 Task: Look for Airbnb options in Al Abyar, Libya from 10th December, 2023 to 16th December, 2023 for 4 adults.4 bedrooms having 4 beds and 4 bathrooms. Property type can be flat. Amenities needed are: wifi, TV, free parkinig on premises, gym, breakfast. Booking option can be shelf check-in. Look for 3 properties as per requirement.
Action: Mouse moved to (431, 176)
Screenshot: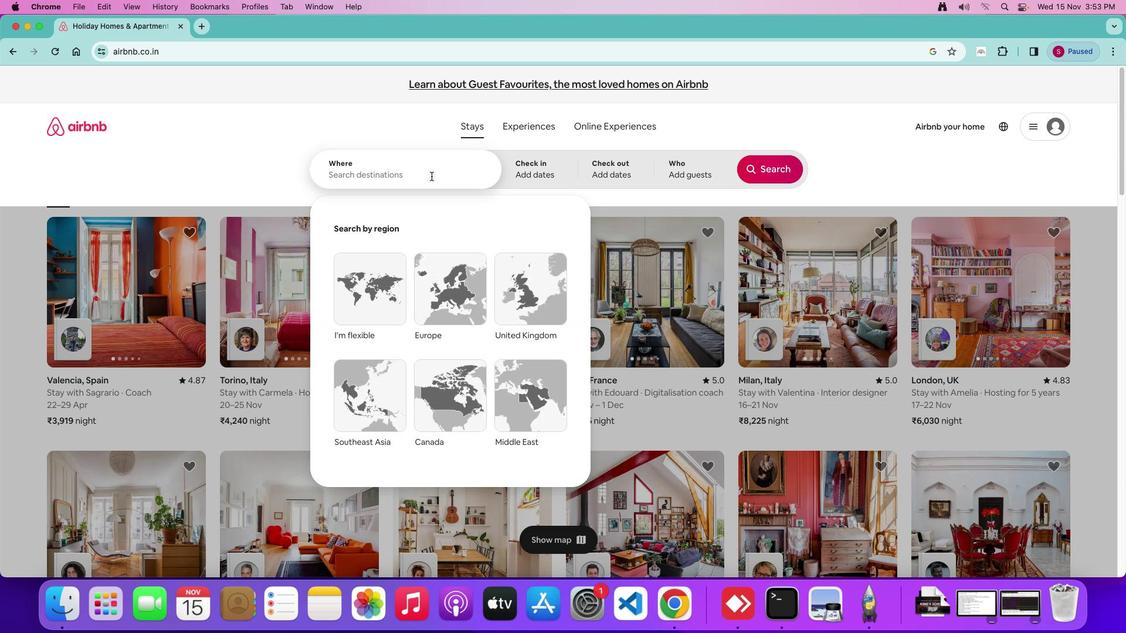 
Action: Key pressed Key.shift_r'A''i'Key.backspaceKey.shift'I'Key.spaceKey.shift_r'A''b''h'Key.backspace'y''a''r'','Key.spaceKey.shift'L''i''b''y''a'
Screenshot: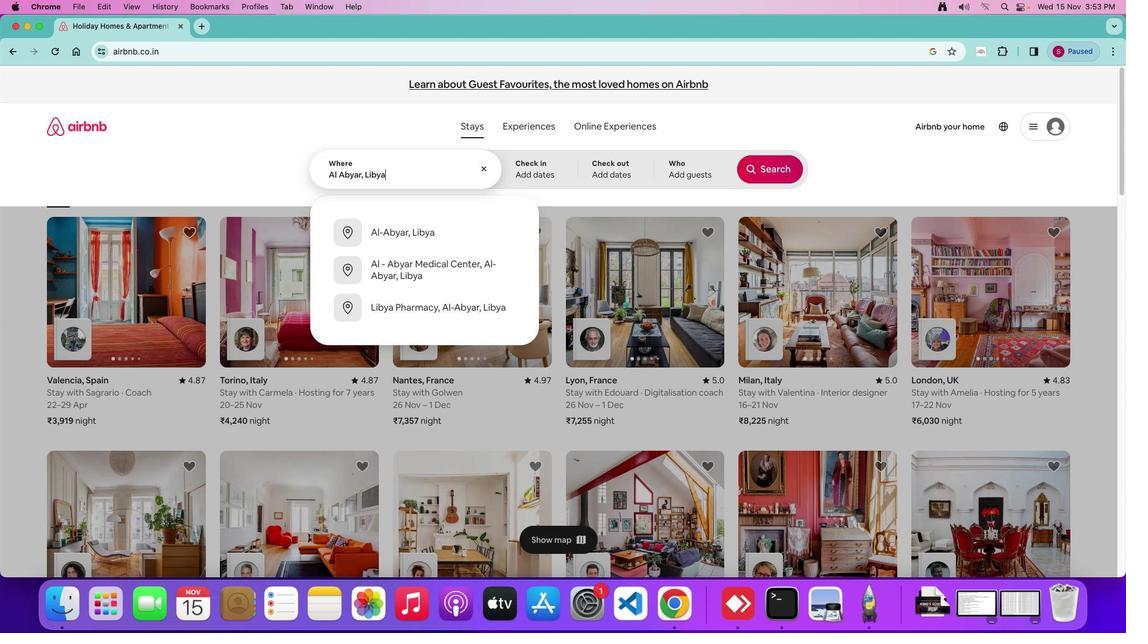 
Action: Mouse moved to (527, 160)
Screenshot: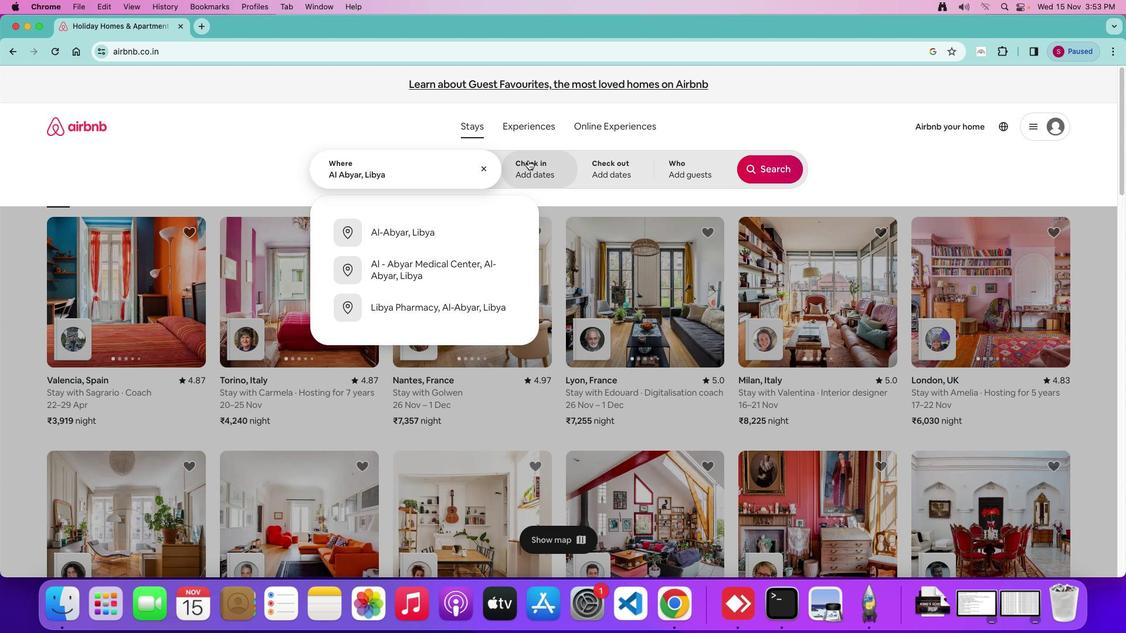 
Action: Mouse pressed left at (527, 160)
Screenshot: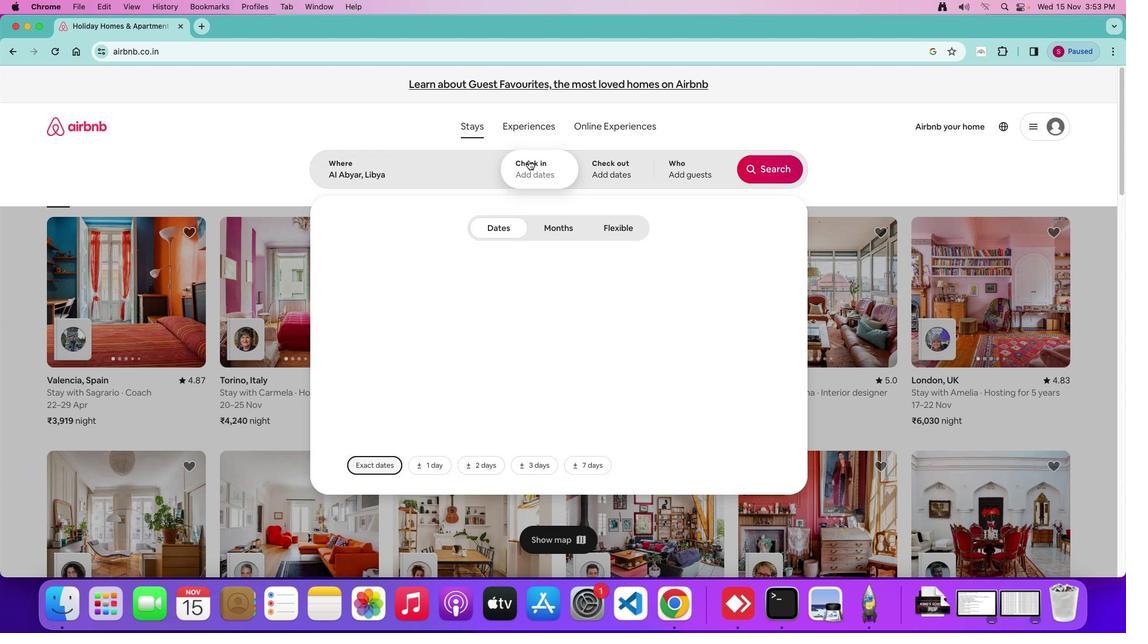 
Action: Mouse moved to (591, 376)
Screenshot: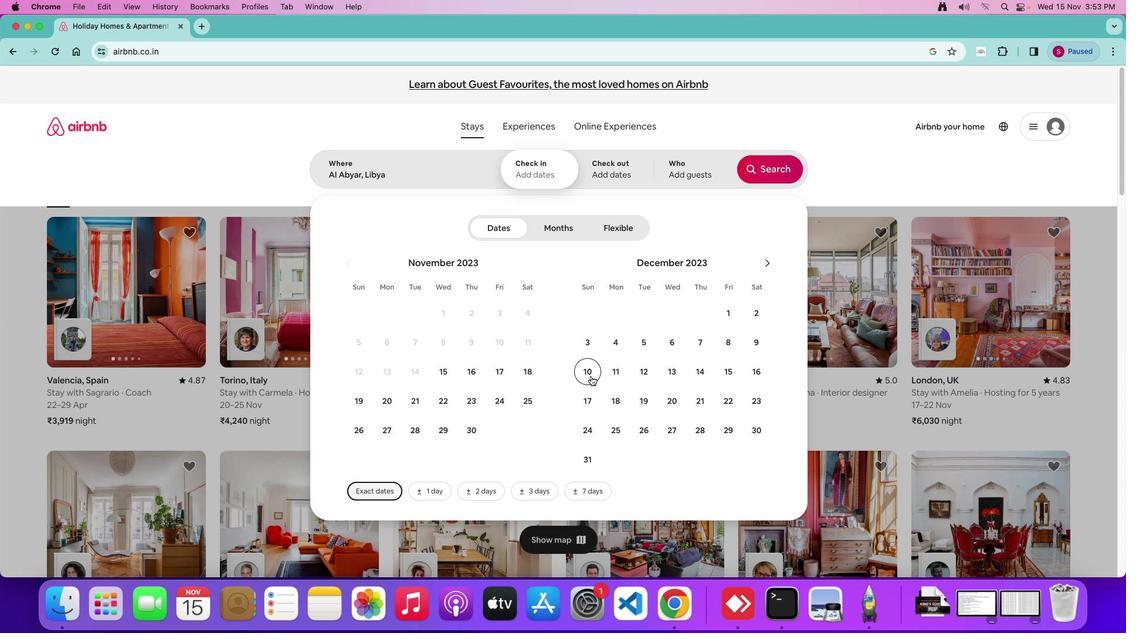 
Action: Mouse pressed left at (591, 376)
Screenshot: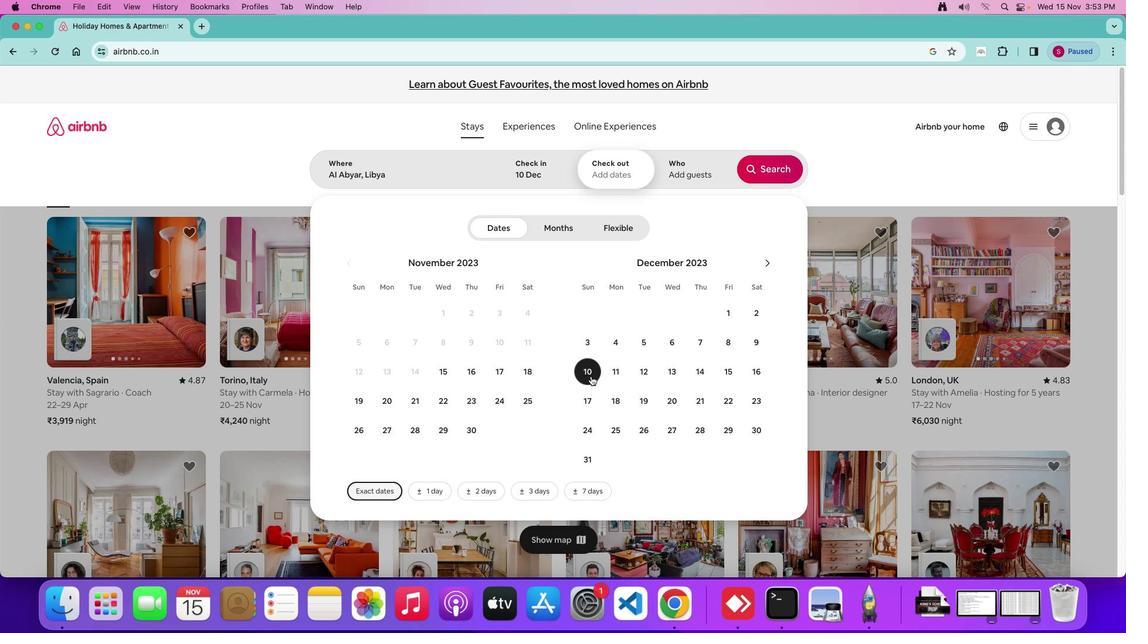 
Action: Mouse moved to (764, 372)
Screenshot: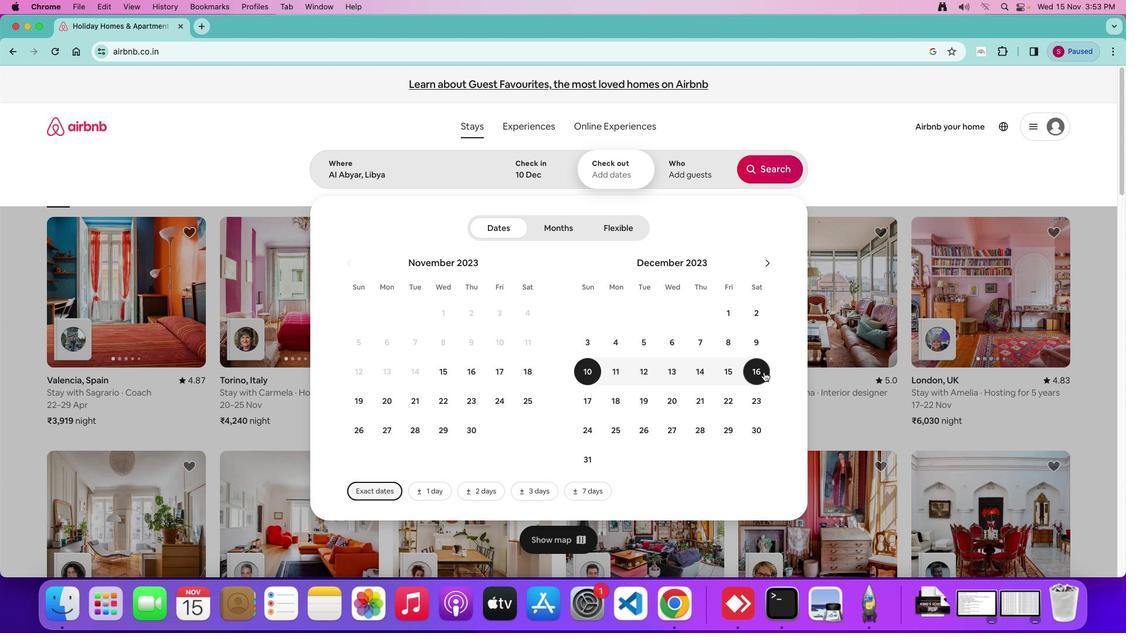 
Action: Mouse pressed left at (764, 372)
Screenshot: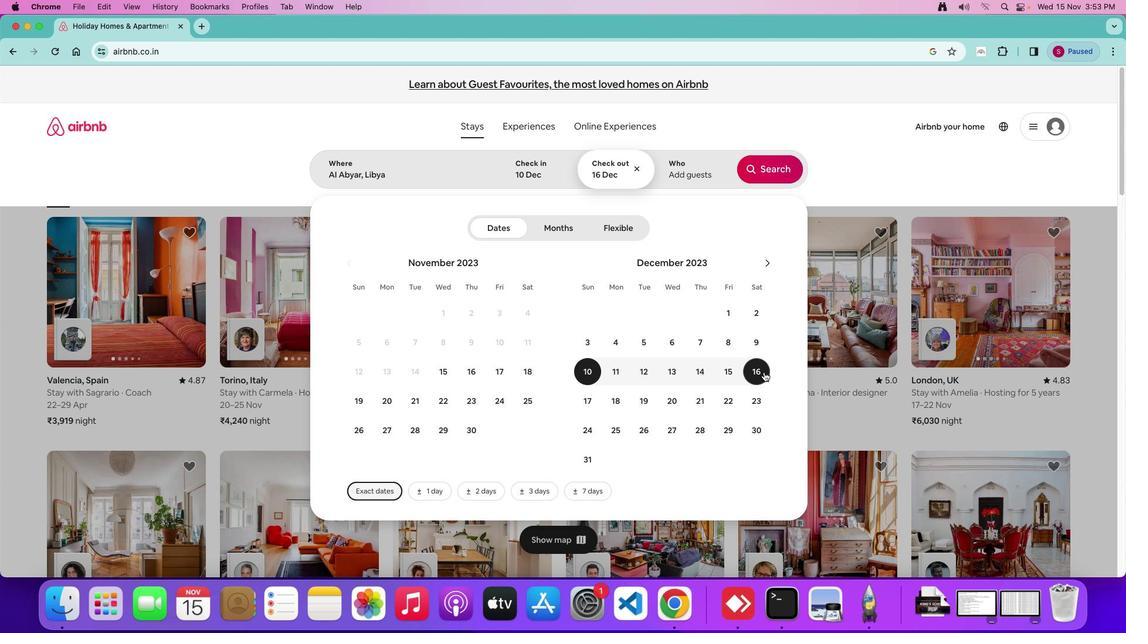 
Action: Mouse moved to (708, 386)
Screenshot: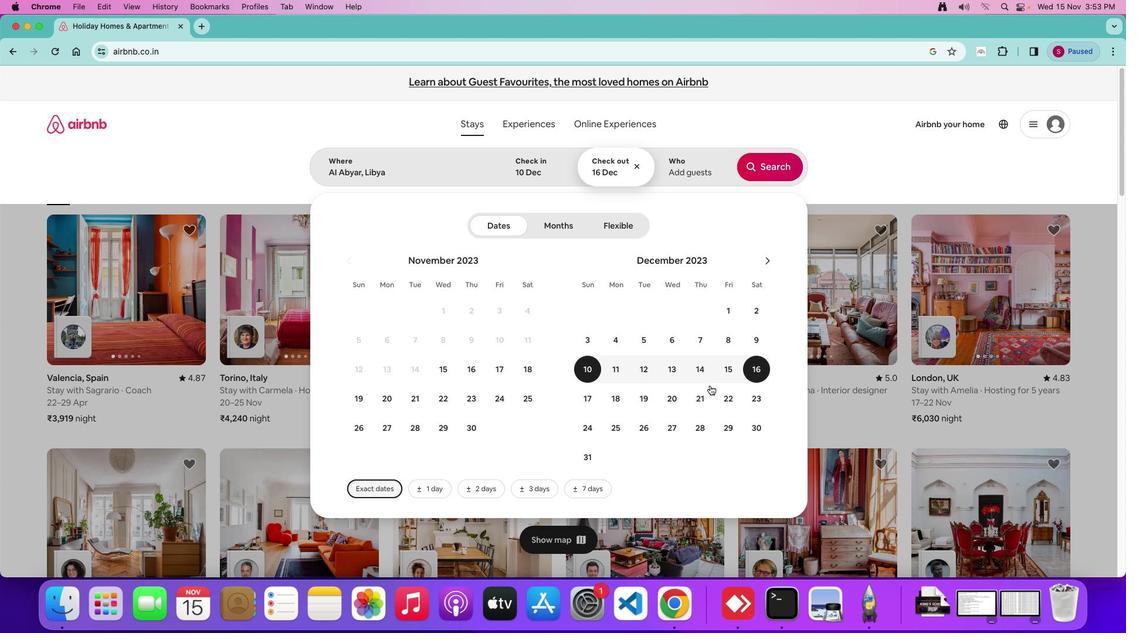 
Action: Mouse scrolled (708, 386) with delta (0, 0)
Screenshot: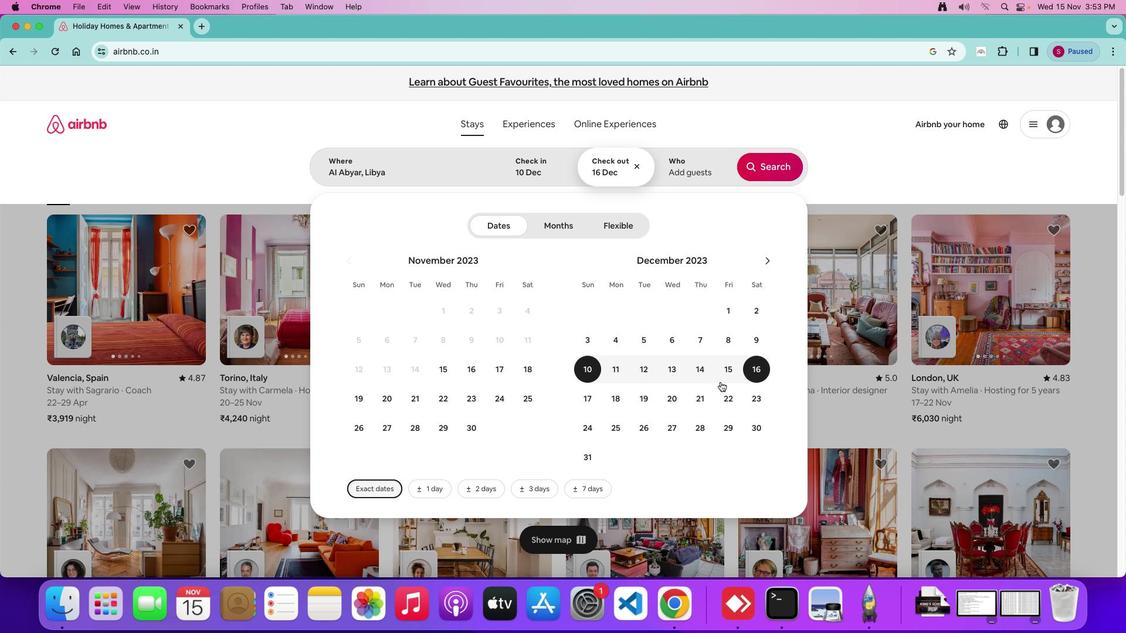 
Action: Mouse moved to (709, 385)
Screenshot: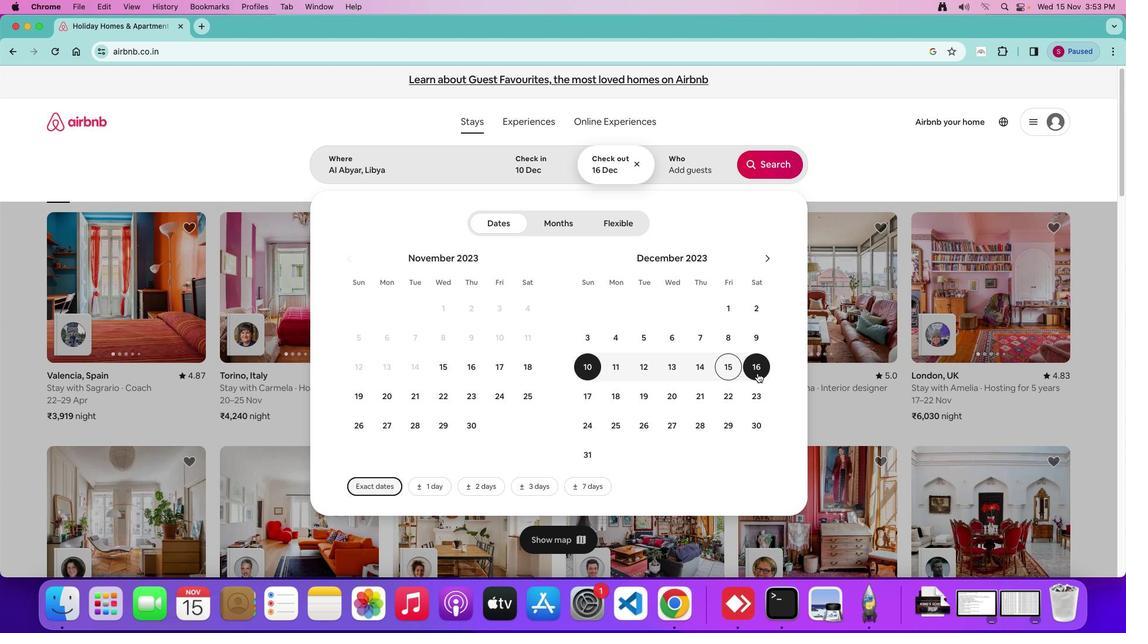 
Action: Mouse scrolled (709, 385) with delta (0, 0)
Screenshot: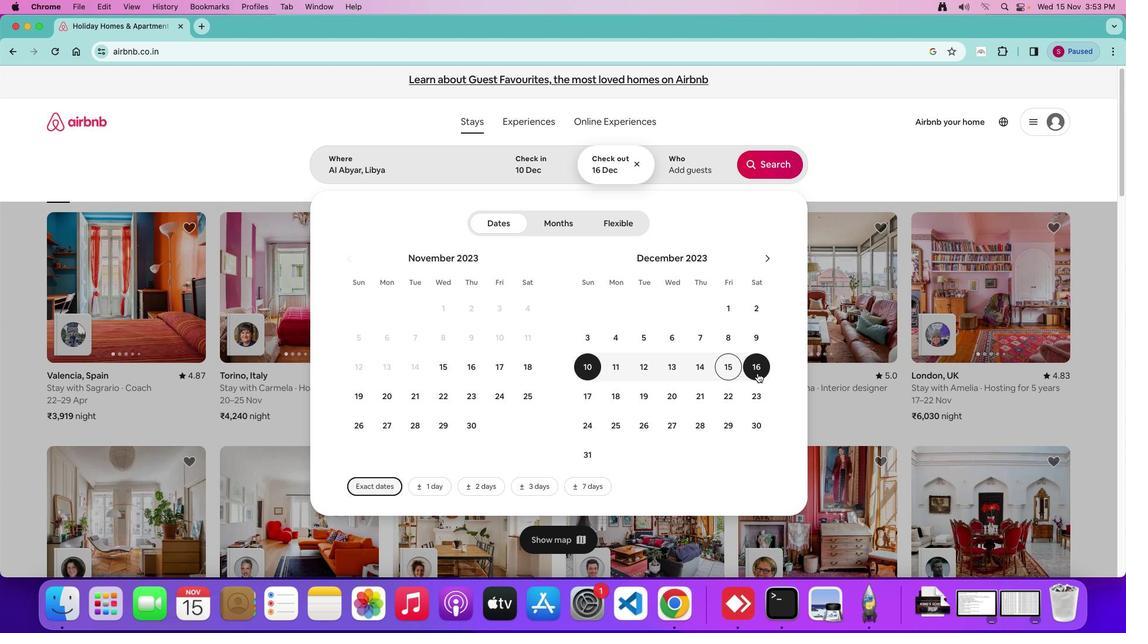 
Action: Mouse moved to (689, 159)
Screenshot: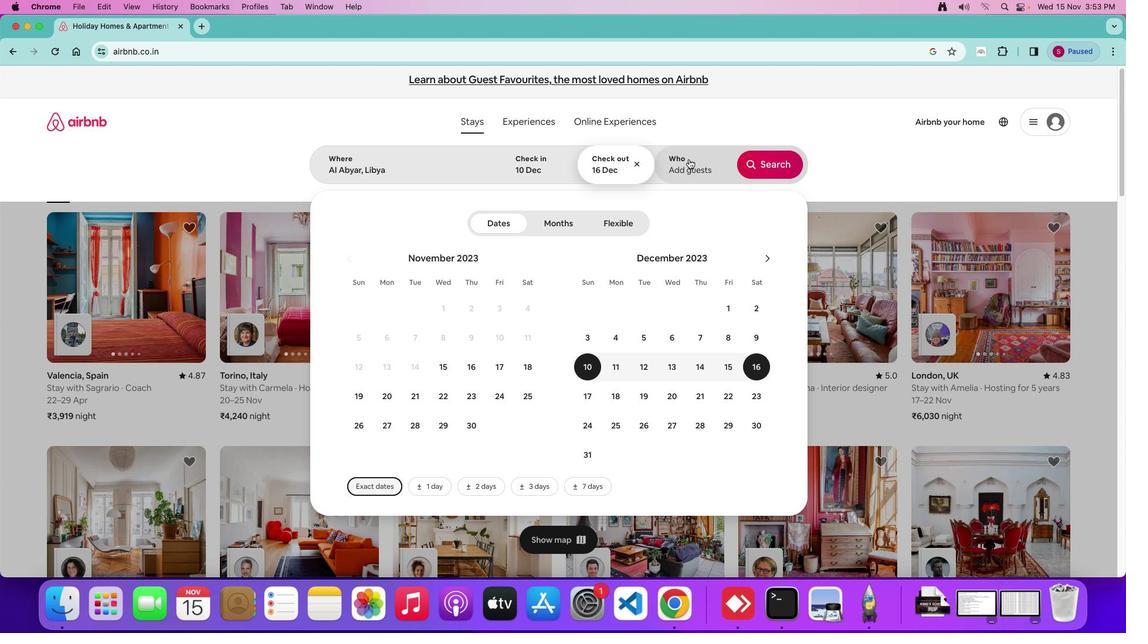
Action: Mouse pressed left at (689, 159)
Screenshot: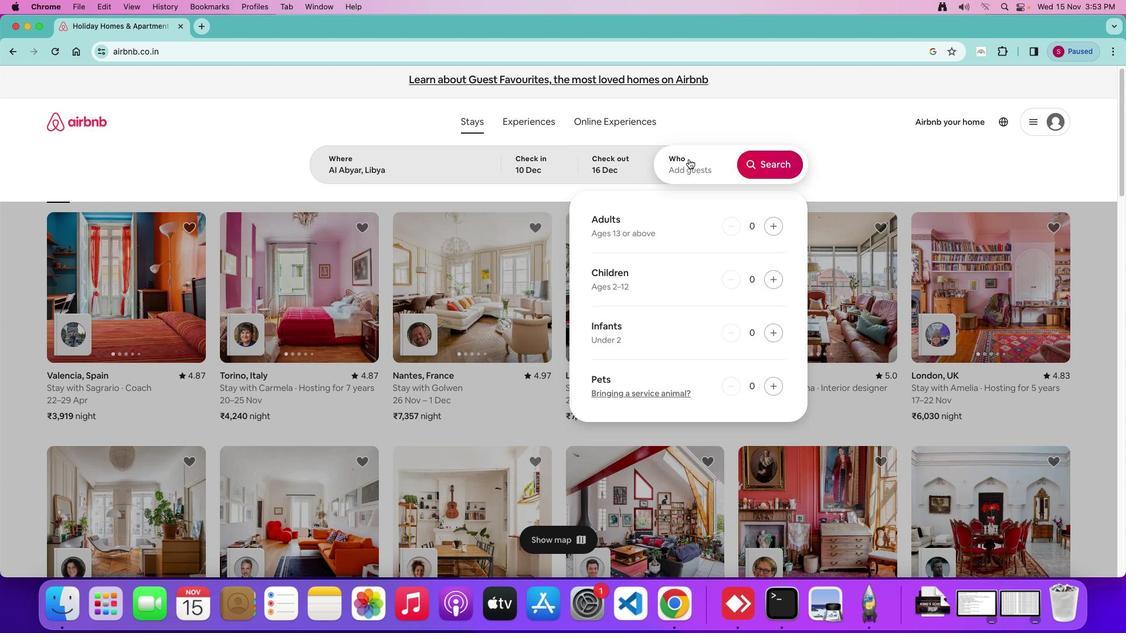 
Action: Mouse moved to (767, 230)
Screenshot: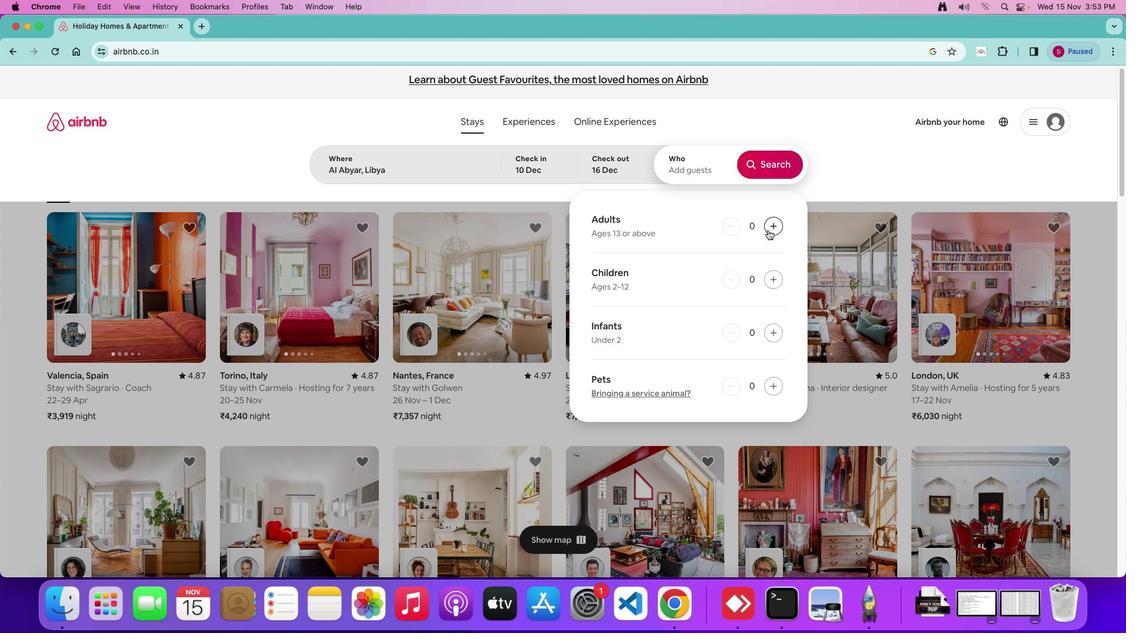 
Action: Mouse pressed left at (767, 230)
Screenshot: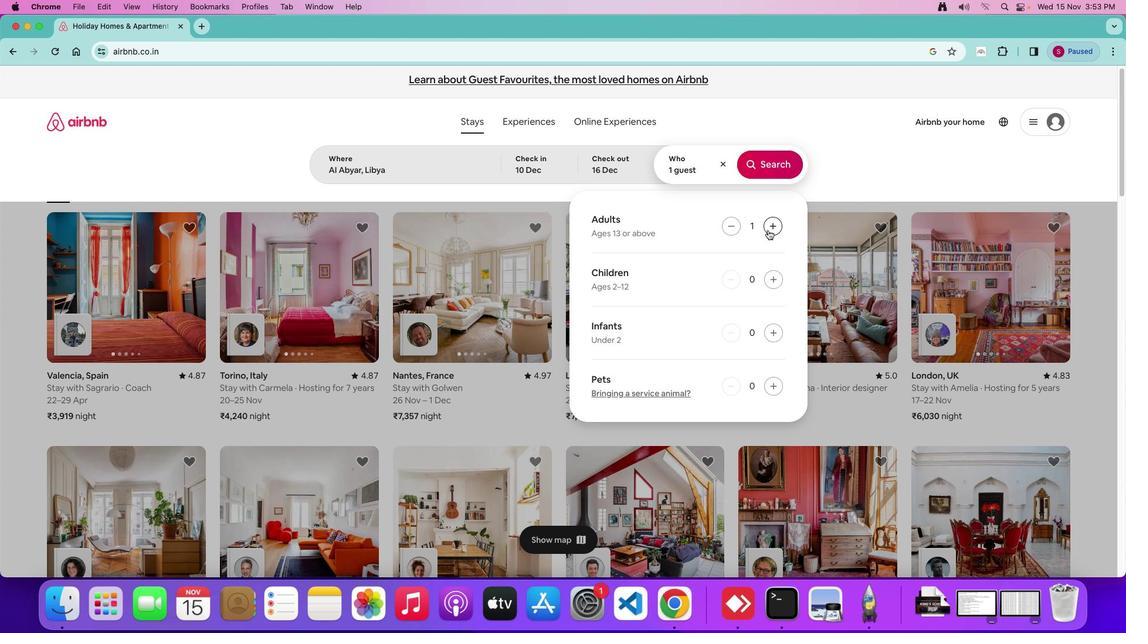 
Action: Mouse pressed left at (767, 230)
Screenshot: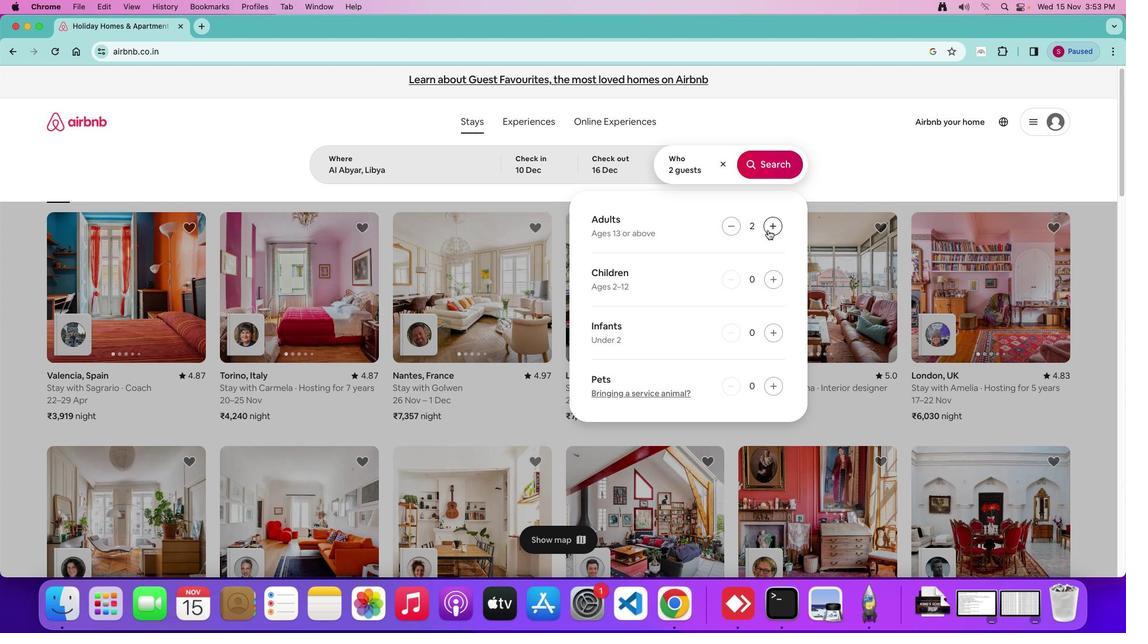 
Action: Mouse pressed left at (767, 230)
Screenshot: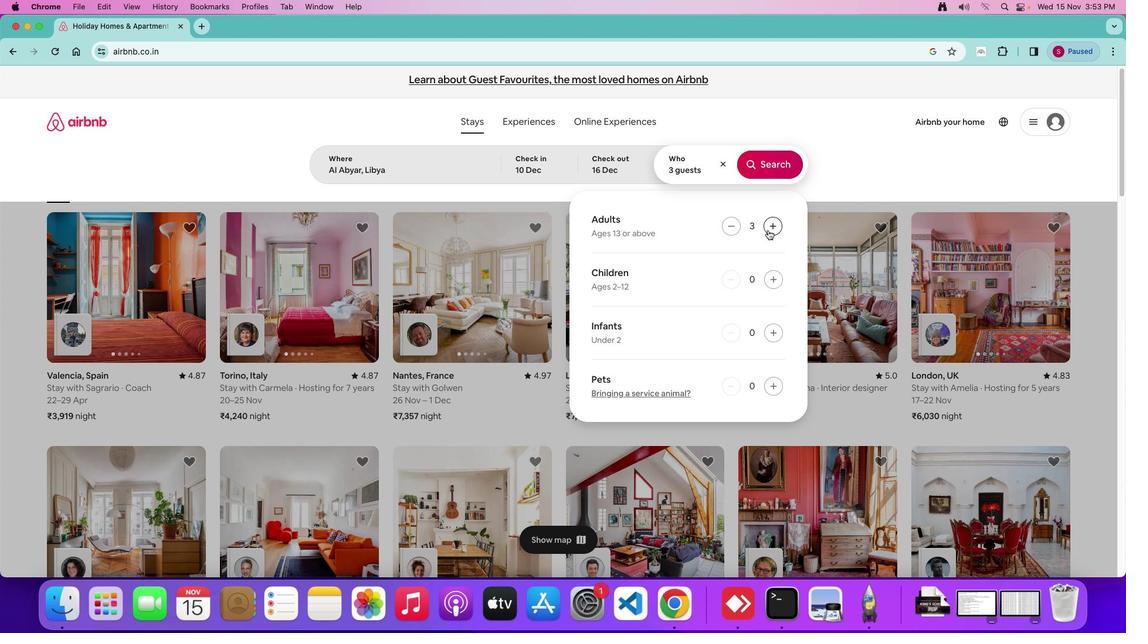 
Action: Mouse pressed left at (767, 230)
Screenshot: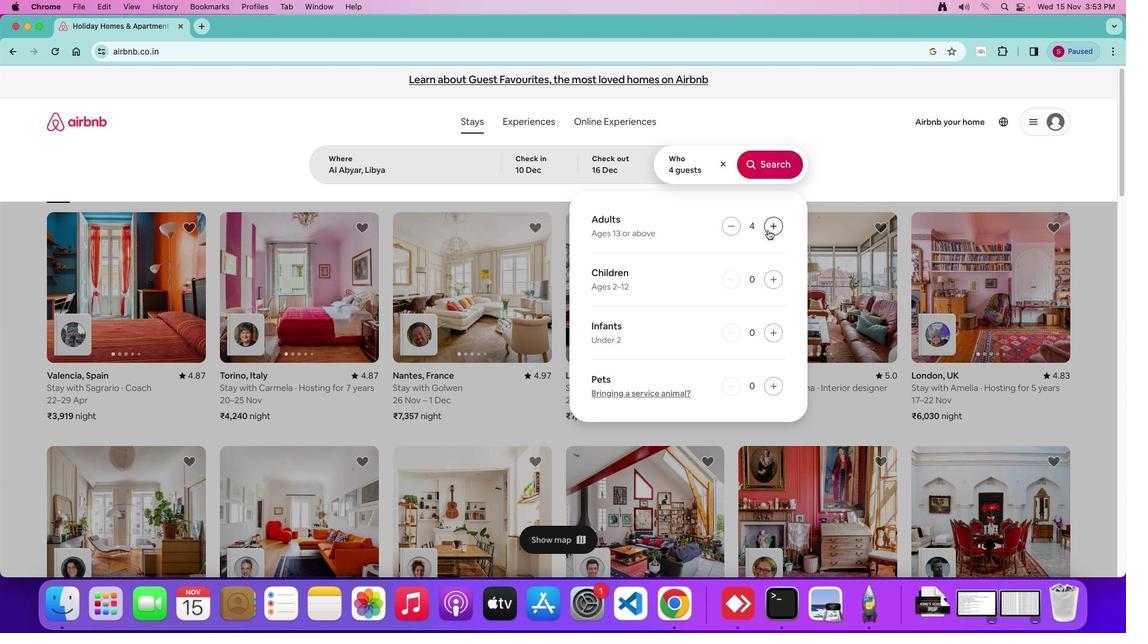 
Action: Mouse moved to (767, 170)
Screenshot: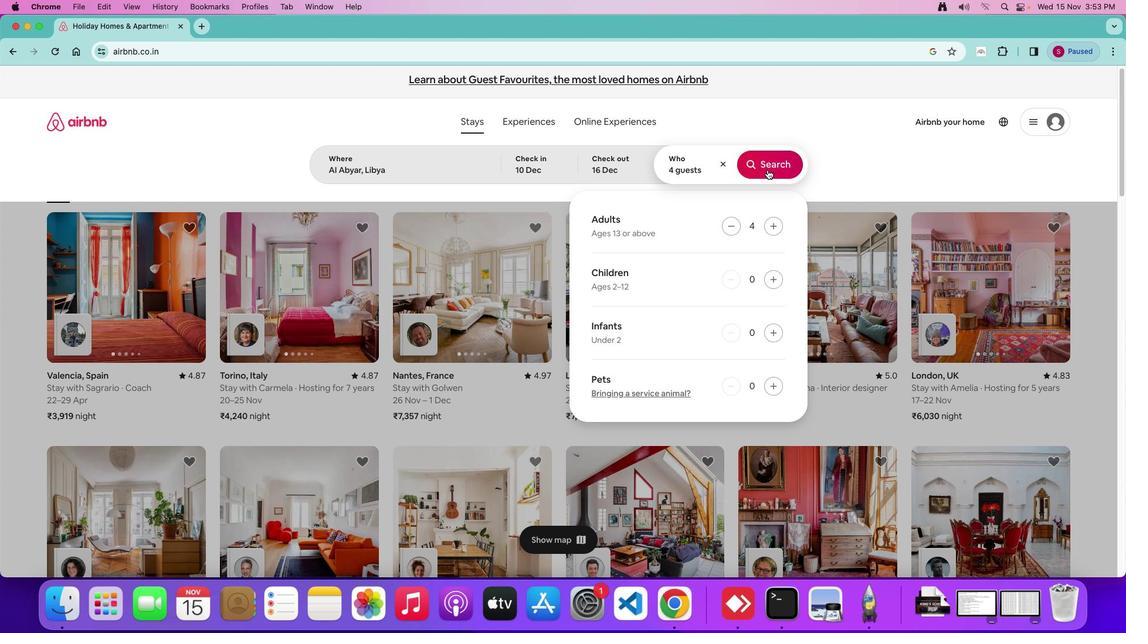
Action: Mouse pressed left at (767, 170)
Screenshot: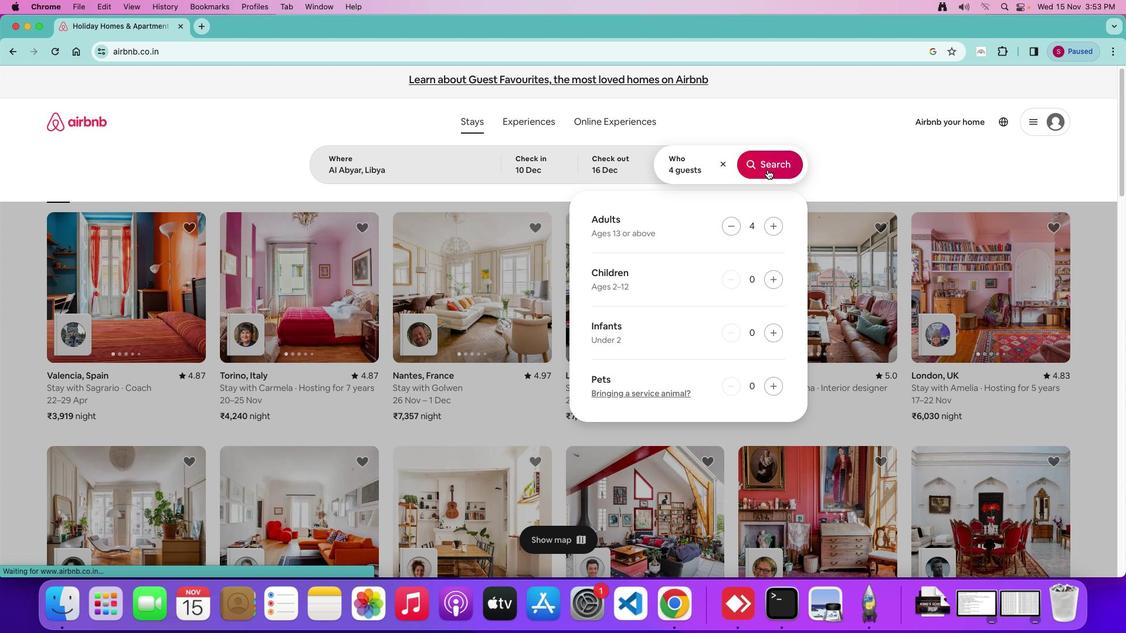 
Action: Mouse moved to (931, 133)
Screenshot: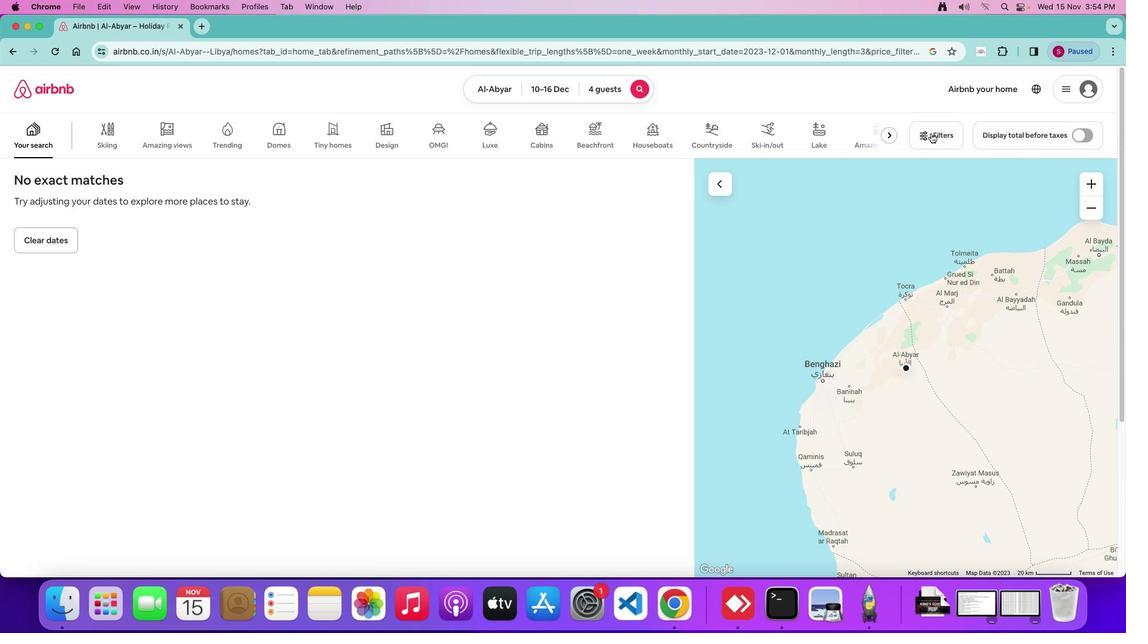
Action: Mouse pressed left at (931, 133)
Screenshot: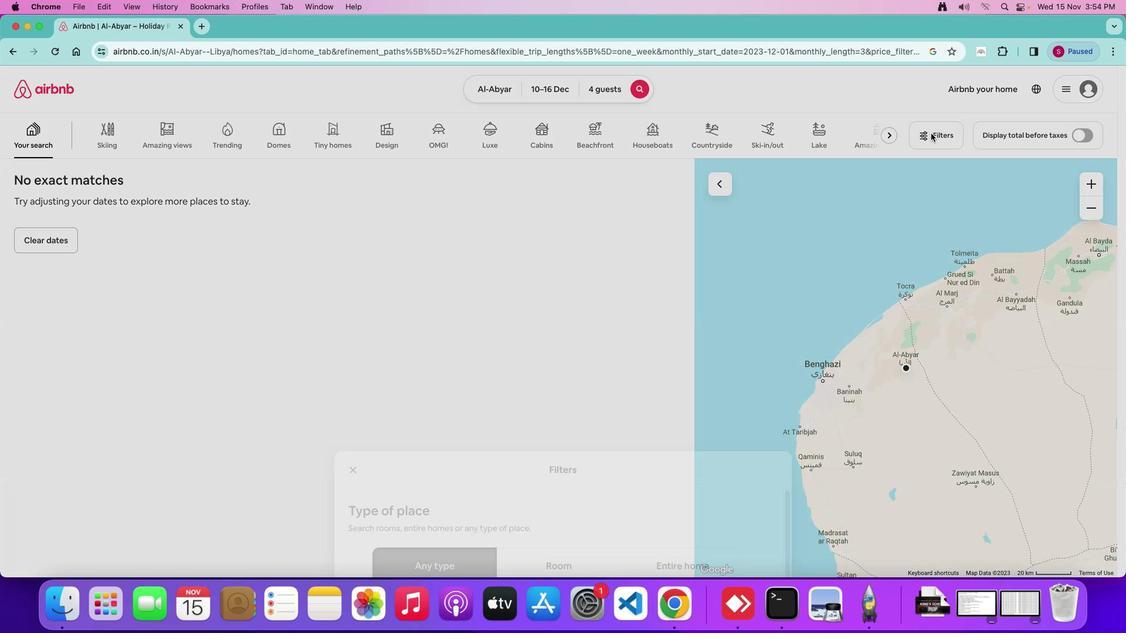 
Action: Mouse moved to (509, 393)
Screenshot: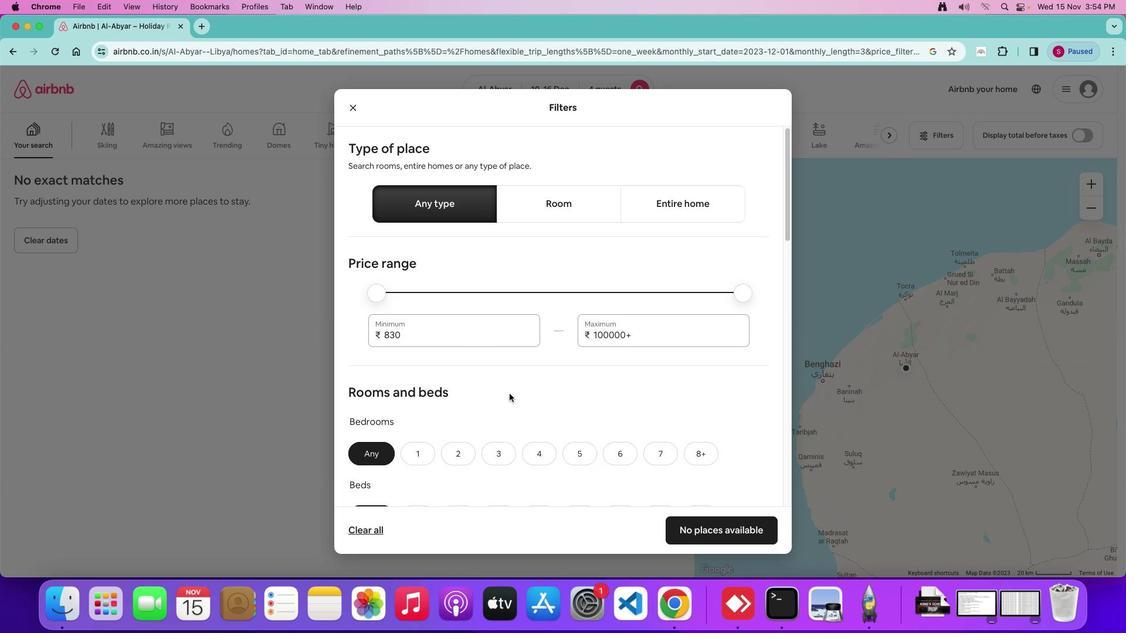 
Action: Mouse scrolled (509, 393) with delta (0, 0)
Screenshot: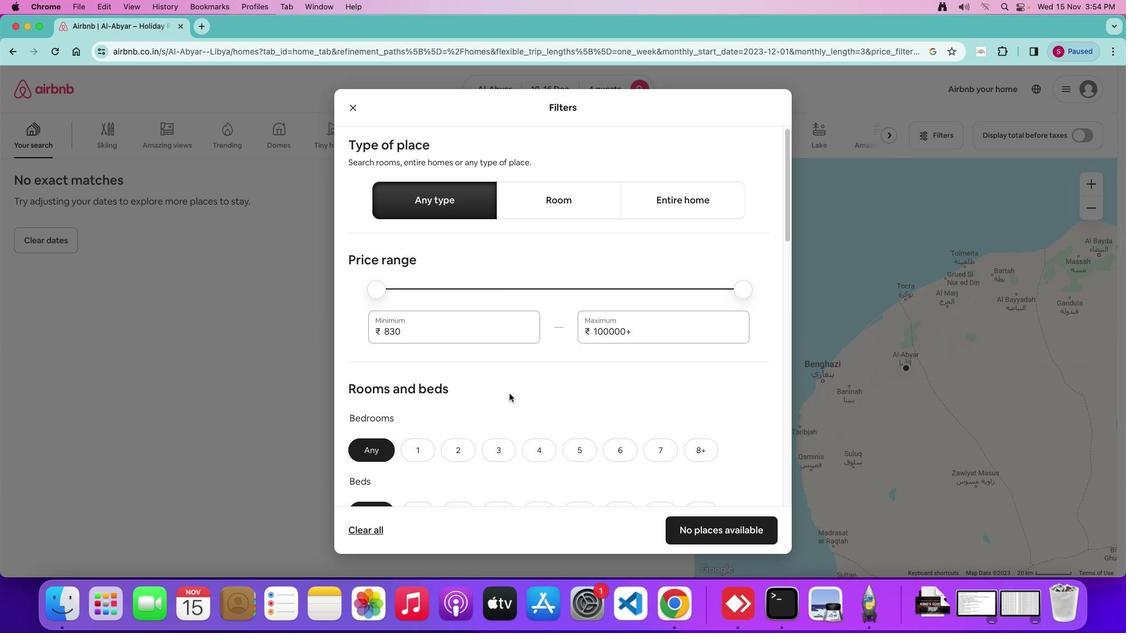 
Action: Mouse scrolled (509, 393) with delta (0, 0)
Screenshot: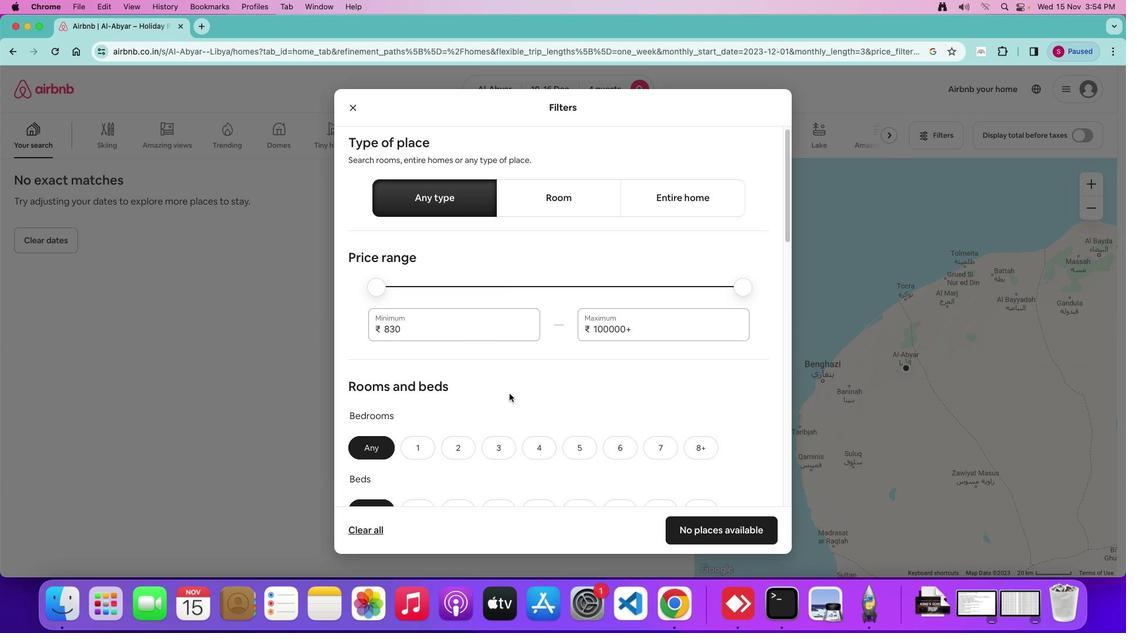 
Action: Mouse scrolled (509, 393) with delta (0, 0)
Screenshot: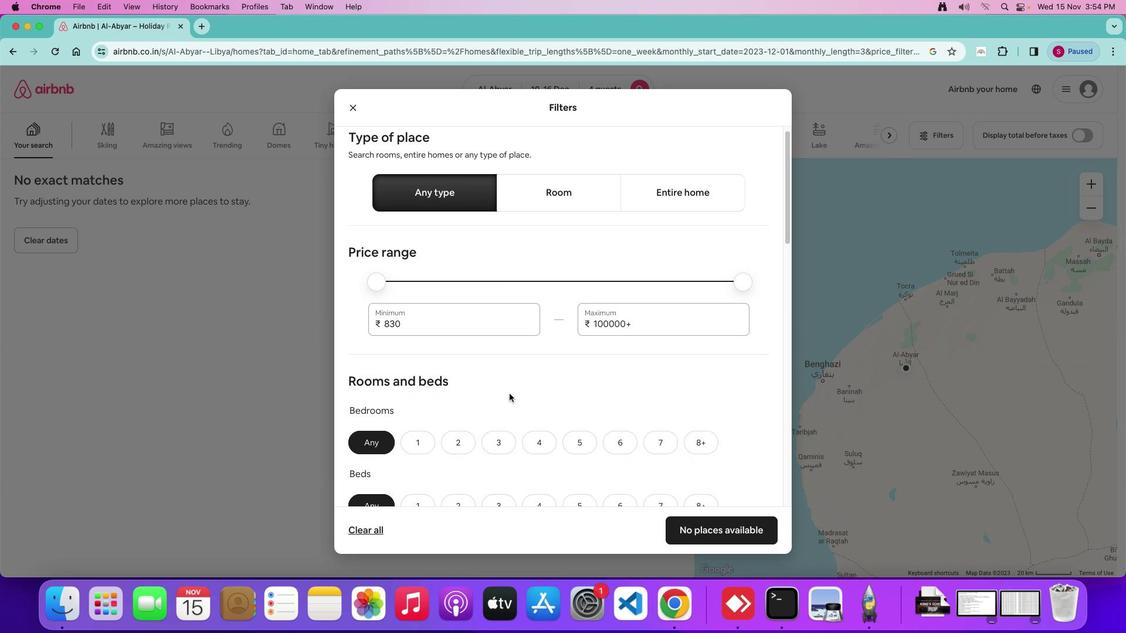 
Action: Mouse scrolled (509, 393) with delta (0, 0)
Screenshot: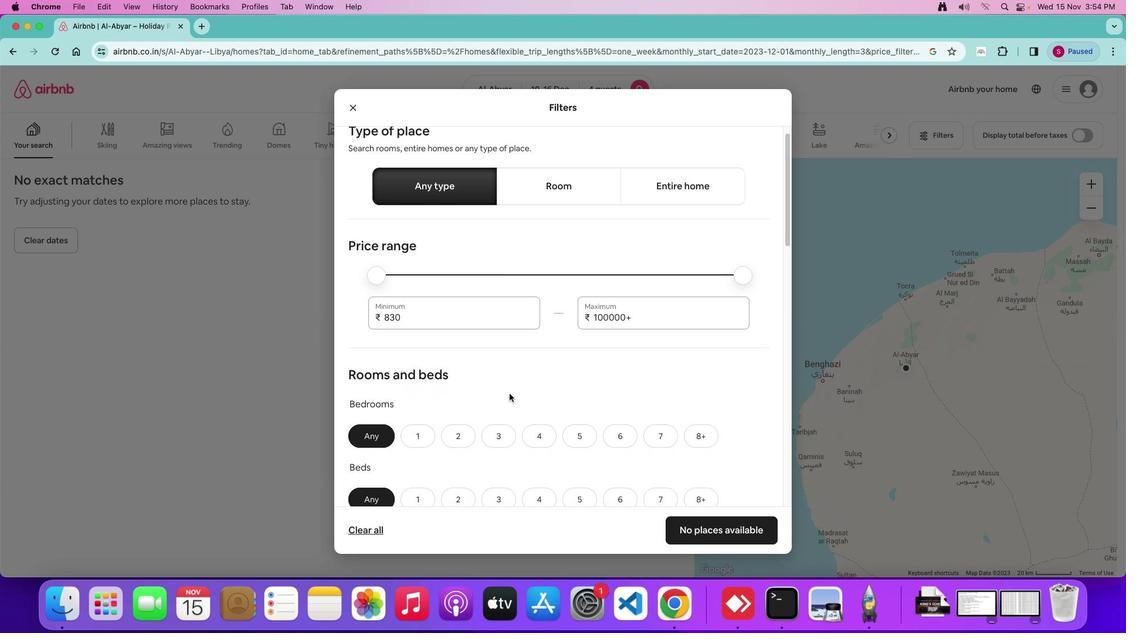 
Action: Mouse scrolled (509, 393) with delta (0, 0)
Screenshot: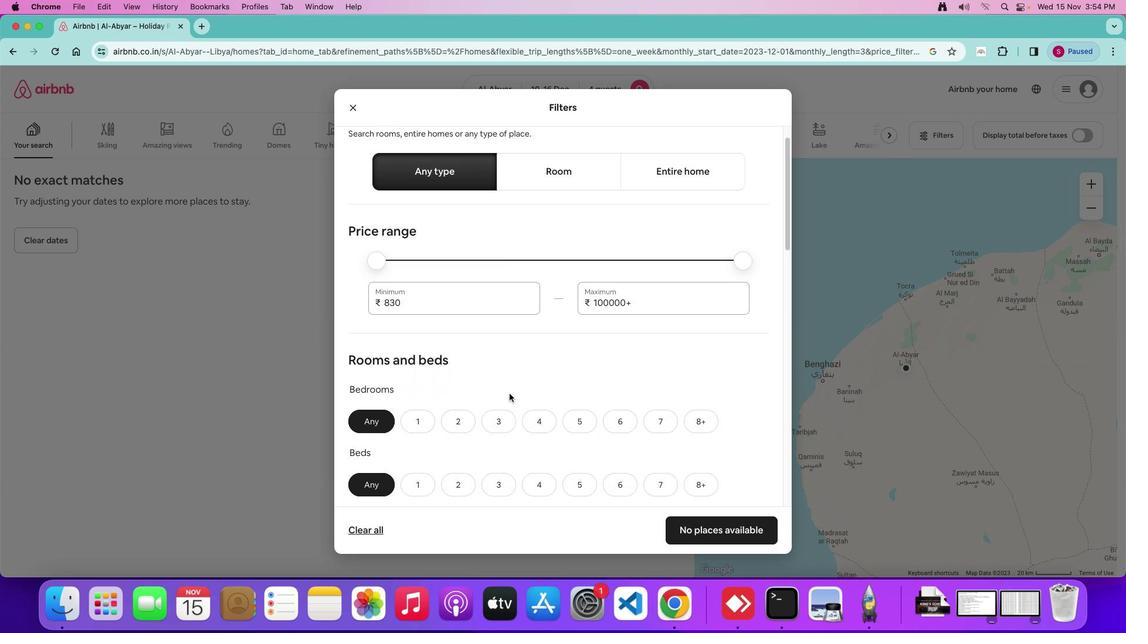 
Action: Mouse scrolled (509, 393) with delta (0, 0)
Screenshot: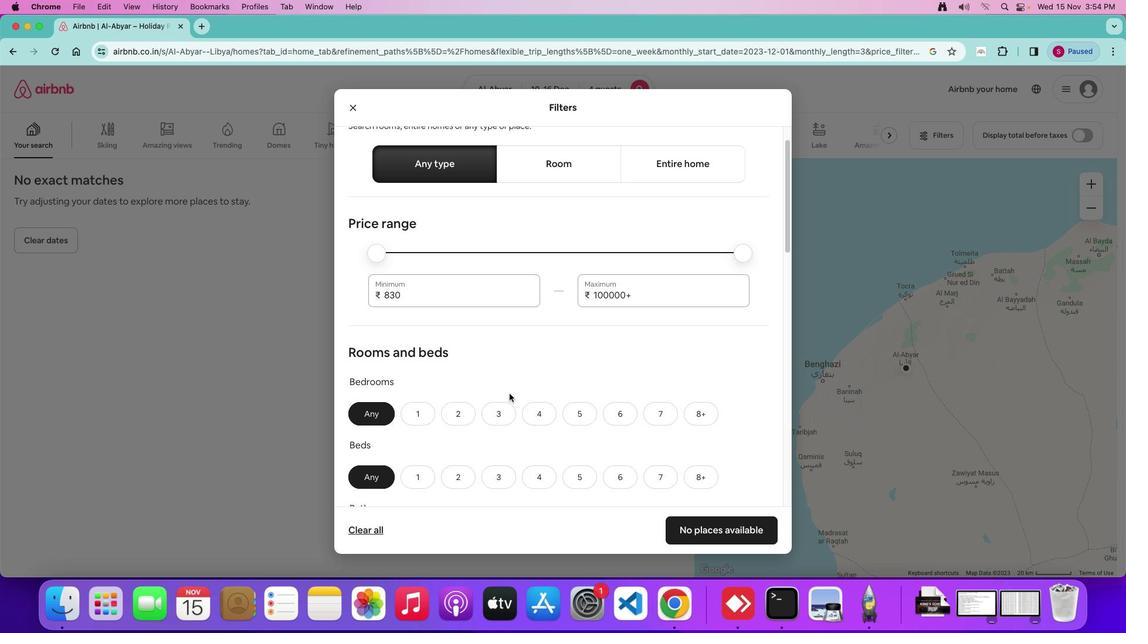 
Action: Mouse scrolled (509, 393) with delta (0, 0)
Screenshot: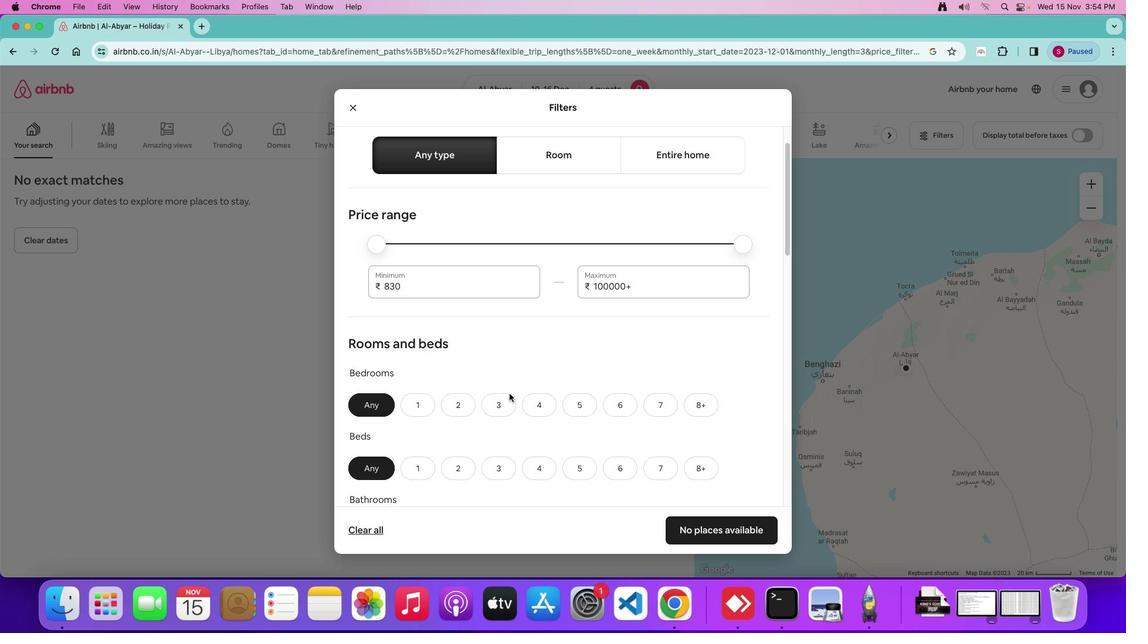 
Action: Mouse moved to (509, 393)
Screenshot: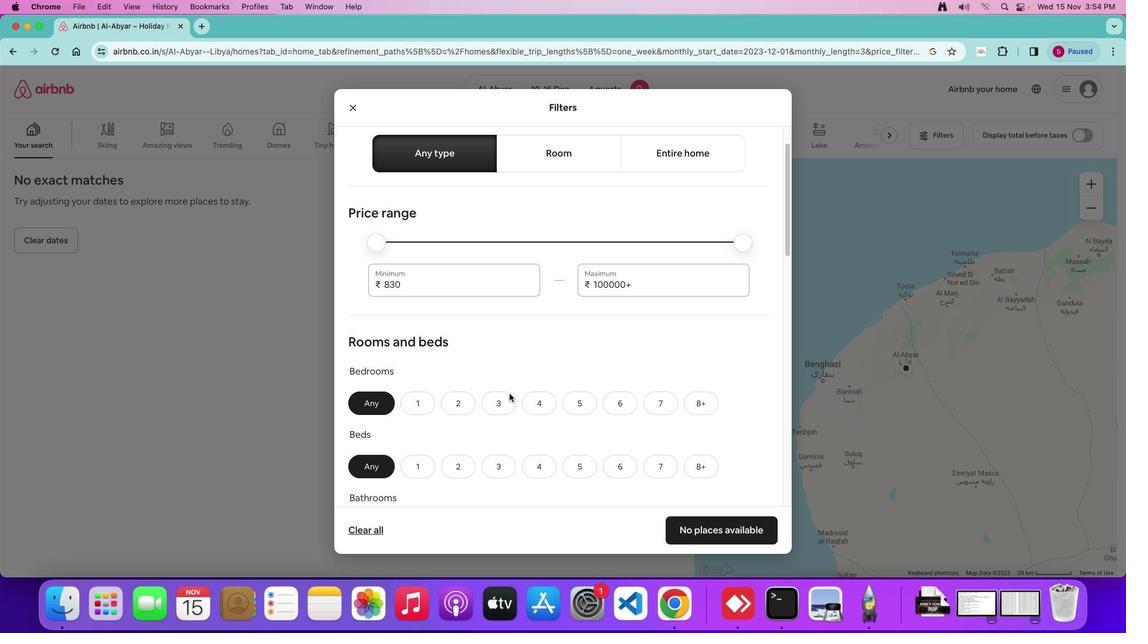 
Action: Mouse scrolled (509, 393) with delta (0, 0)
Screenshot: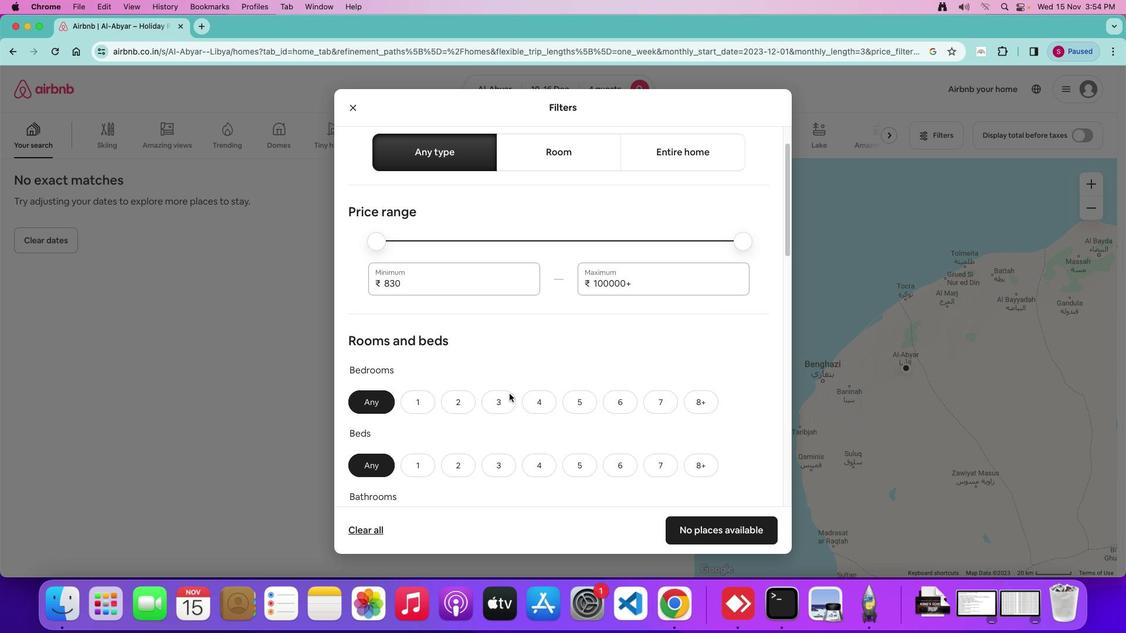 
Action: Mouse scrolled (509, 393) with delta (0, 0)
Screenshot: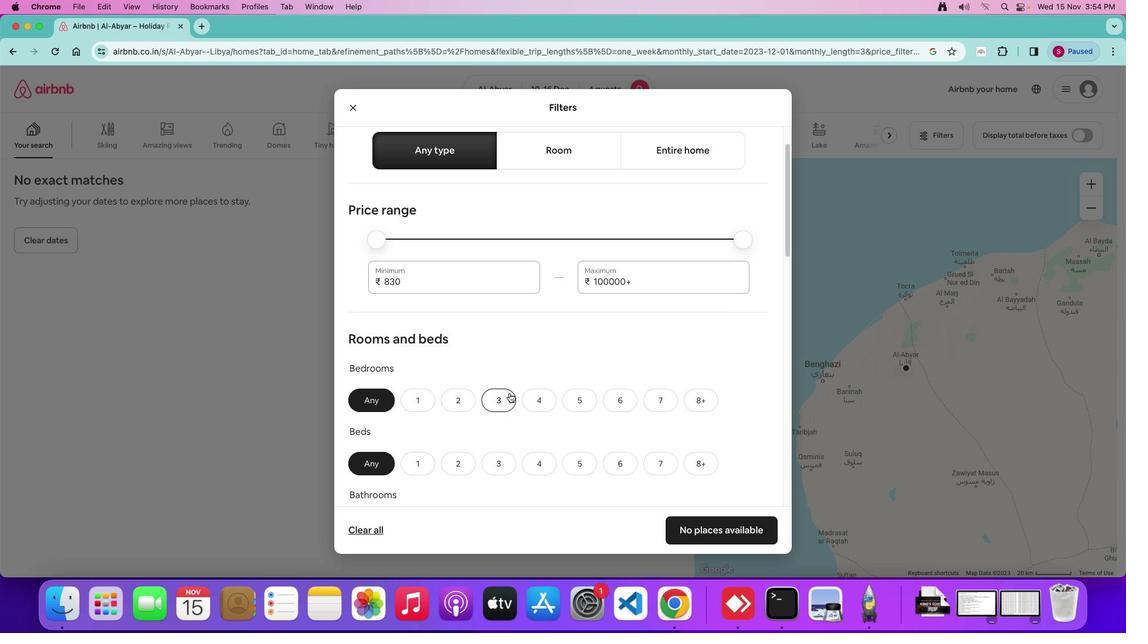 
Action: Mouse moved to (543, 406)
Screenshot: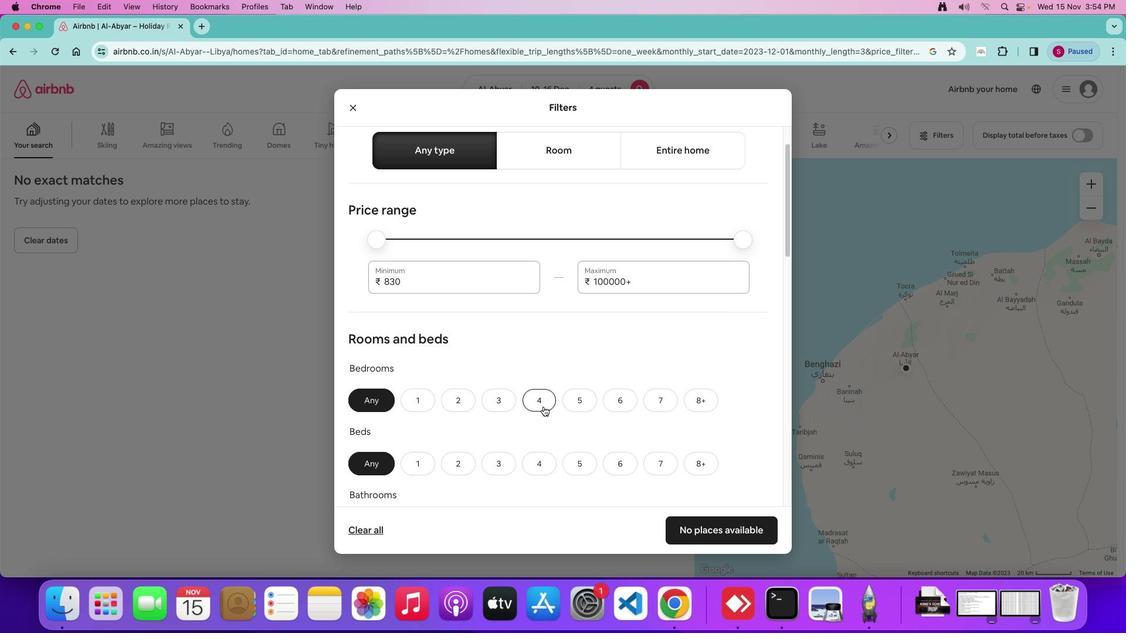 
Action: Mouse pressed left at (543, 406)
Screenshot: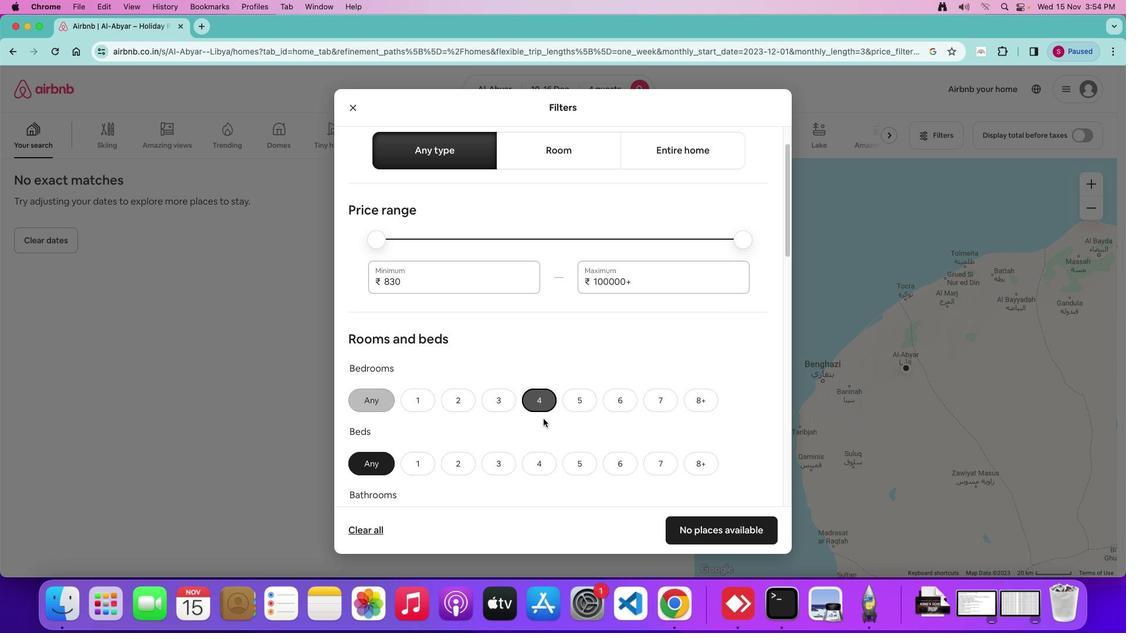 
Action: Mouse moved to (537, 465)
Screenshot: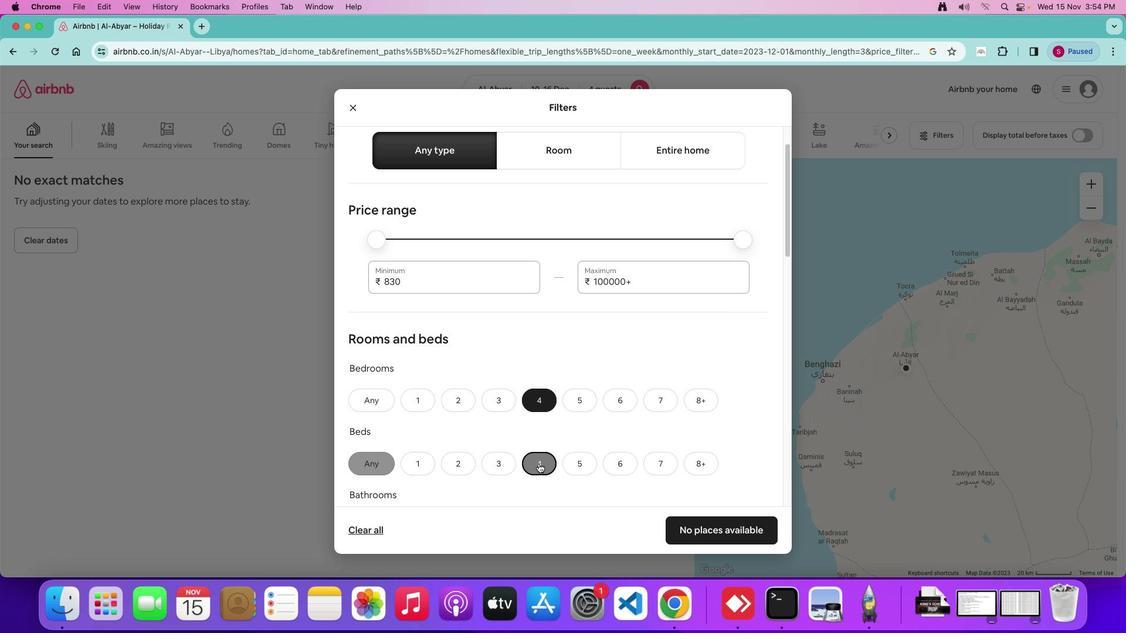 
Action: Mouse pressed left at (537, 465)
Screenshot: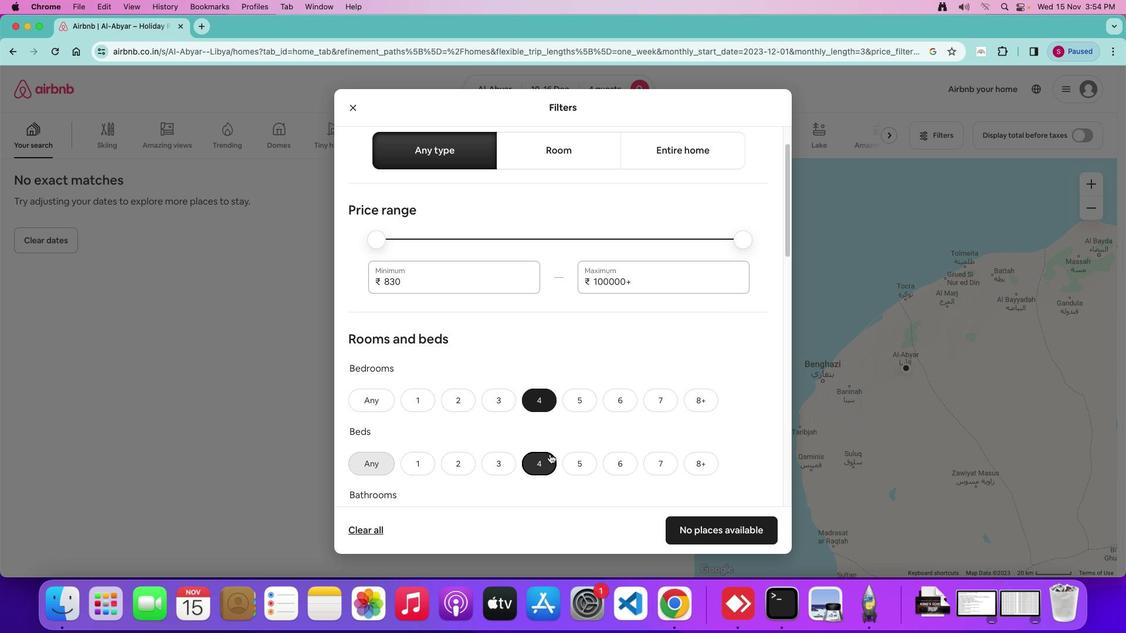 
Action: Mouse moved to (561, 441)
Screenshot: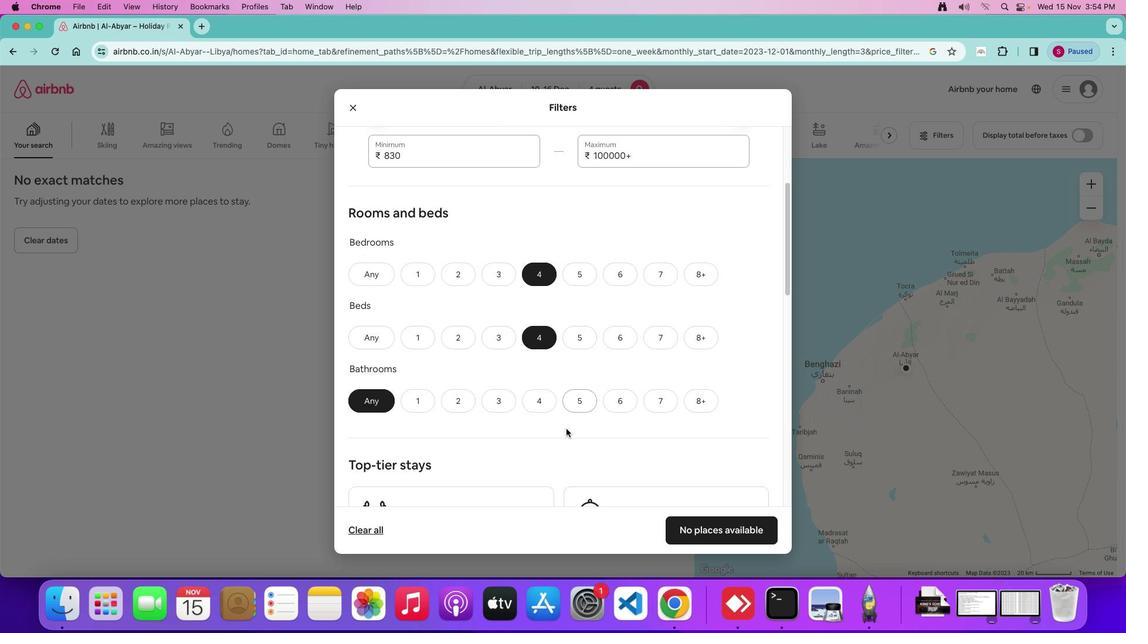 
Action: Mouse scrolled (561, 441) with delta (0, 0)
Screenshot: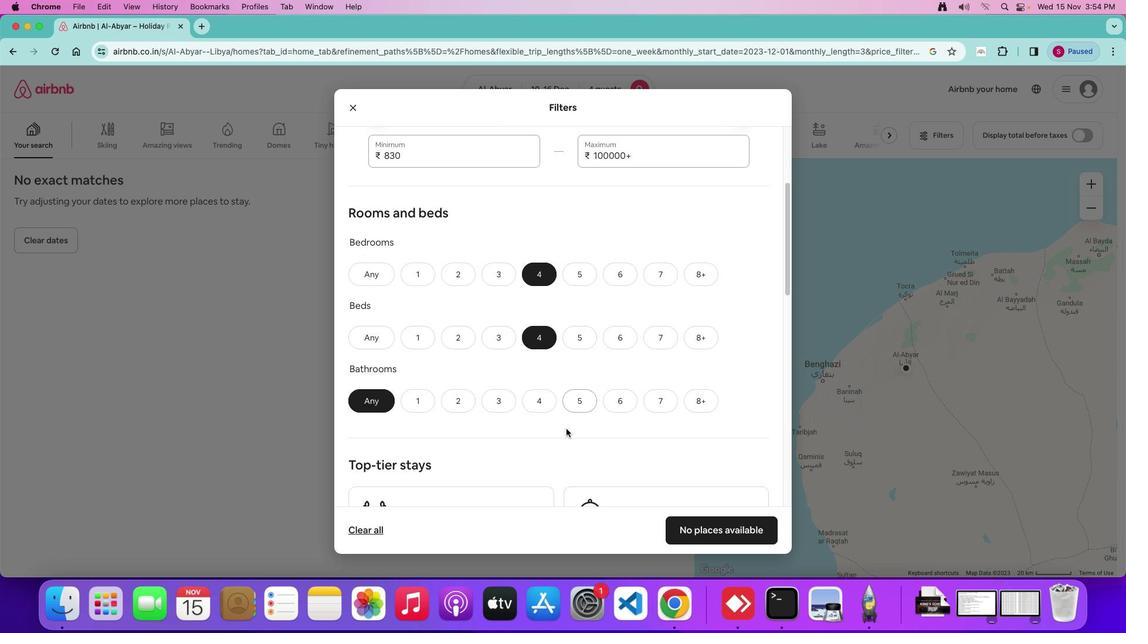 
Action: Mouse moved to (561, 439)
Screenshot: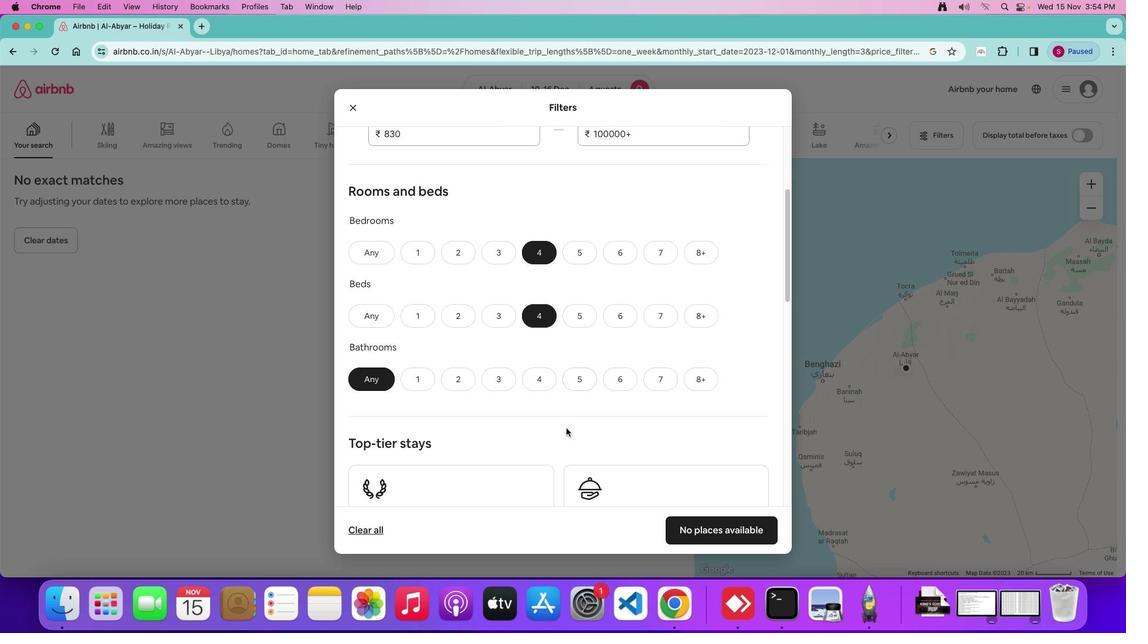 
Action: Mouse scrolled (561, 439) with delta (0, 0)
Screenshot: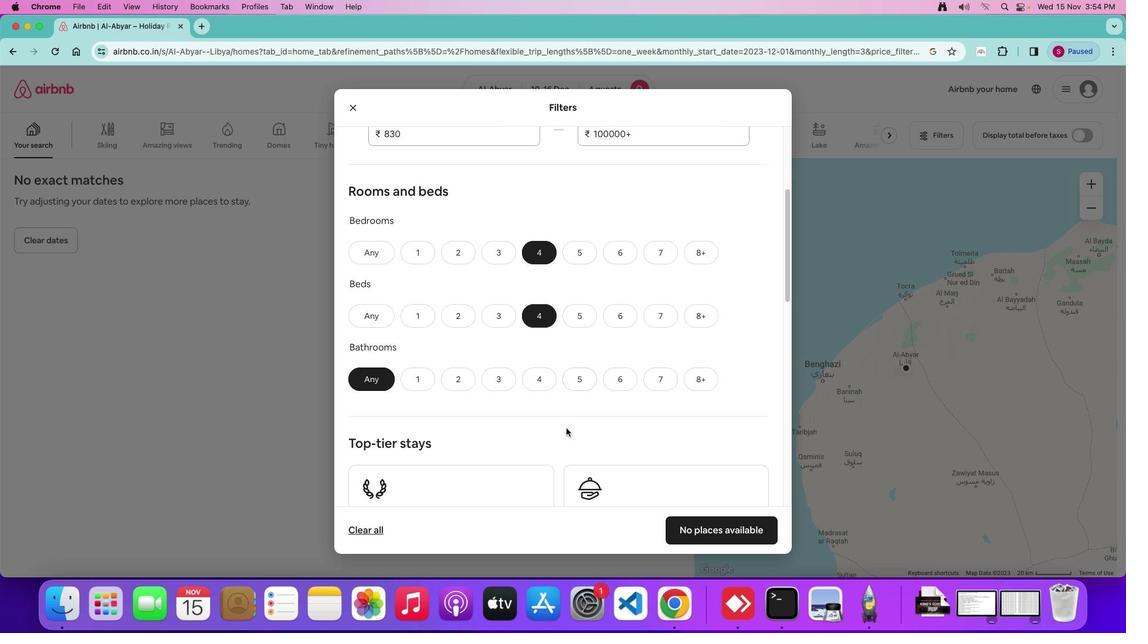 
Action: Mouse moved to (562, 439)
Screenshot: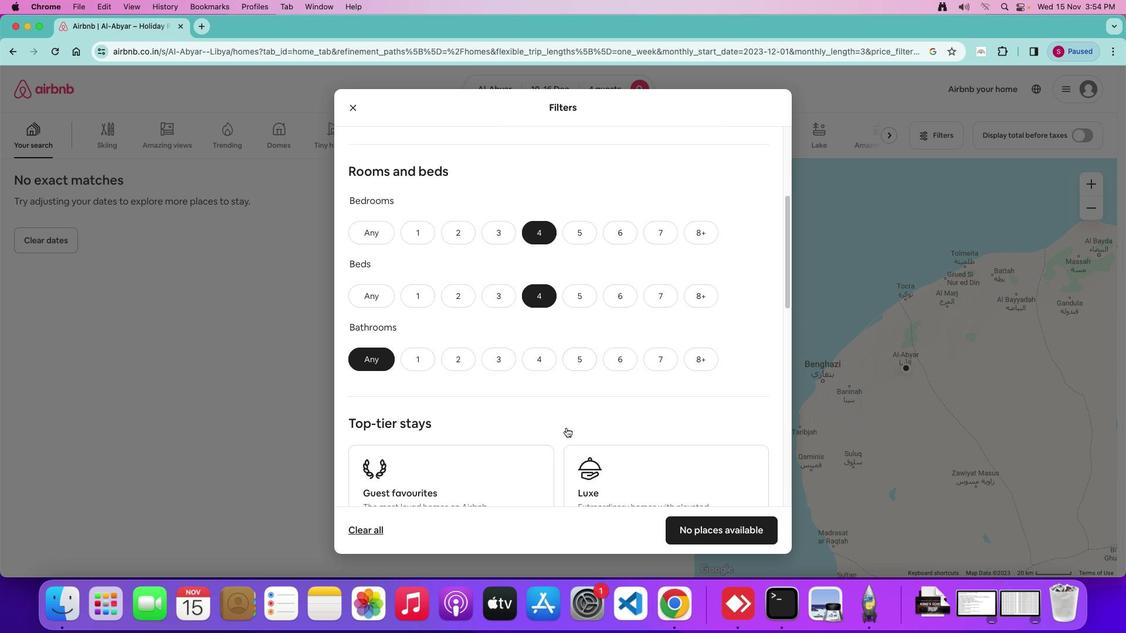 
Action: Mouse scrolled (562, 439) with delta (0, -1)
Screenshot: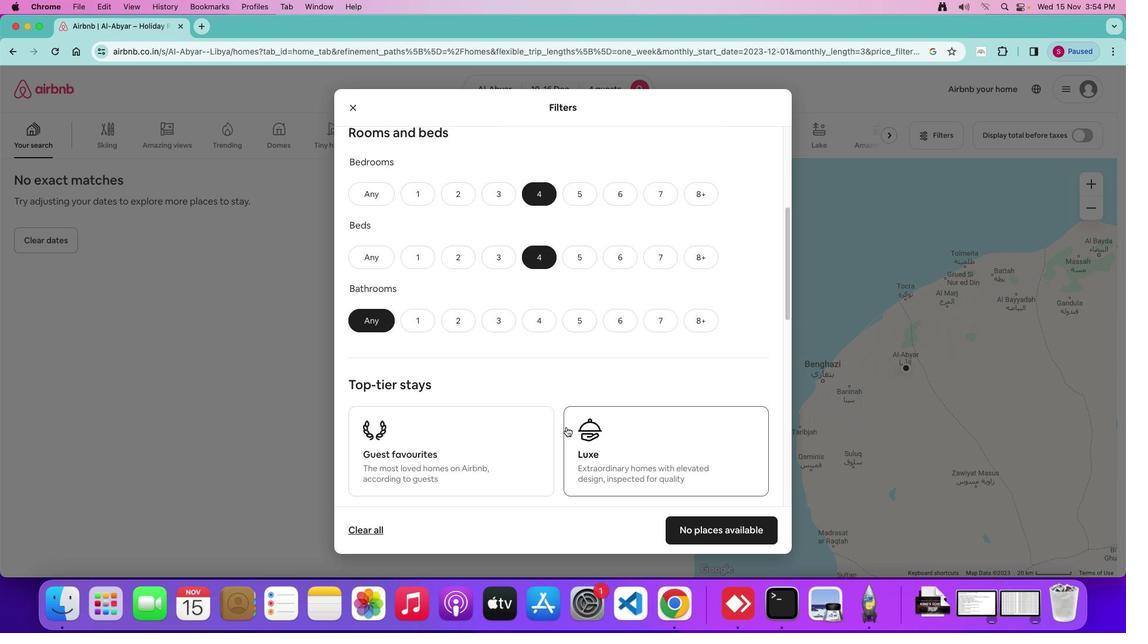 
Action: Mouse moved to (566, 429)
Screenshot: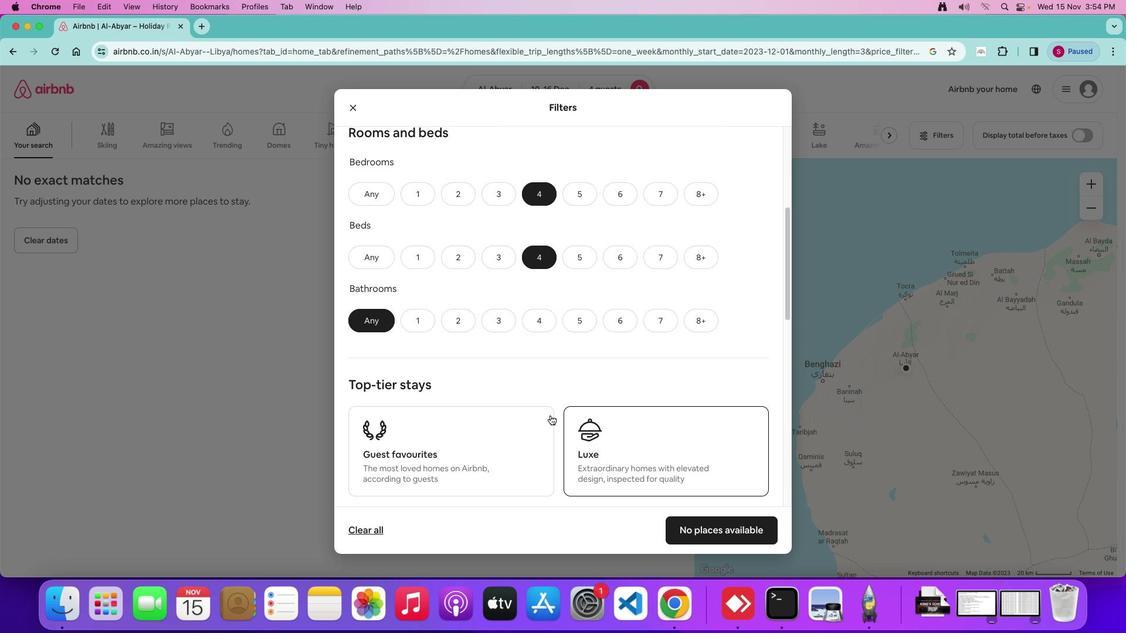 
Action: Mouse scrolled (566, 429) with delta (0, -1)
Screenshot: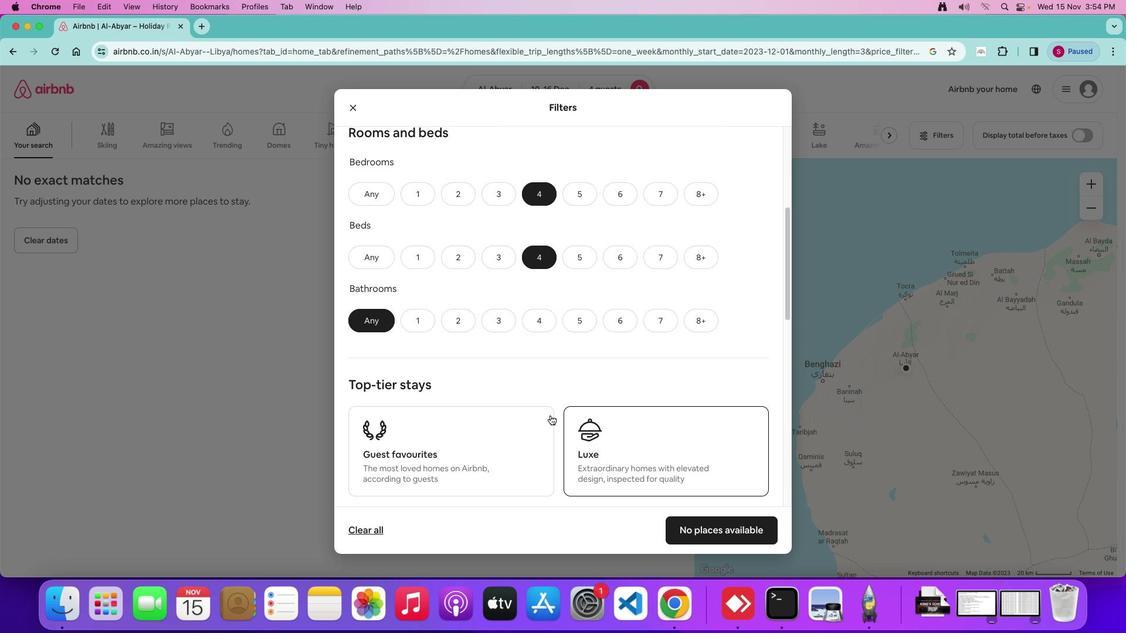 
Action: Mouse moved to (543, 314)
Screenshot: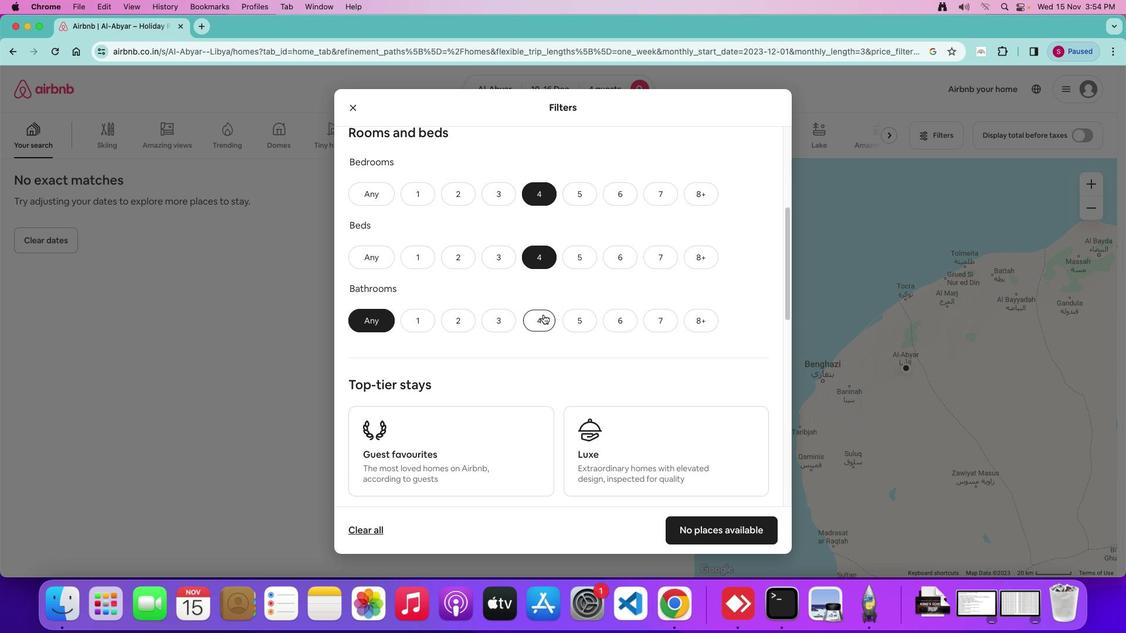 
Action: Mouse pressed left at (543, 314)
Screenshot: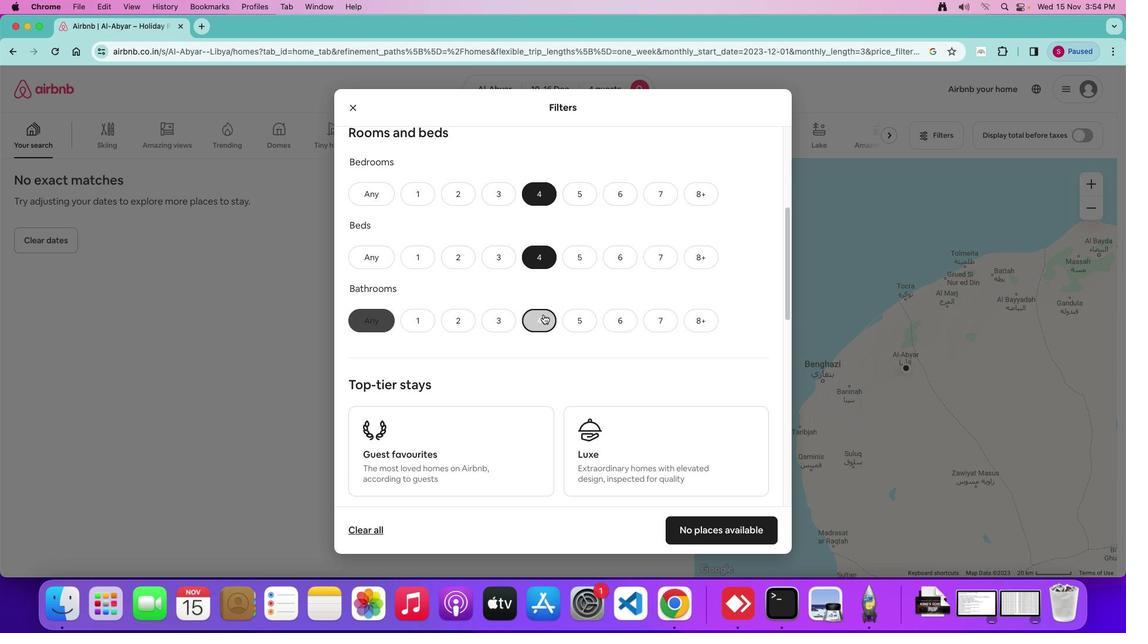 
Action: Mouse moved to (544, 319)
Screenshot: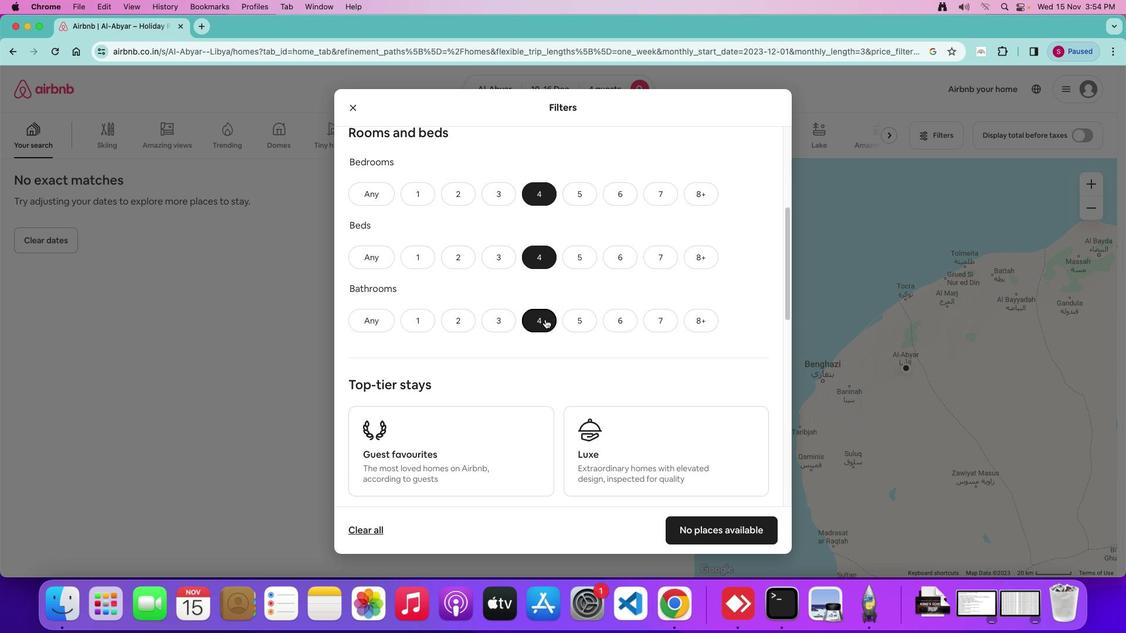 
Action: Mouse scrolled (544, 319) with delta (0, 0)
Screenshot: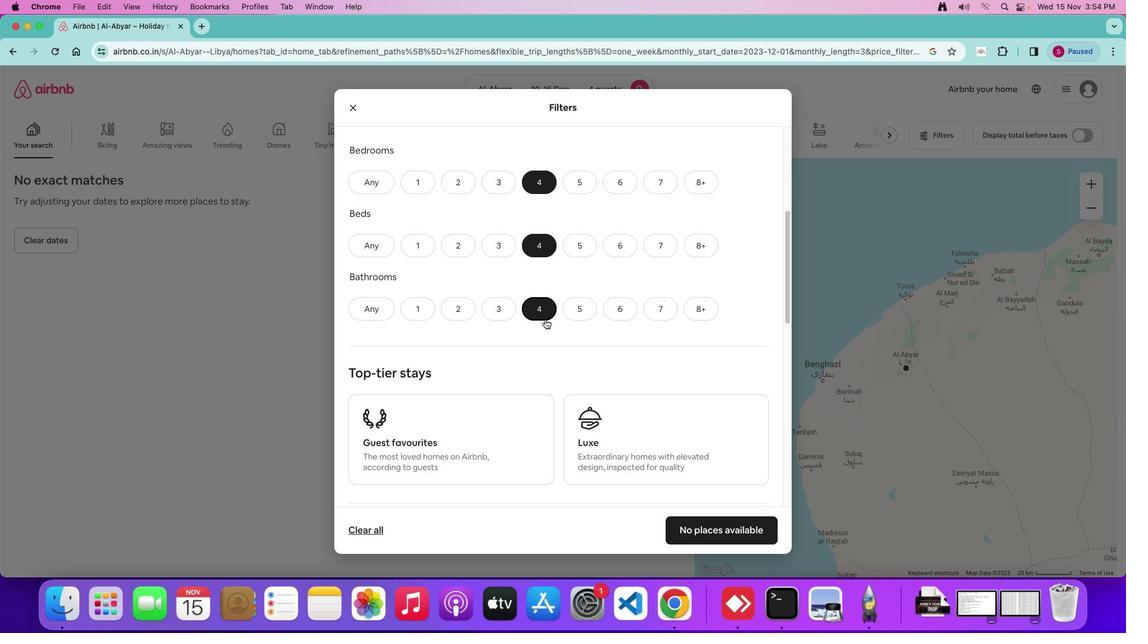 
Action: Mouse scrolled (544, 319) with delta (0, 0)
Screenshot: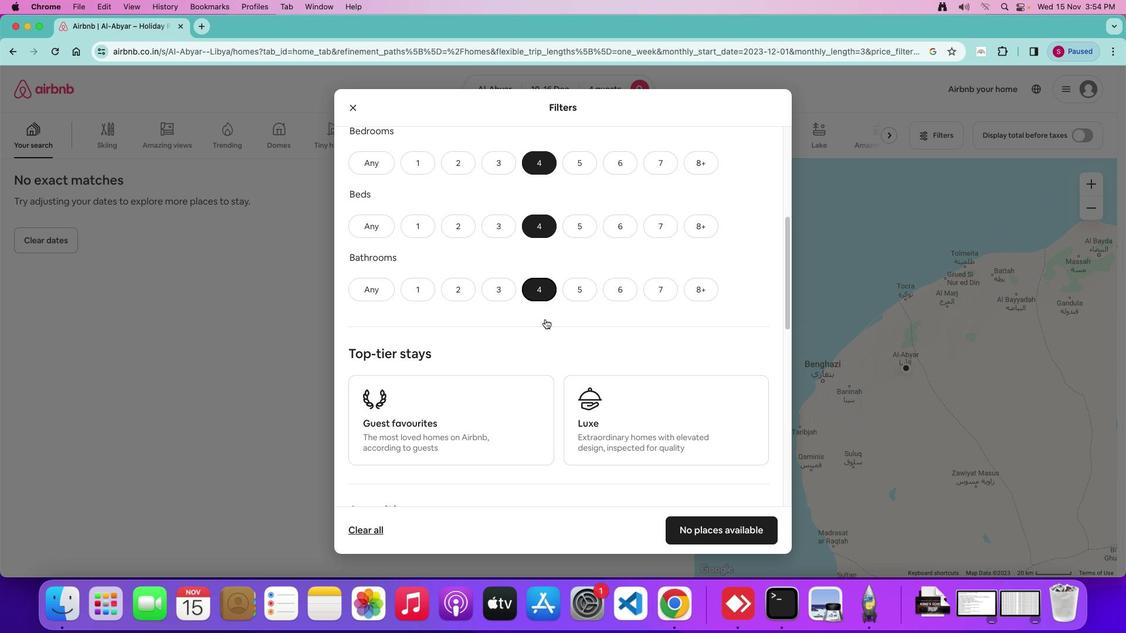 
Action: Mouse scrolled (544, 319) with delta (0, 0)
Screenshot: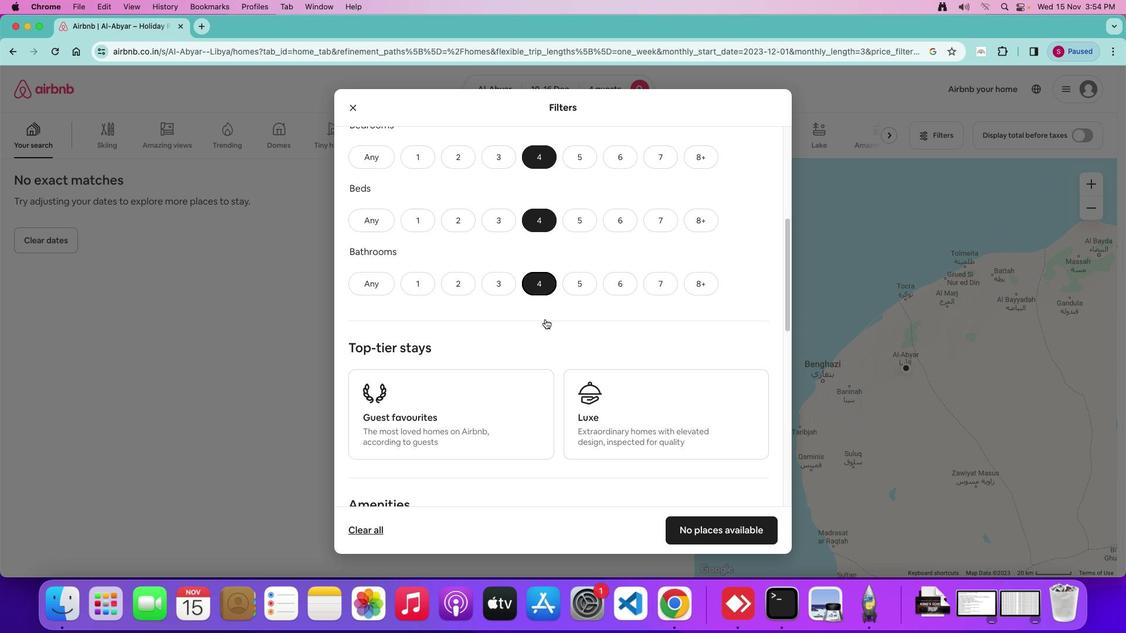 
Action: Mouse scrolled (544, 319) with delta (0, 0)
Screenshot: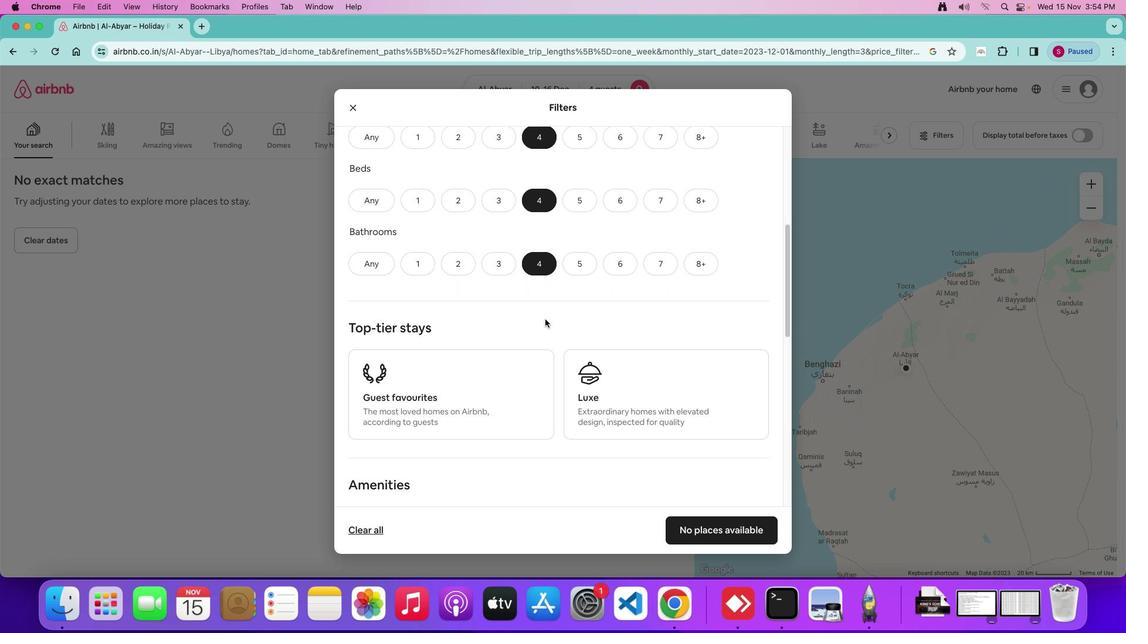 
Action: Mouse scrolled (544, 319) with delta (0, 0)
Screenshot: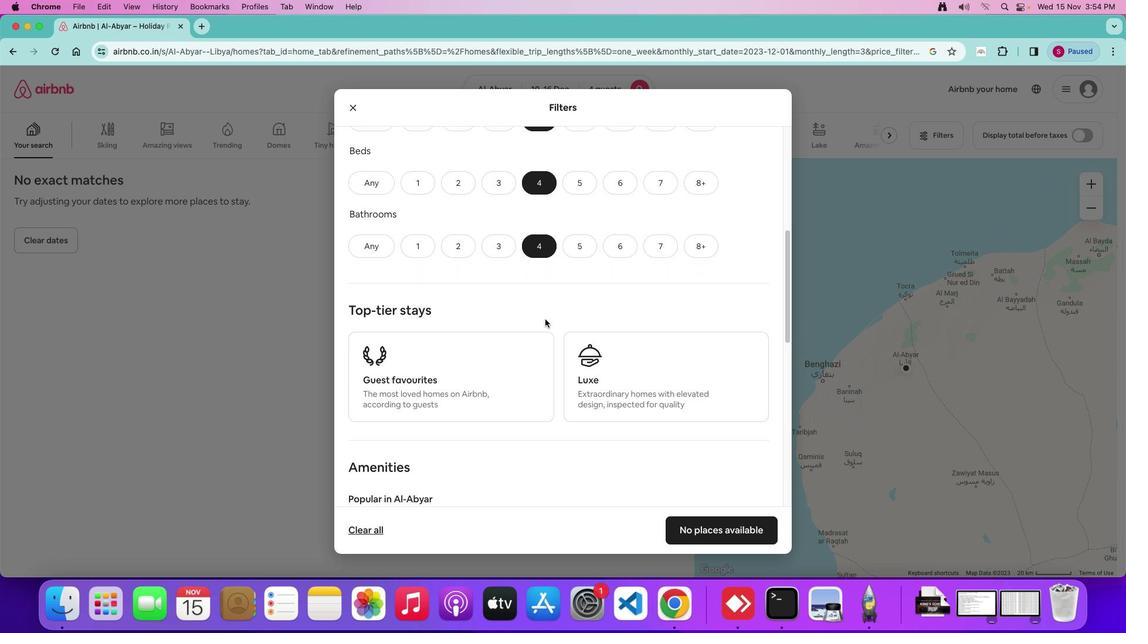 
Action: Mouse scrolled (544, 319) with delta (0, 0)
Screenshot: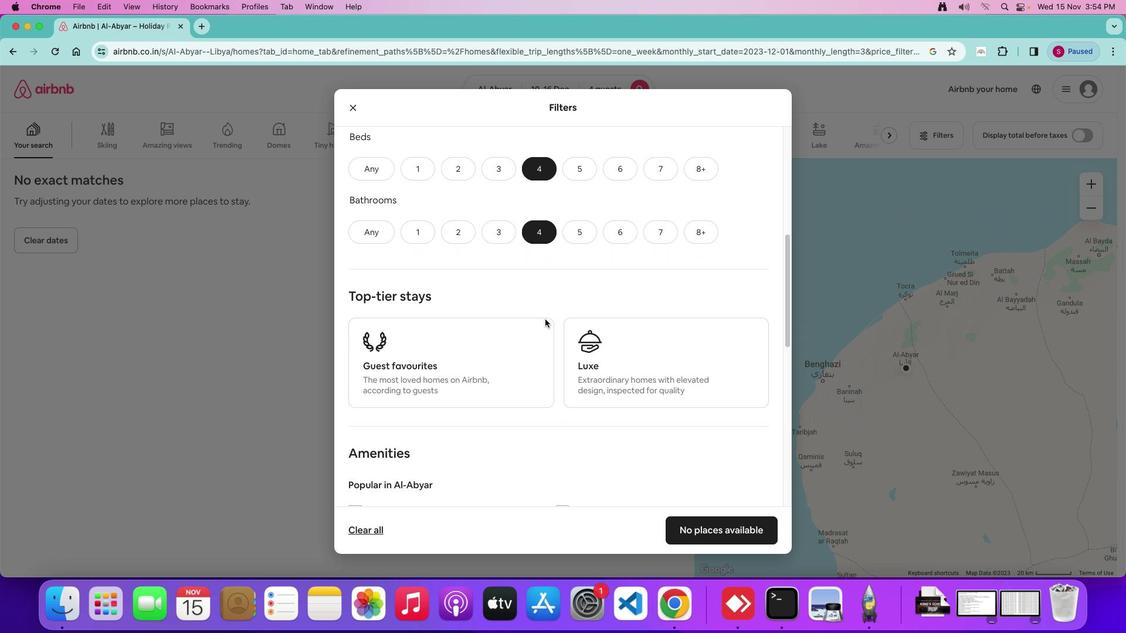 
Action: Mouse scrolled (544, 319) with delta (0, 0)
Screenshot: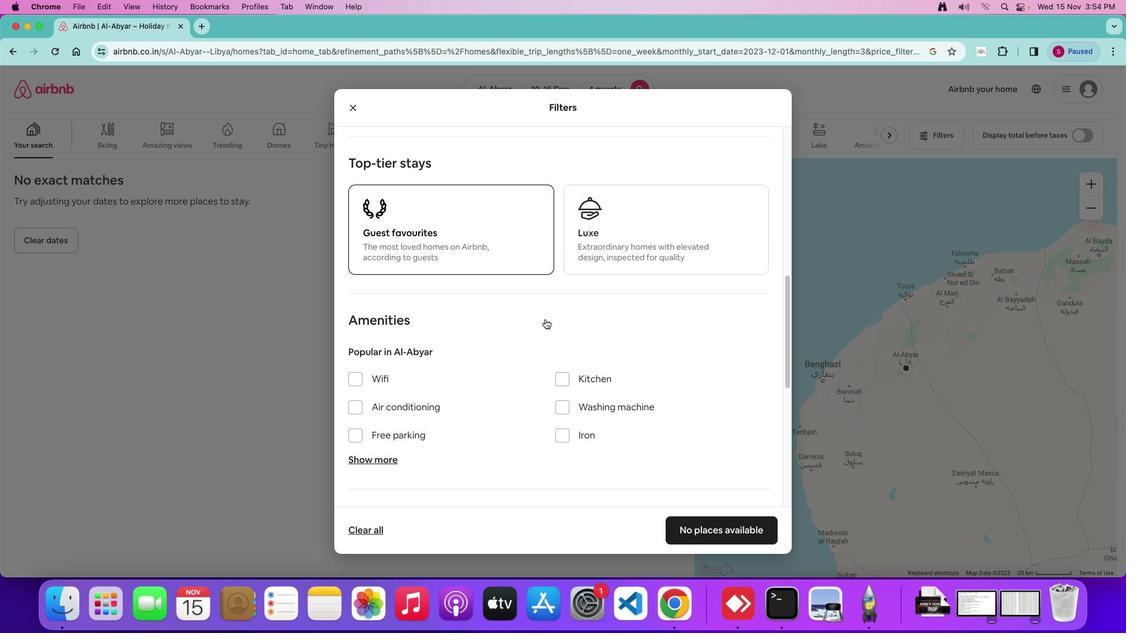 
Action: Mouse scrolled (544, 319) with delta (0, 0)
Screenshot: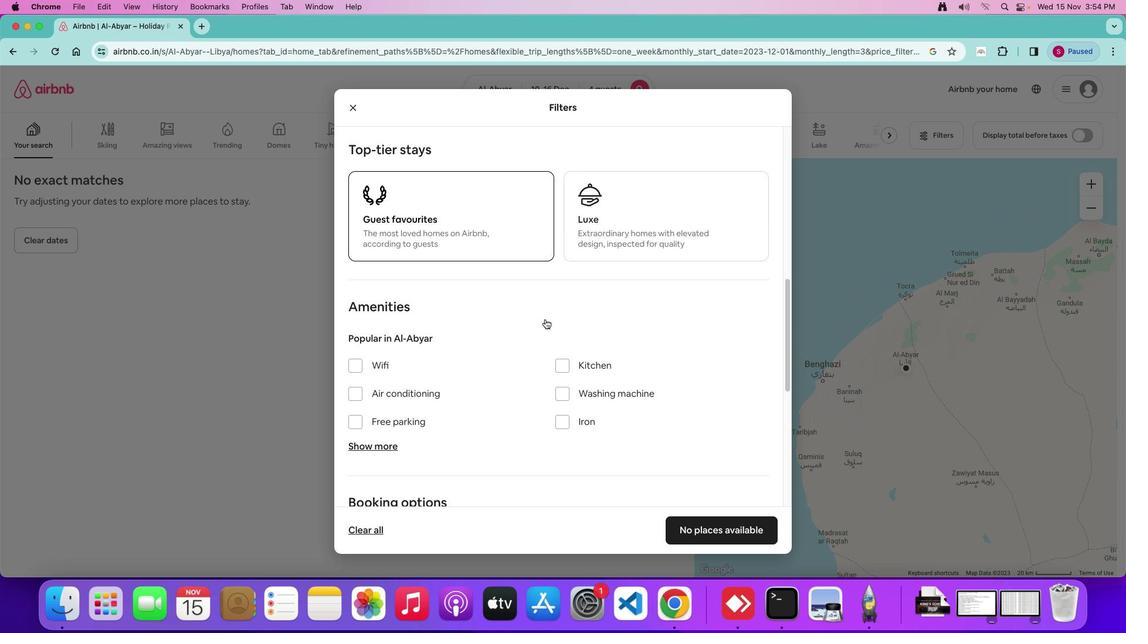 
Action: Mouse scrolled (544, 319) with delta (0, -2)
Screenshot: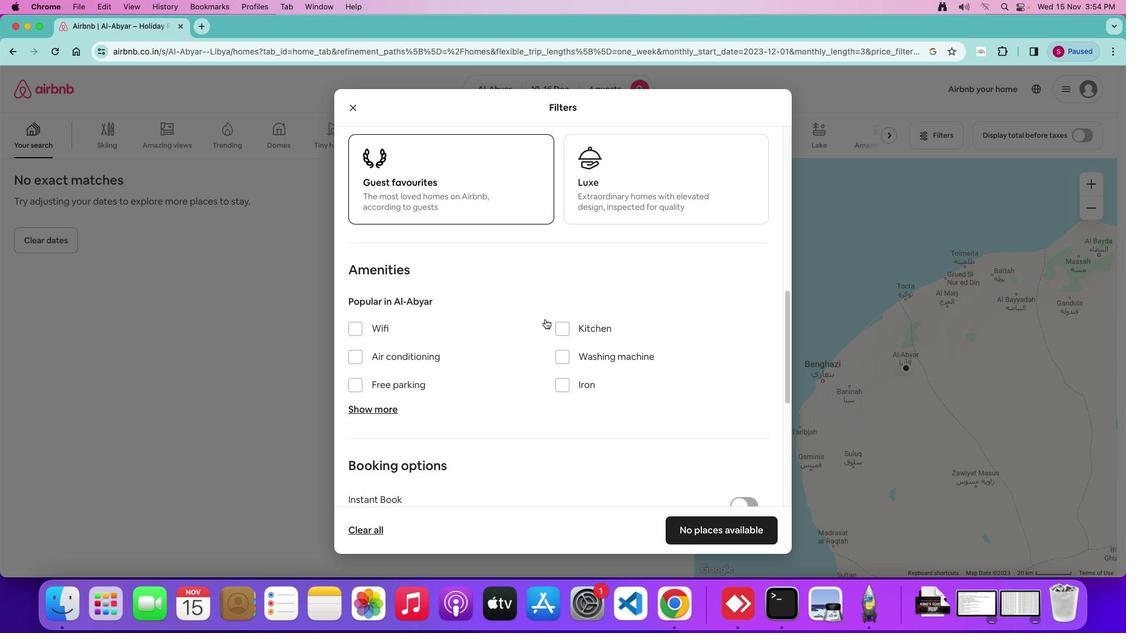 
Action: Mouse scrolled (544, 319) with delta (0, -1)
Screenshot: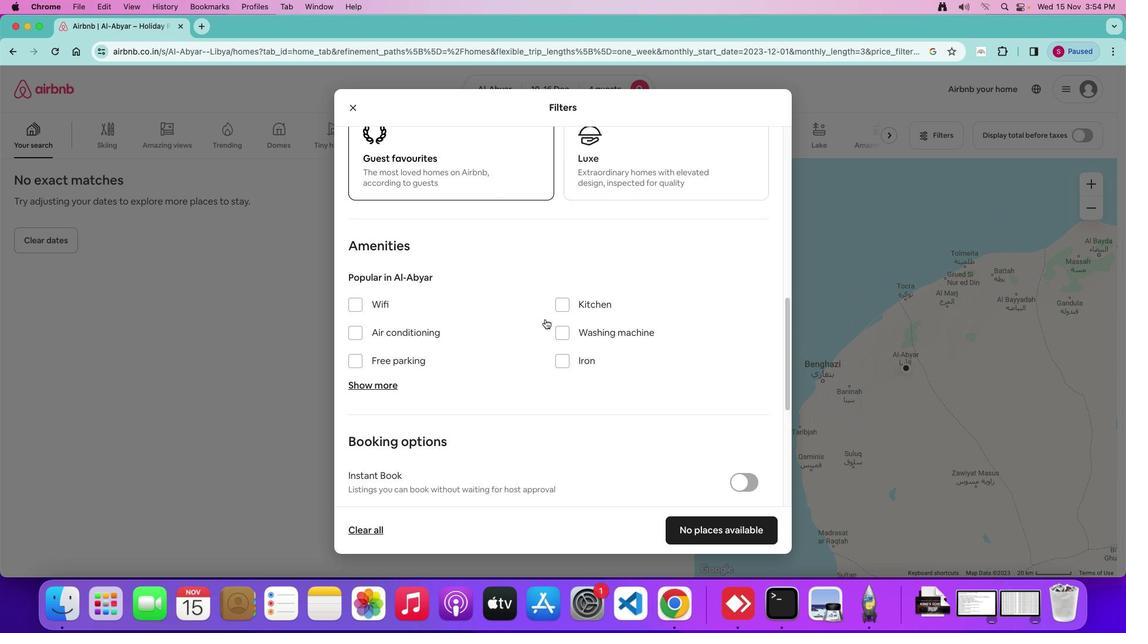 
Action: Mouse moved to (519, 331)
Screenshot: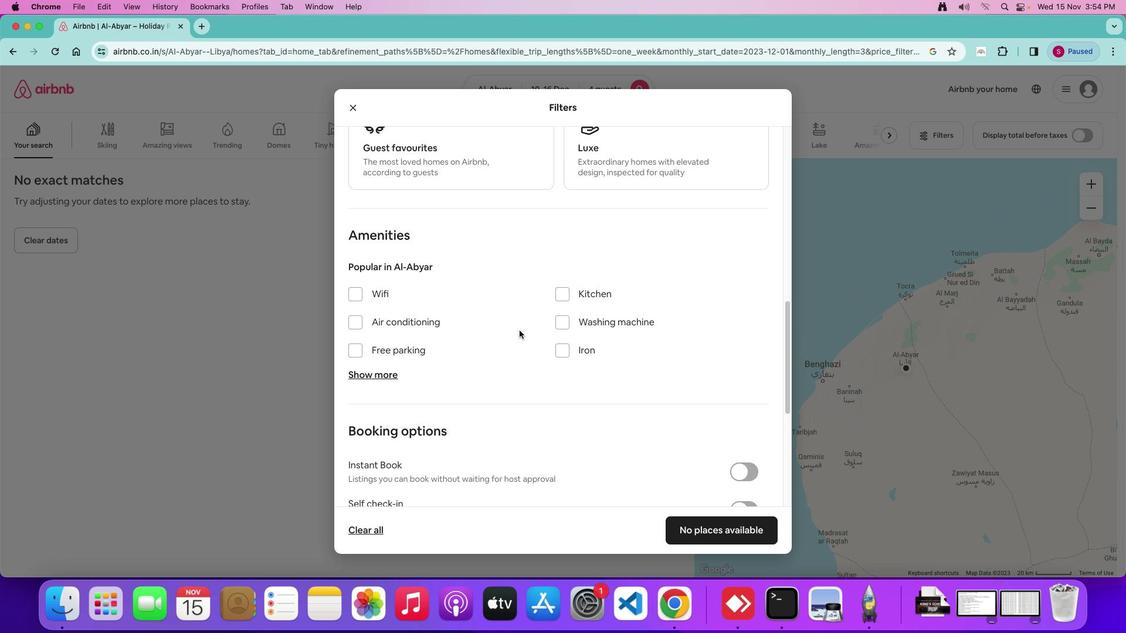 
Action: Mouse scrolled (519, 331) with delta (0, 0)
Screenshot: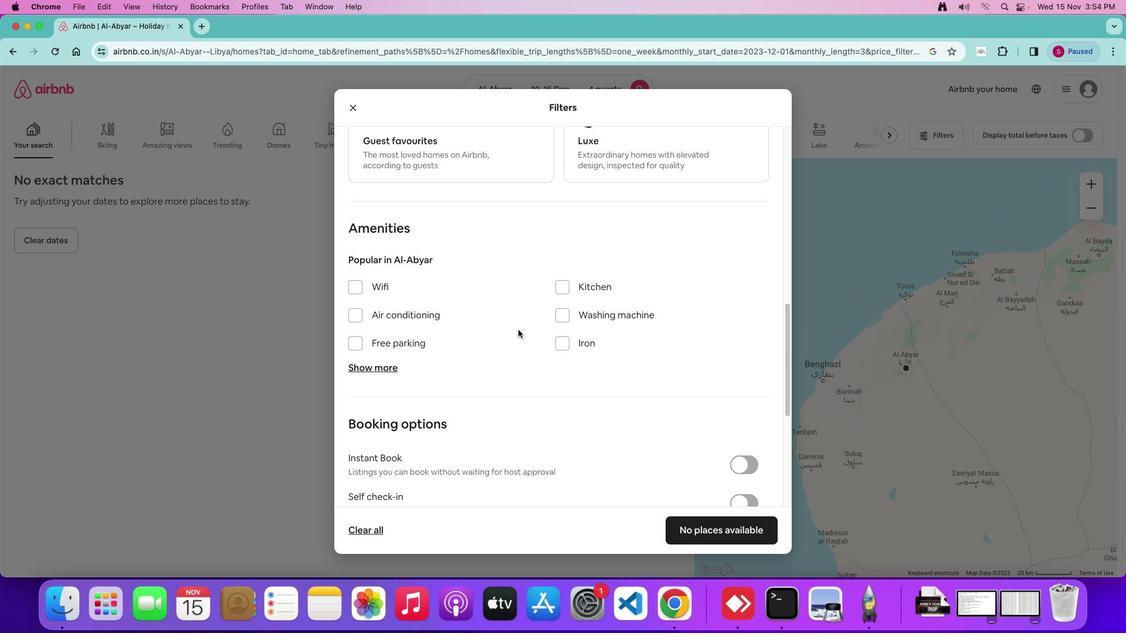 
Action: Mouse scrolled (519, 331) with delta (0, 0)
Screenshot: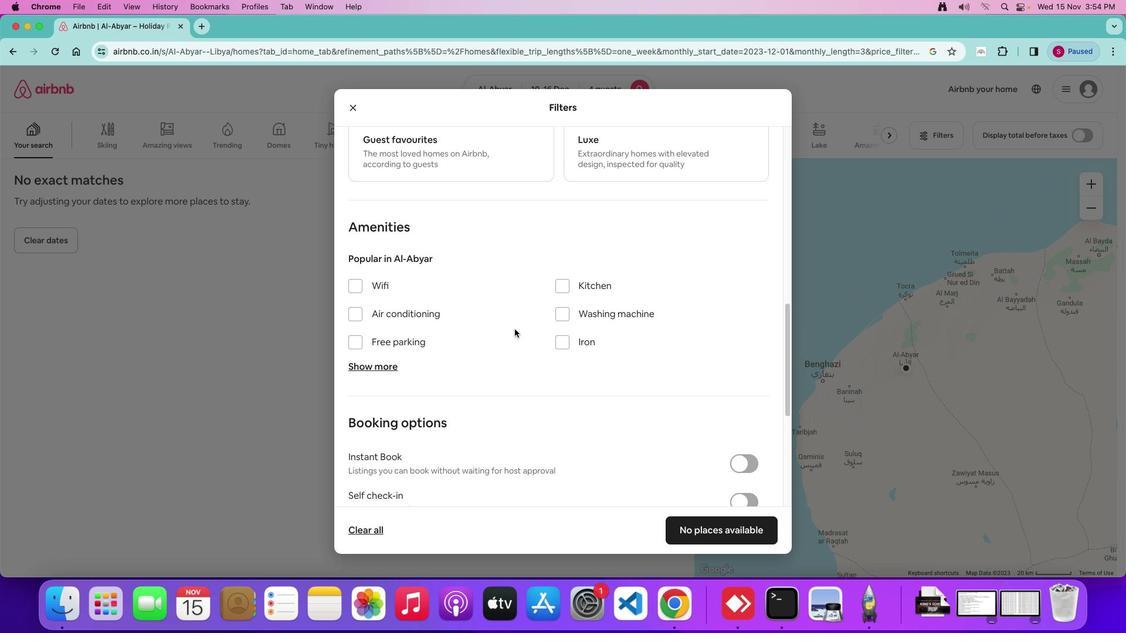 
Action: Mouse moved to (366, 287)
Screenshot: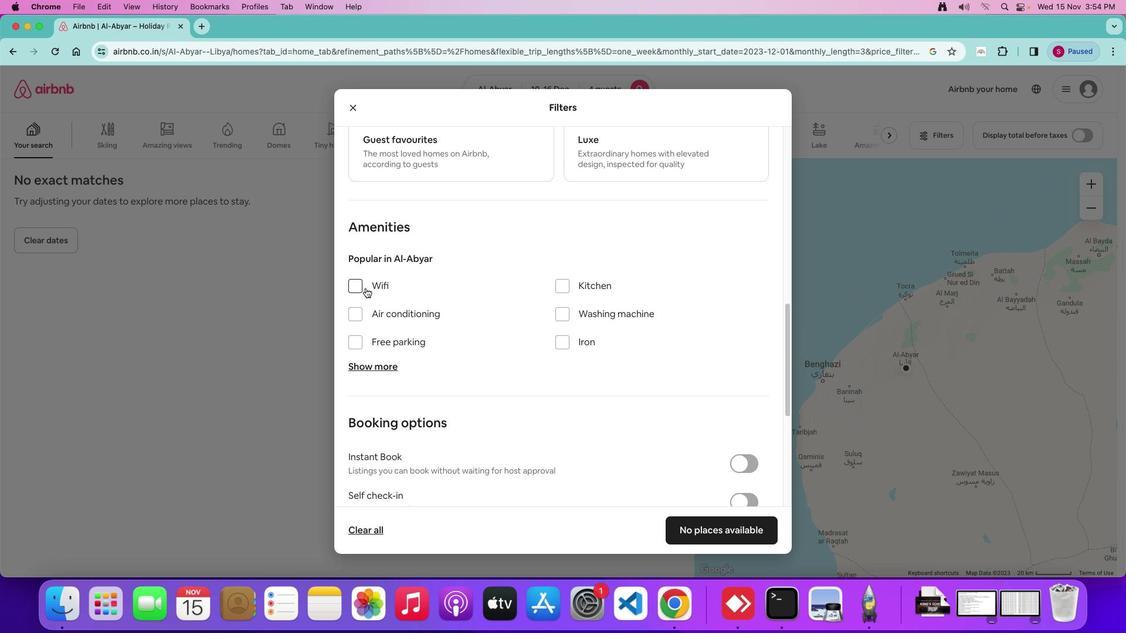 
Action: Mouse pressed left at (366, 287)
Screenshot: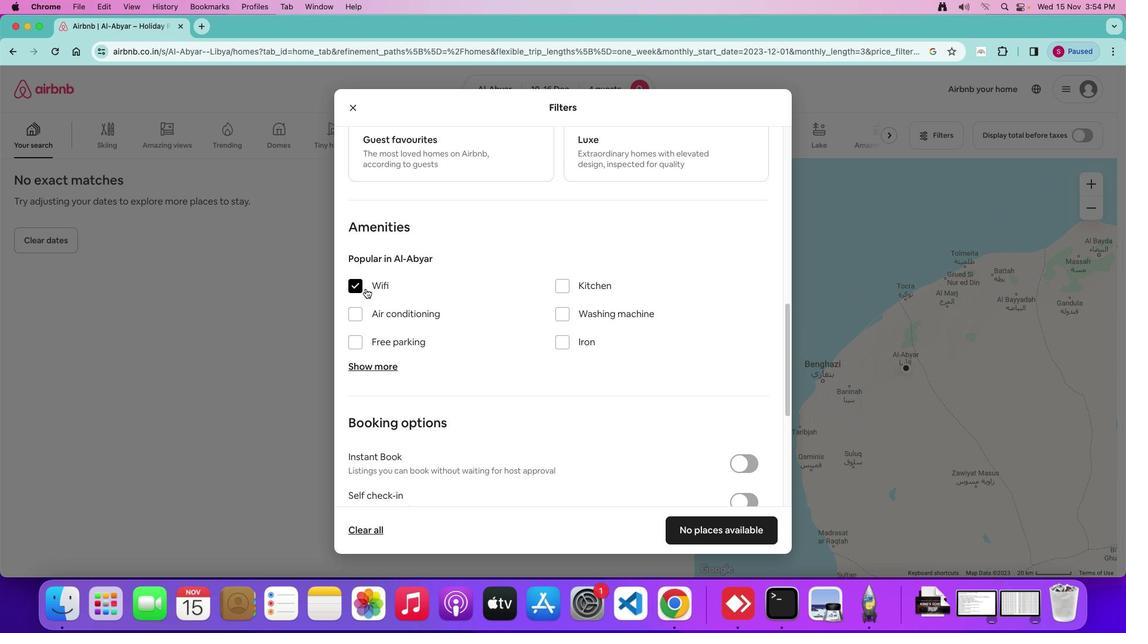 
Action: Mouse moved to (377, 367)
Screenshot: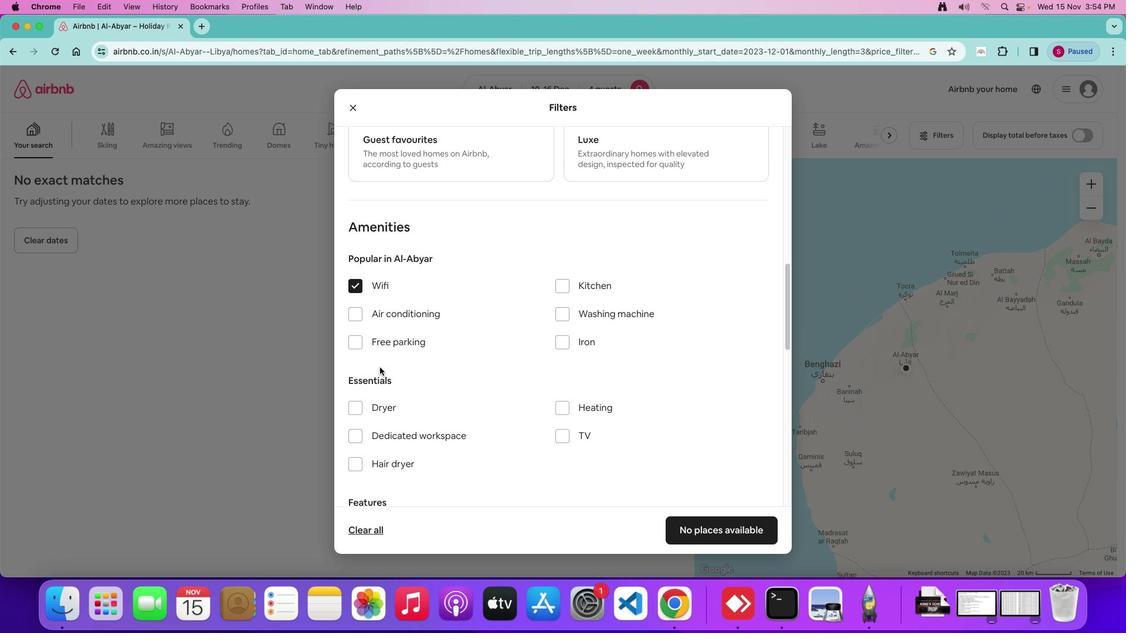 
Action: Mouse pressed left at (377, 367)
Screenshot: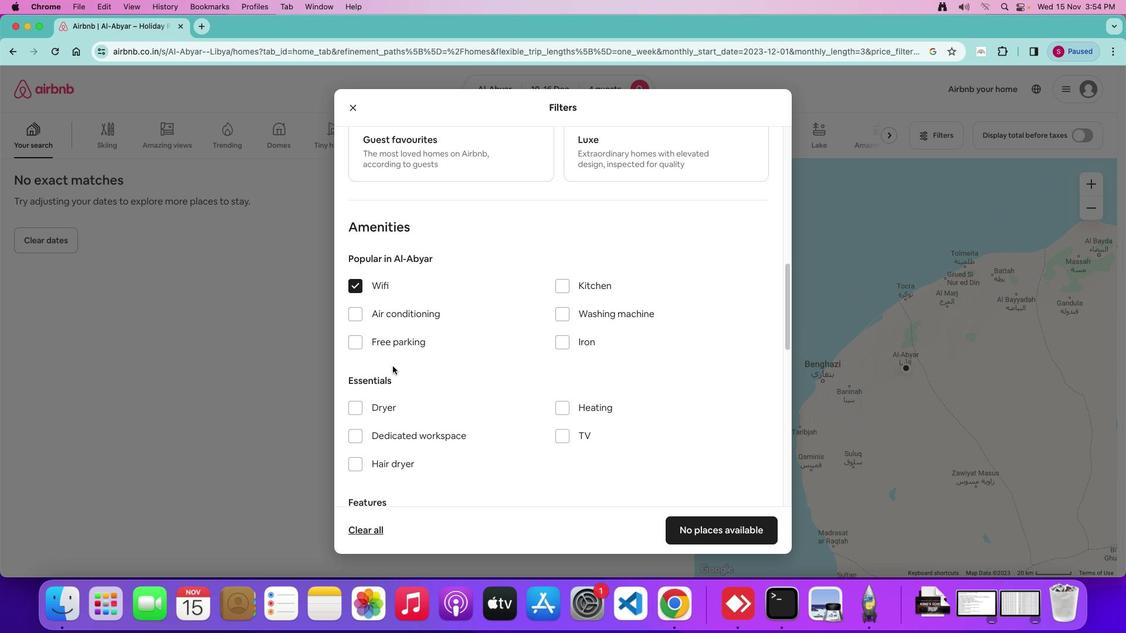 
Action: Mouse moved to (527, 363)
Screenshot: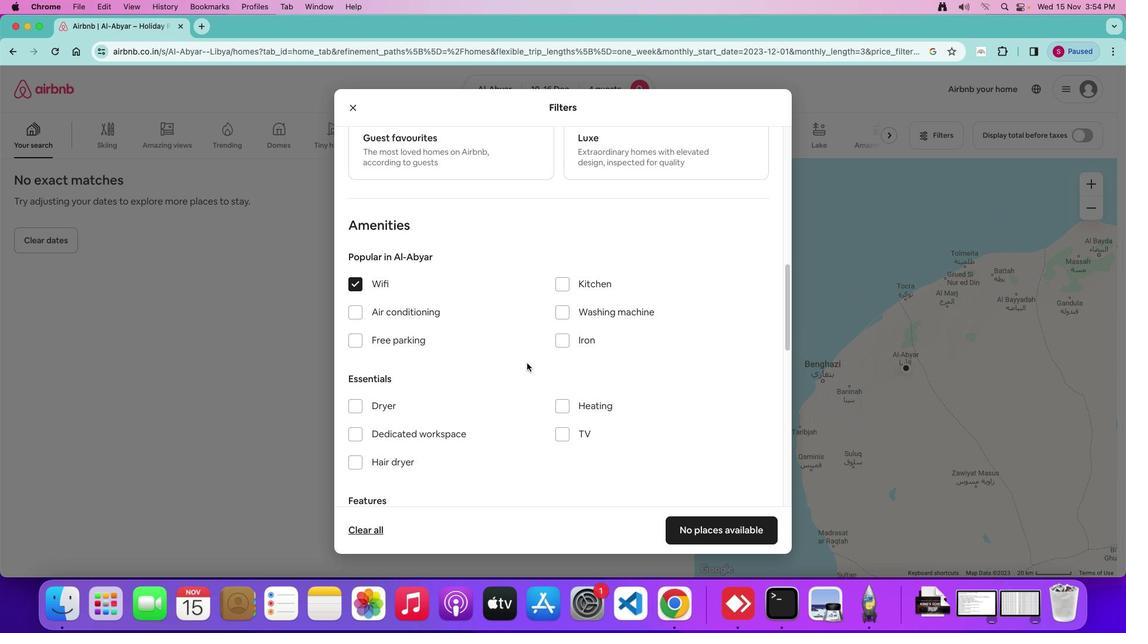 
Action: Mouse scrolled (527, 363) with delta (0, 0)
Screenshot: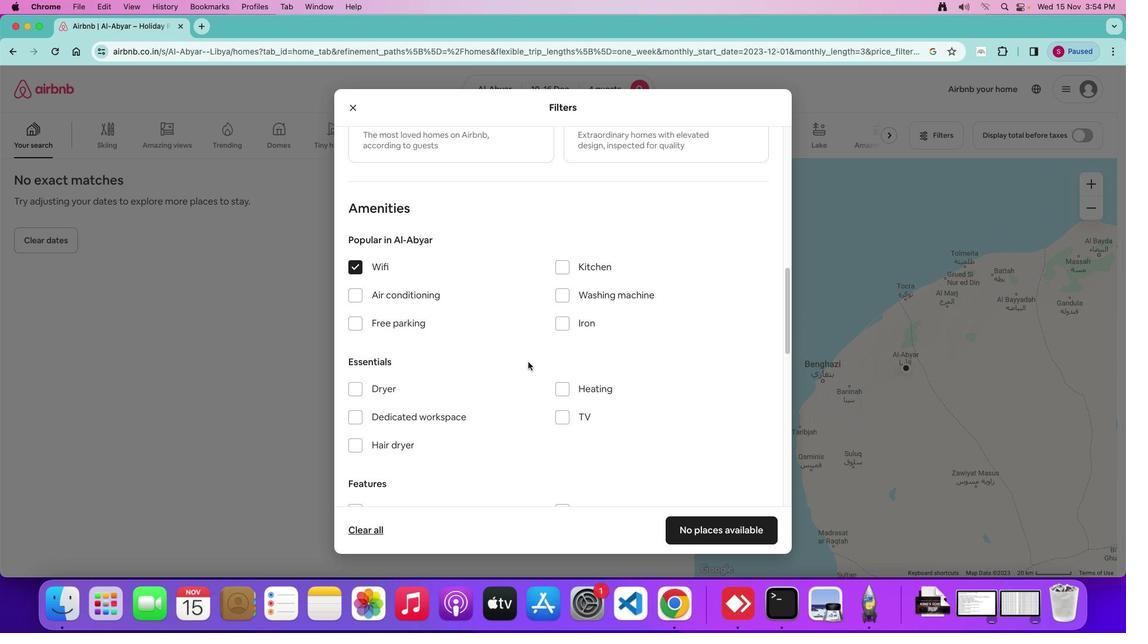 
Action: Mouse scrolled (527, 363) with delta (0, 0)
Screenshot: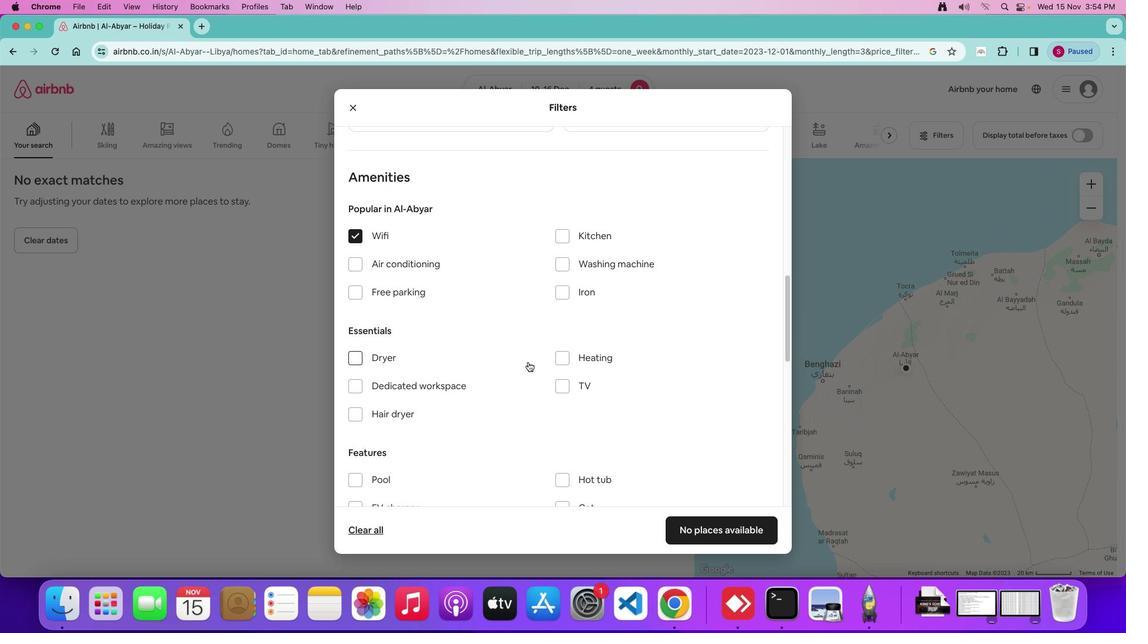 
Action: Mouse moved to (527, 363)
Screenshot: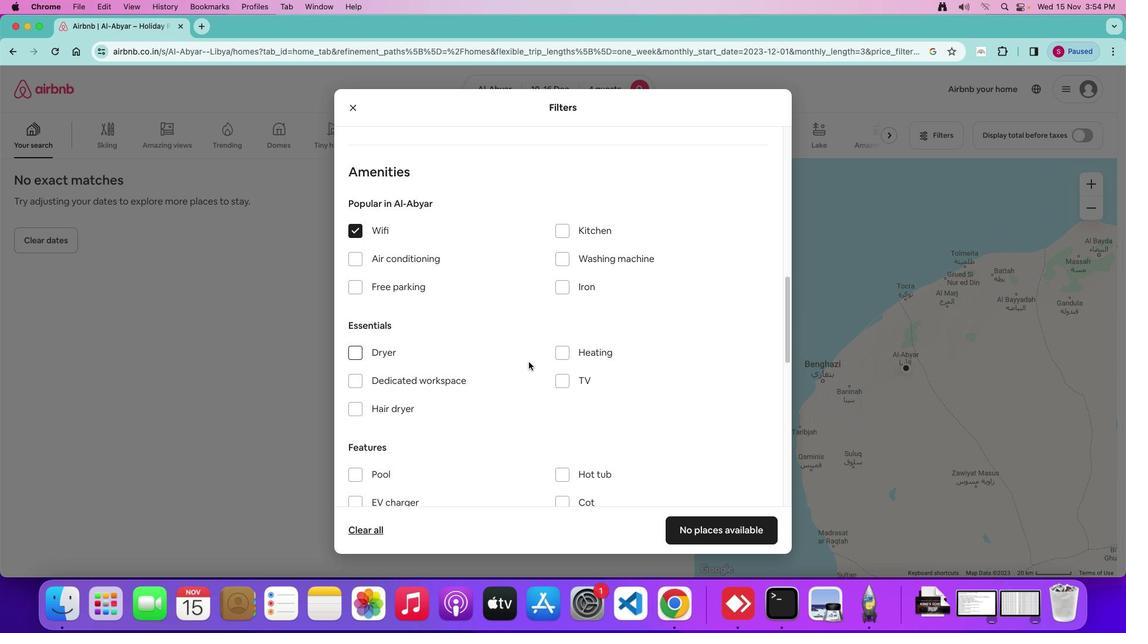 
Action: Mouse scrolled (527, 363) with delta (0, 0)
Screenshot: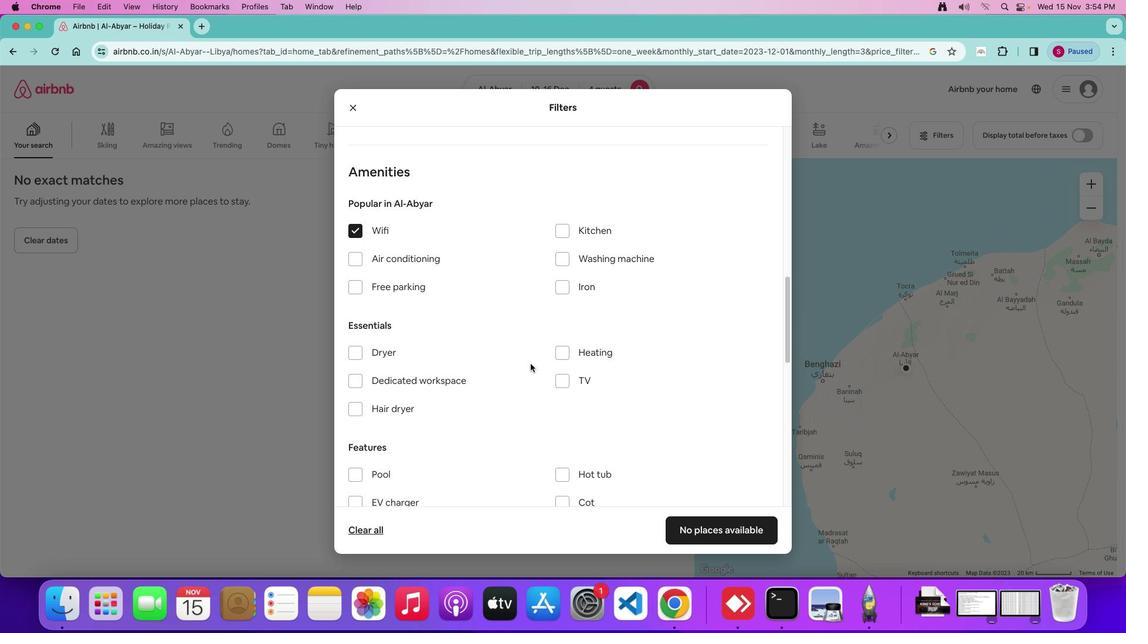 
Action: Mouse moved to (563, 378)
Screenshot: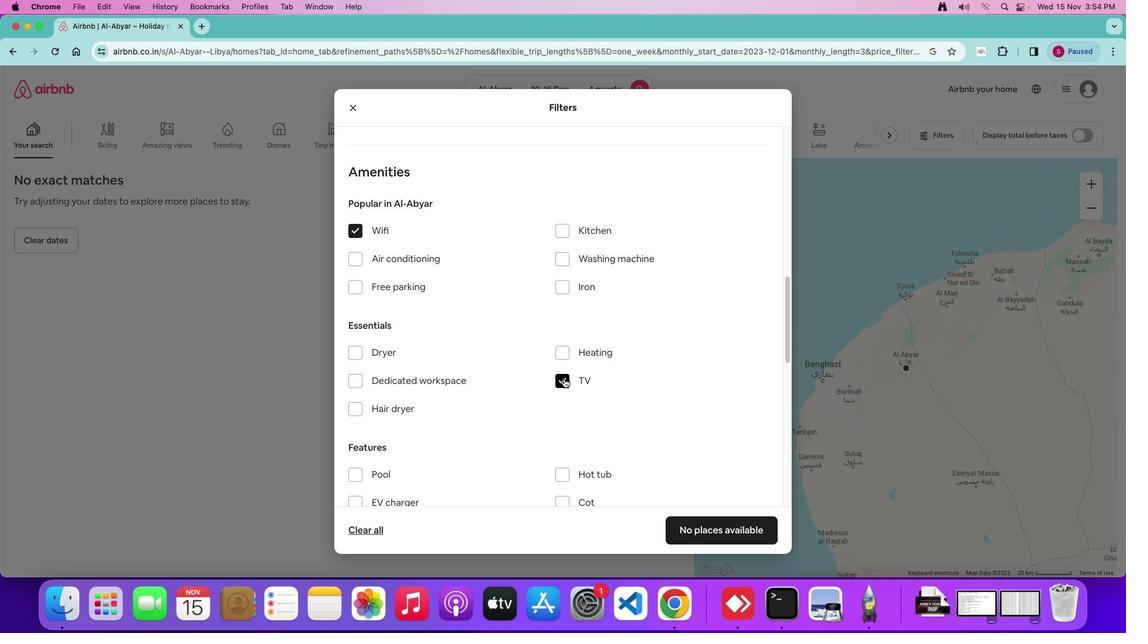 
Action: Mouse pressed left at (563, 378)
Screenshot: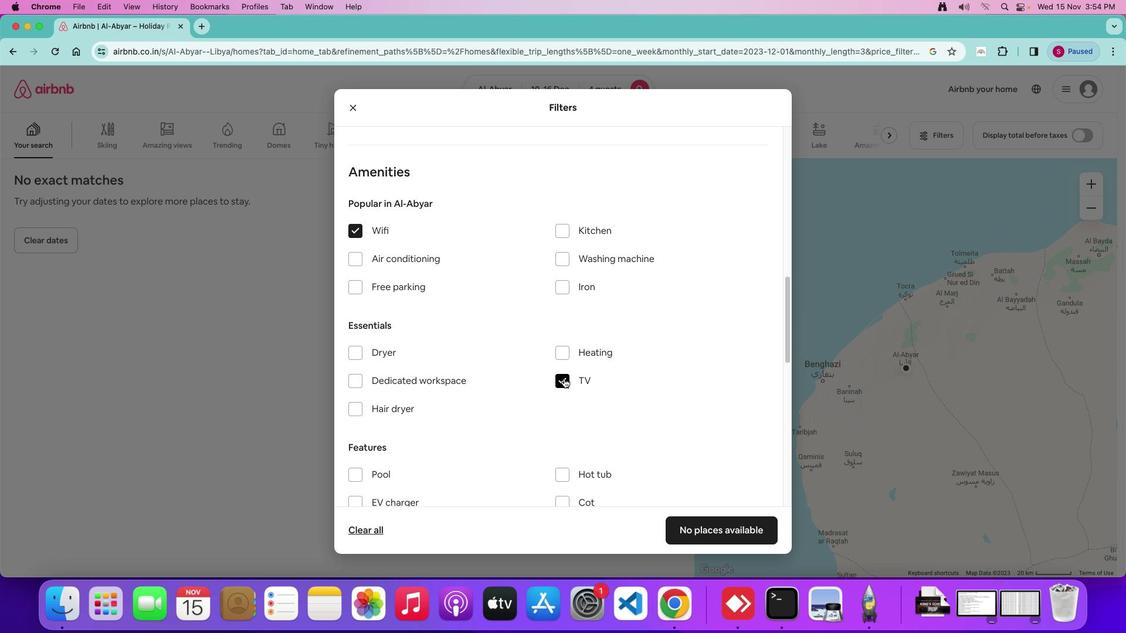 
Action: Mouse moved to (563, 378)
Screenshot: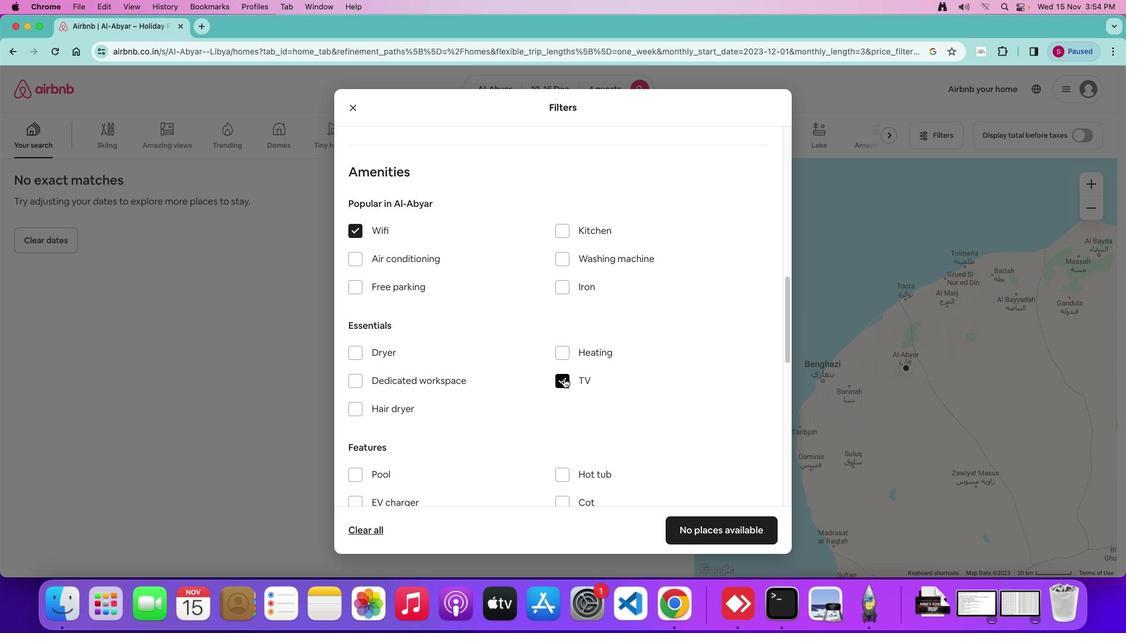 
Action: Mouse scrolled (563, 378) with delta (0, 0)
Screenshot: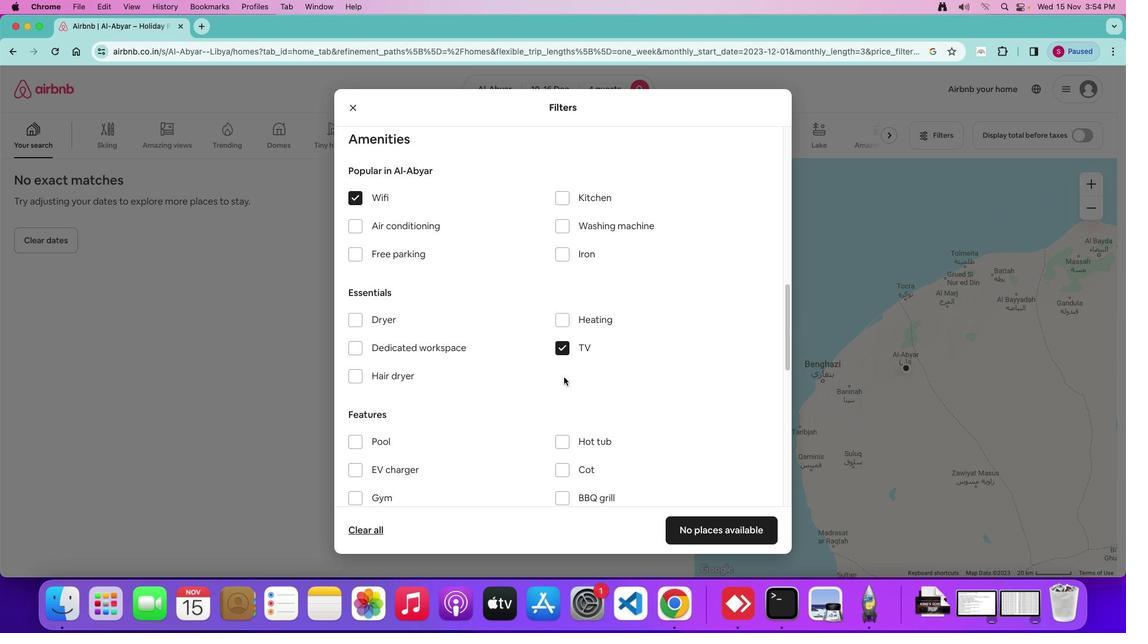 
Action: Mouse scrolled (563, 378) with delta (0, 0)
Screenshot: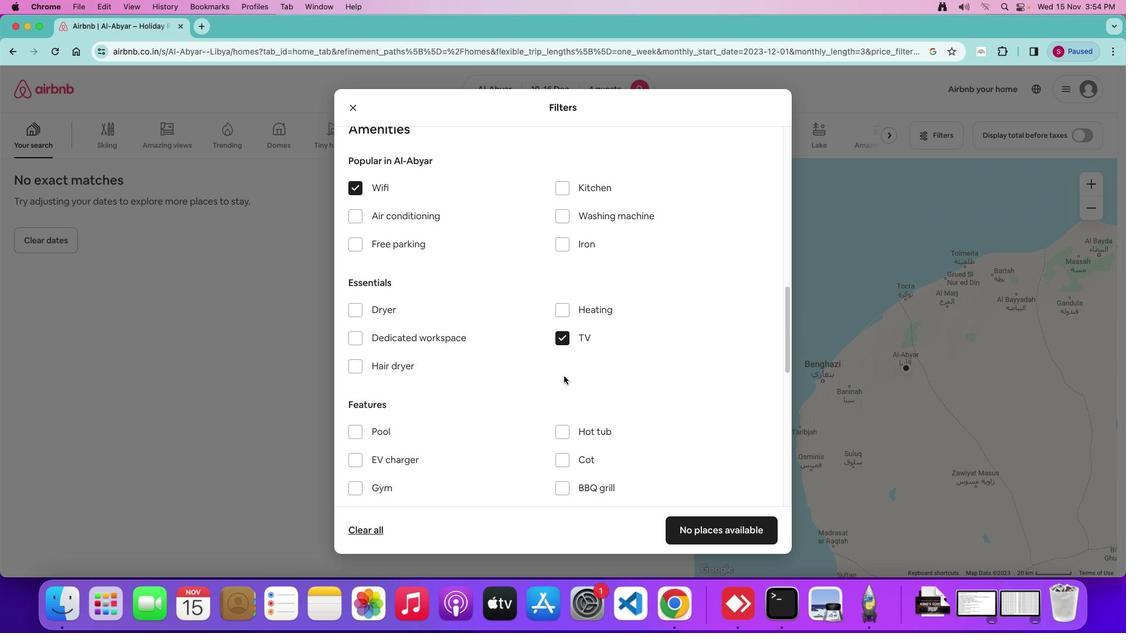 
Action: Mouse scrolled (563, 378) with delta (0, 0)
Screenshot: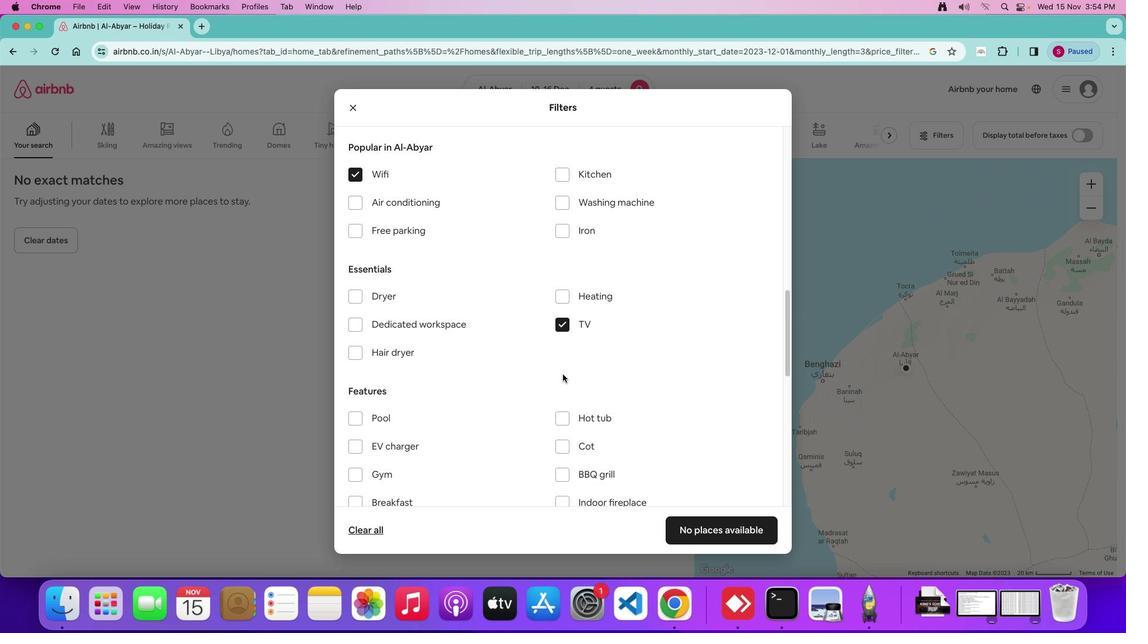 
Action: Mouse moved to (354, 226)
Screenshot: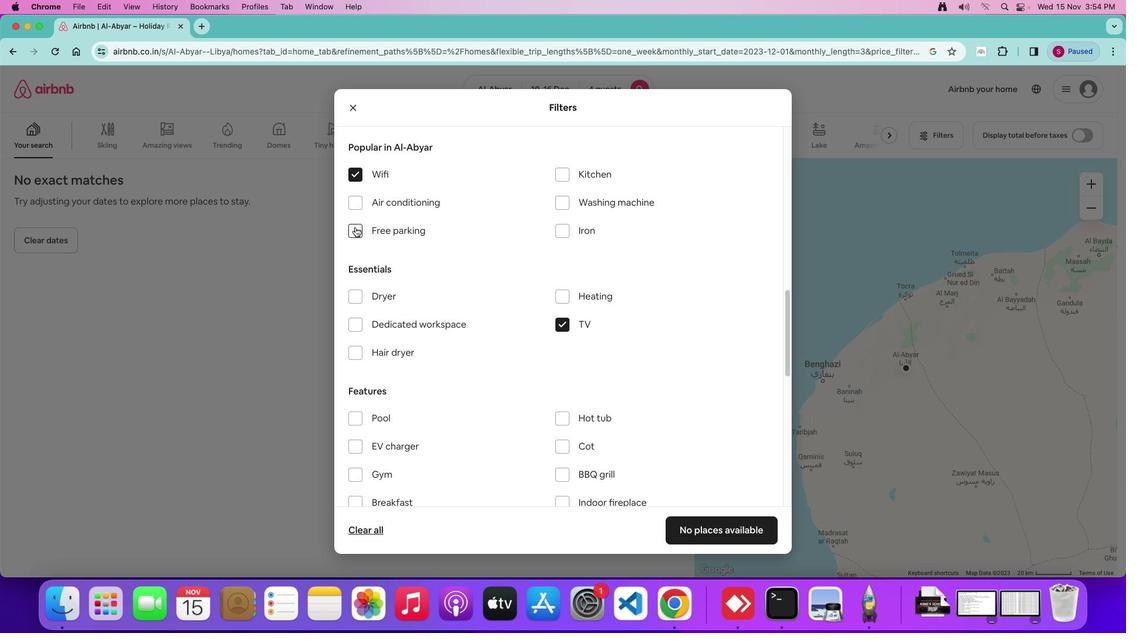 
Action: Mouse pressed left at (354, 226)
Screenshot: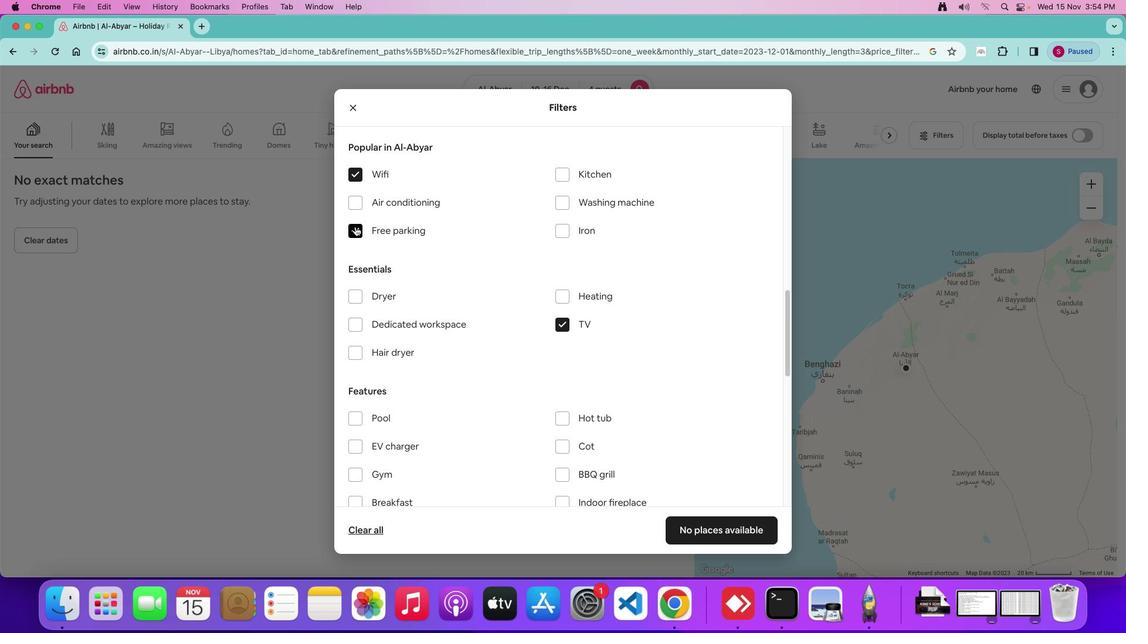 
Action: Mouse moved to (464, 291)
Screenshot: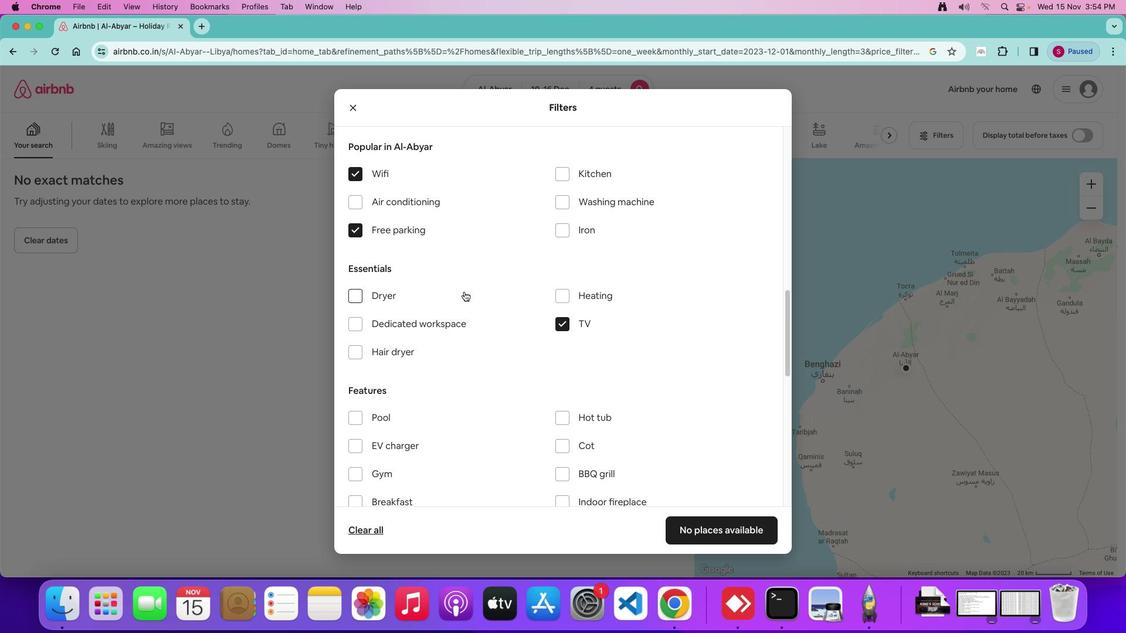 
Action: Mouse scrolled (464, 291) with delta (0, 0)
Screenshot: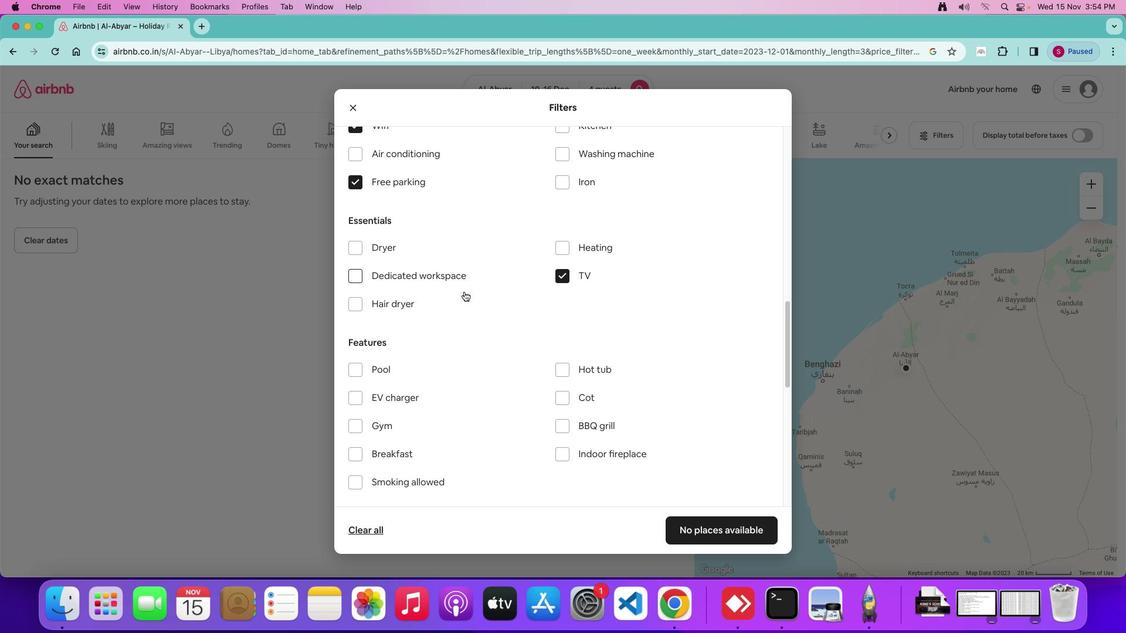 
Action: Mouse scrolled (464, 291) with delta (0, 0)
Screenshot: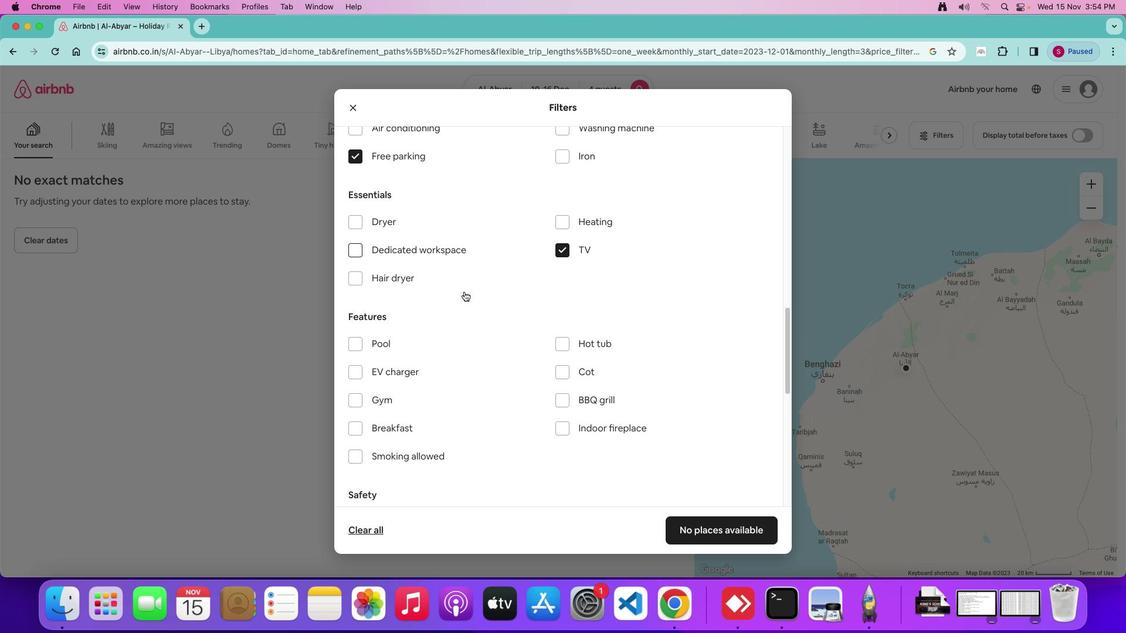 
Action: Mouse scrolled (464, 291) with delta (0, -1)
Screenshot: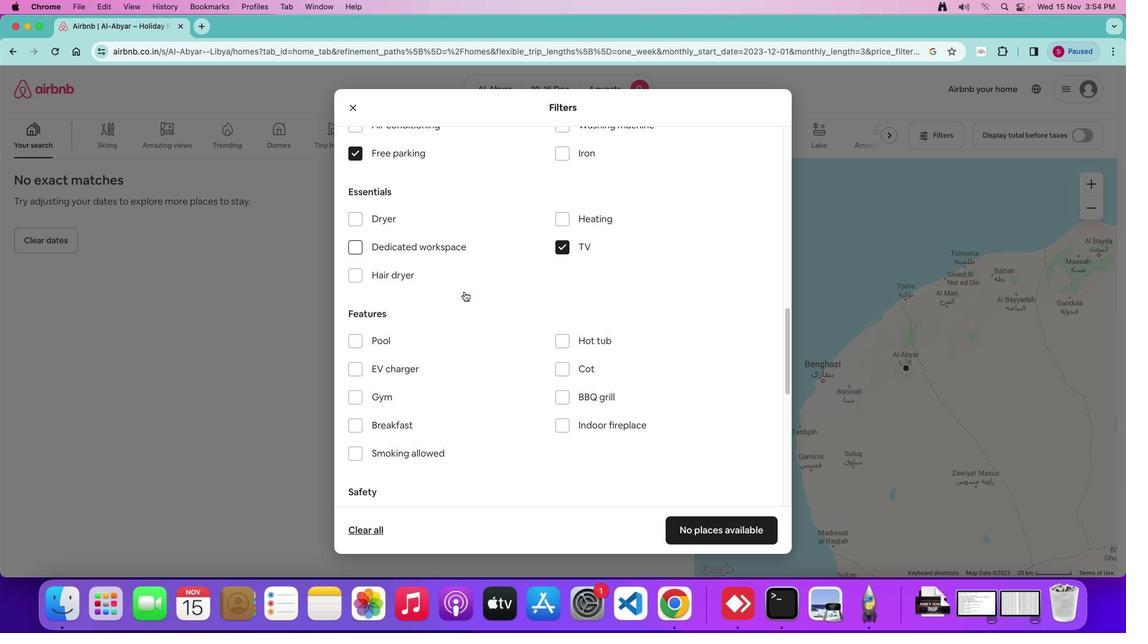 
Action: Mouse moved to (464, 291)
Screenshot: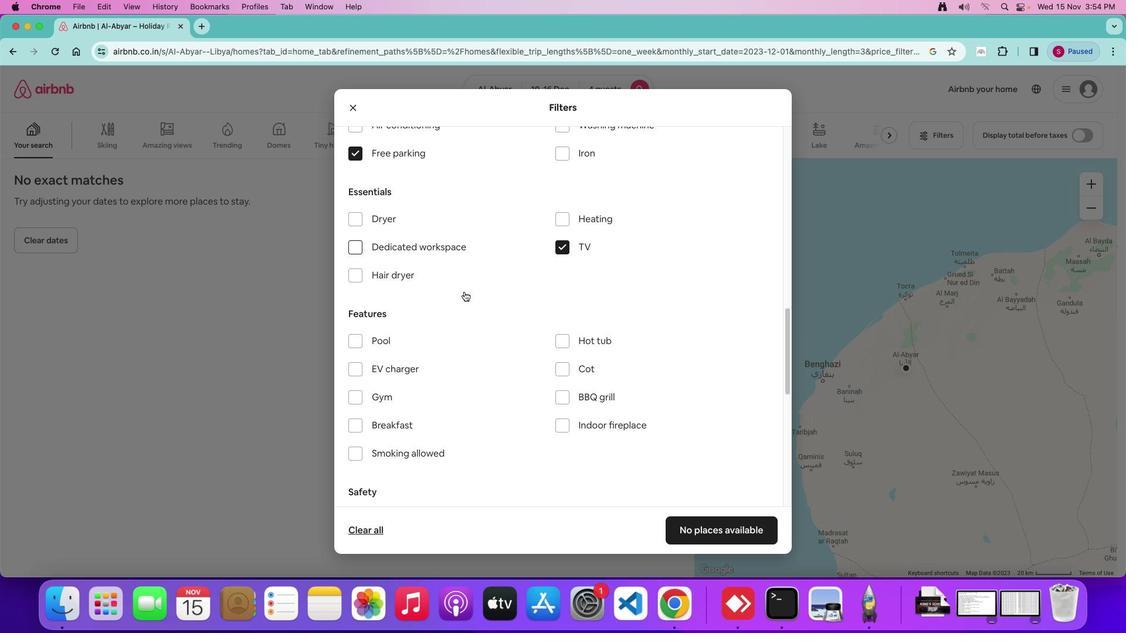 
Action: Mouse scrolled (464, 291) with delta (0, 0)
Screenshot: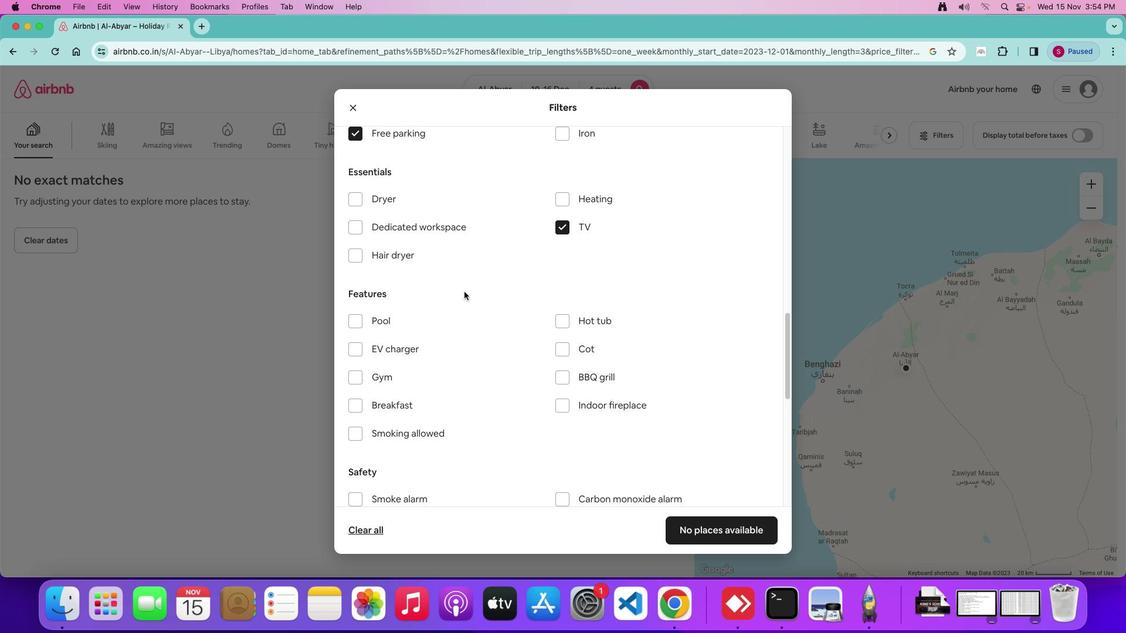 
Action: Mouse scrolled (464, 291) with delta (0, 0)
Screenshot: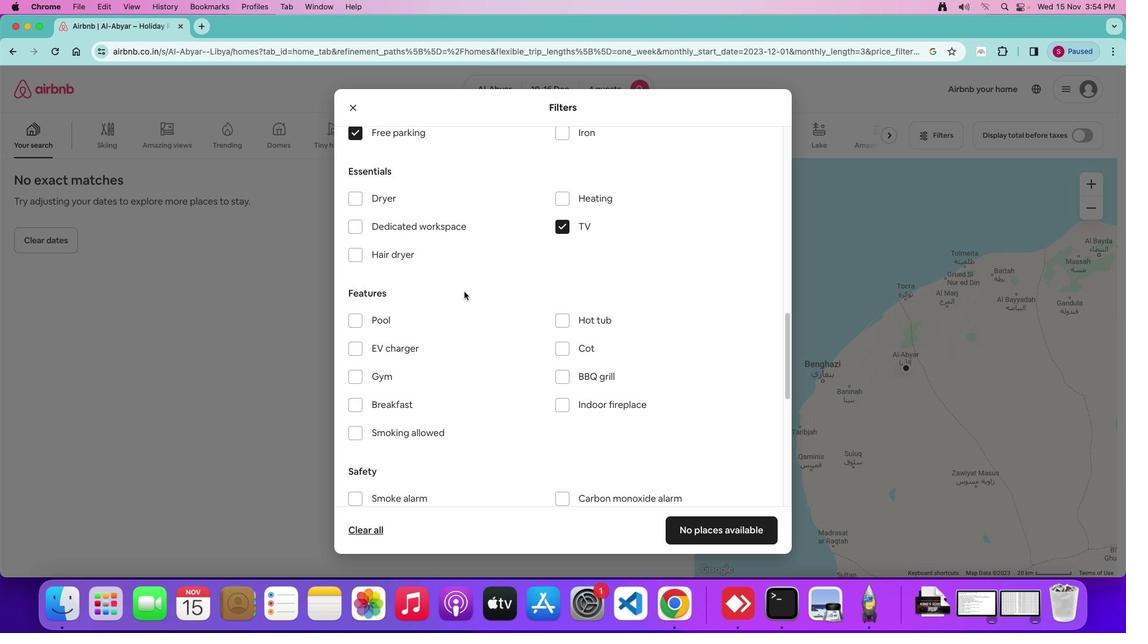 
Action: Mouse moved to (542, 376)
Screenshot: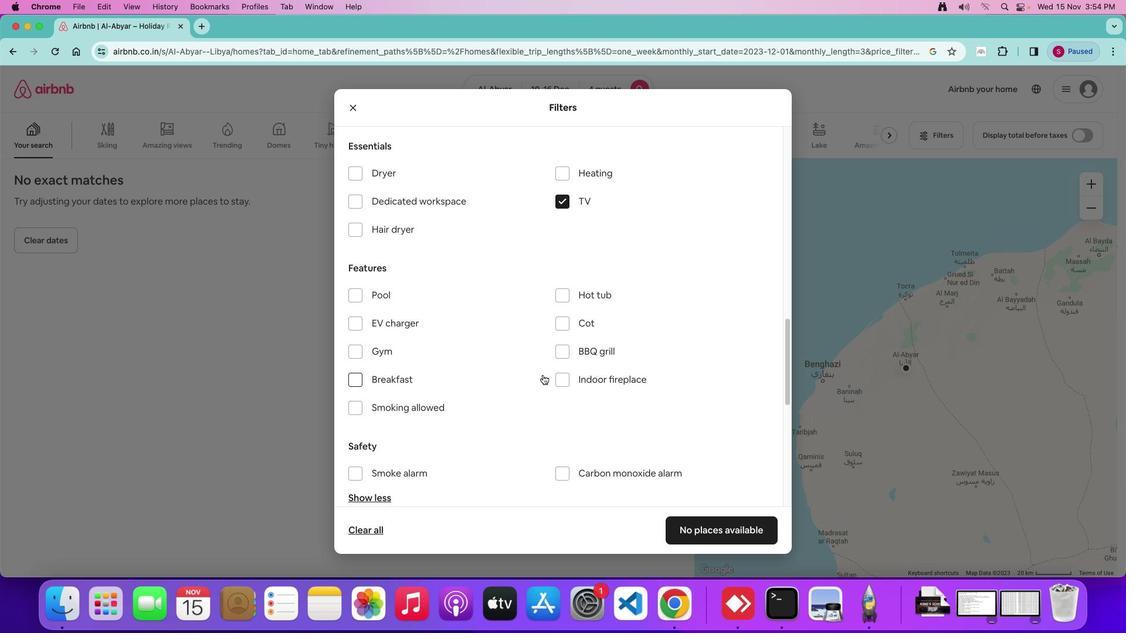 
Action: Mouse scrolled (542, 376) with delta (0, 0)
Screenshot: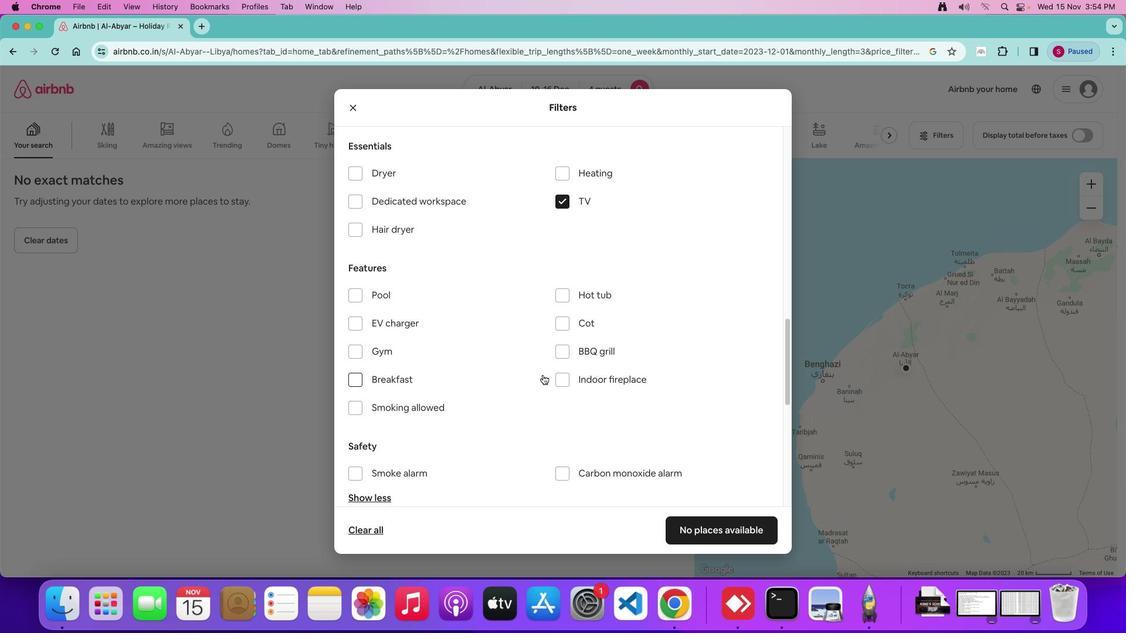 
Action: Mouse moved to (542, 375)
Screenshot: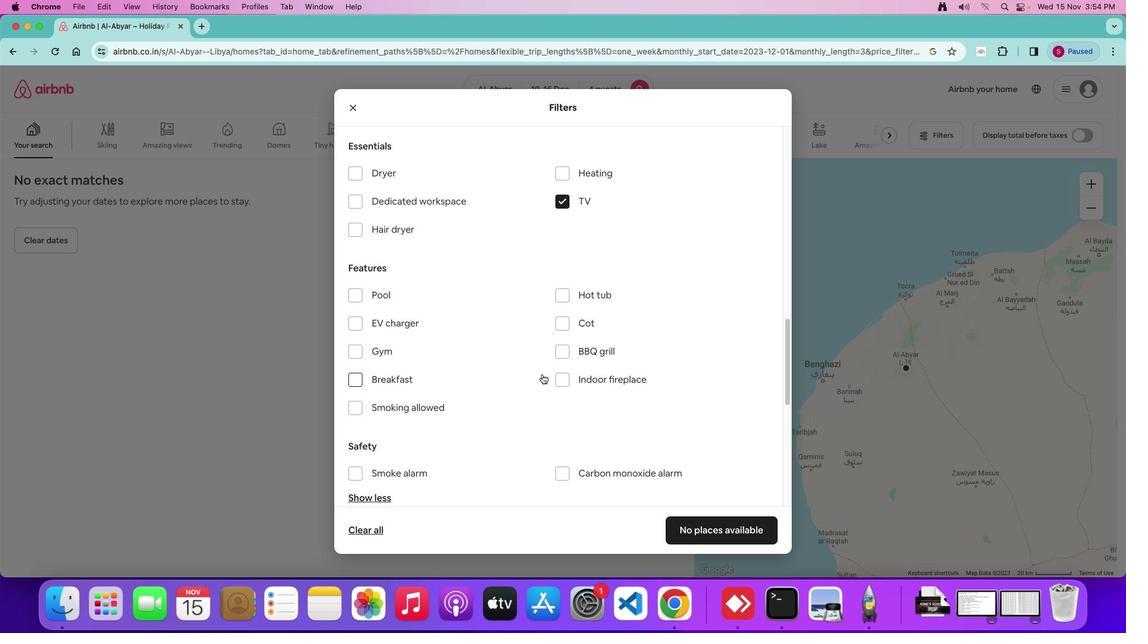 
Action: Mouse scrolled (542, 375) with delta (0, 0)
Screenshot: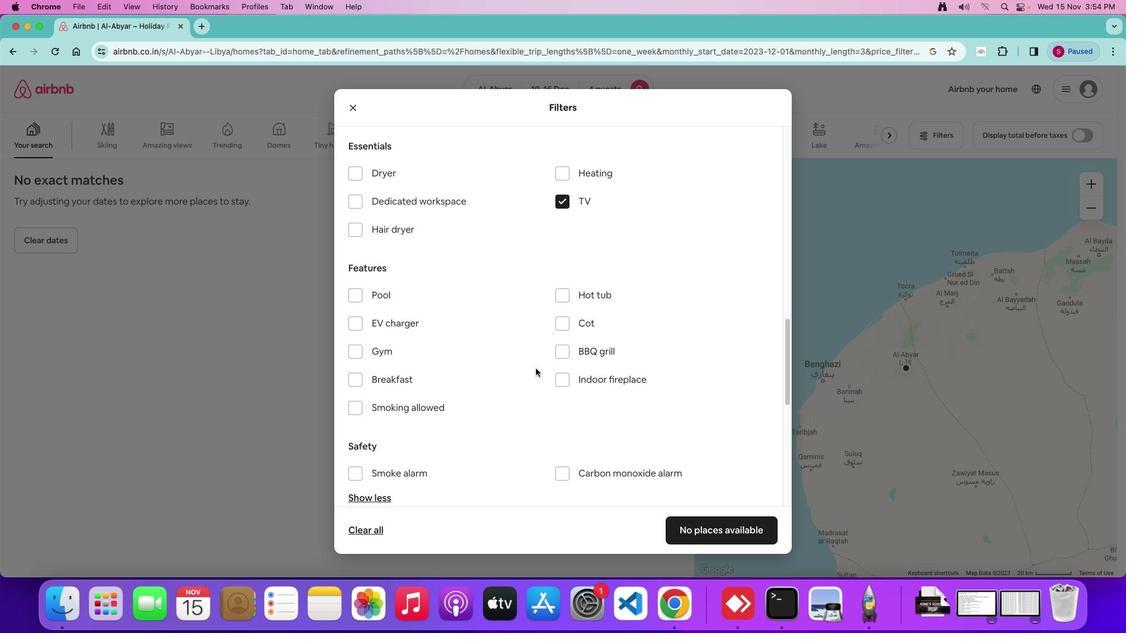 
Action: Mouse moved to (363, 354)
Screenshot: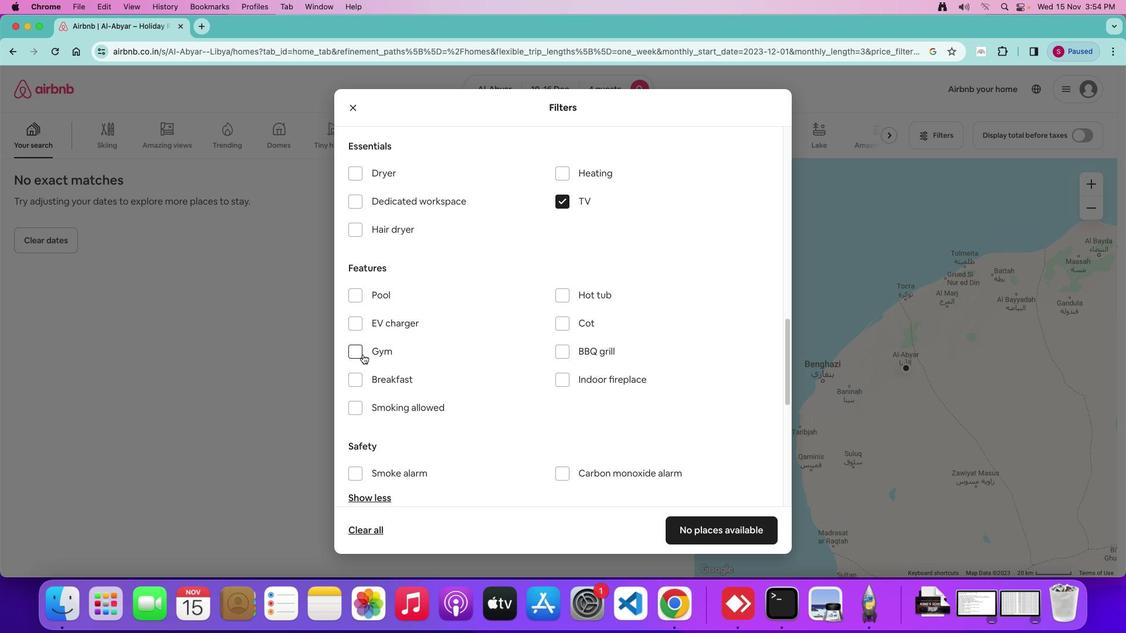 
Action: Mouse pressed left at (363, 354)
Screenshot: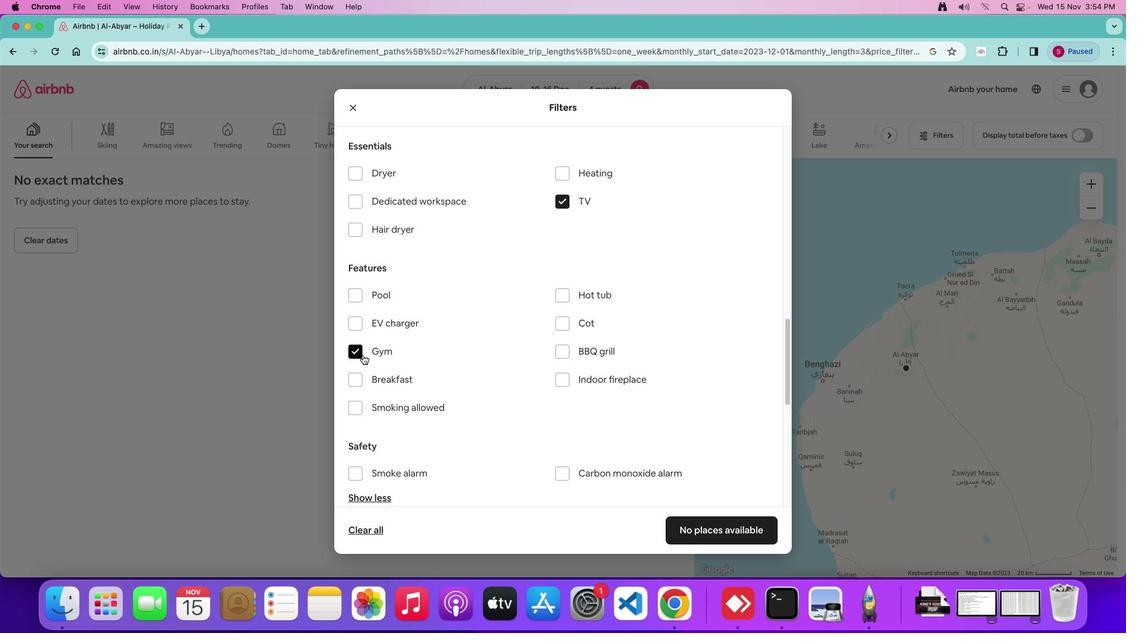 
Action: Mouse moved to (360, 378)
Screenshot: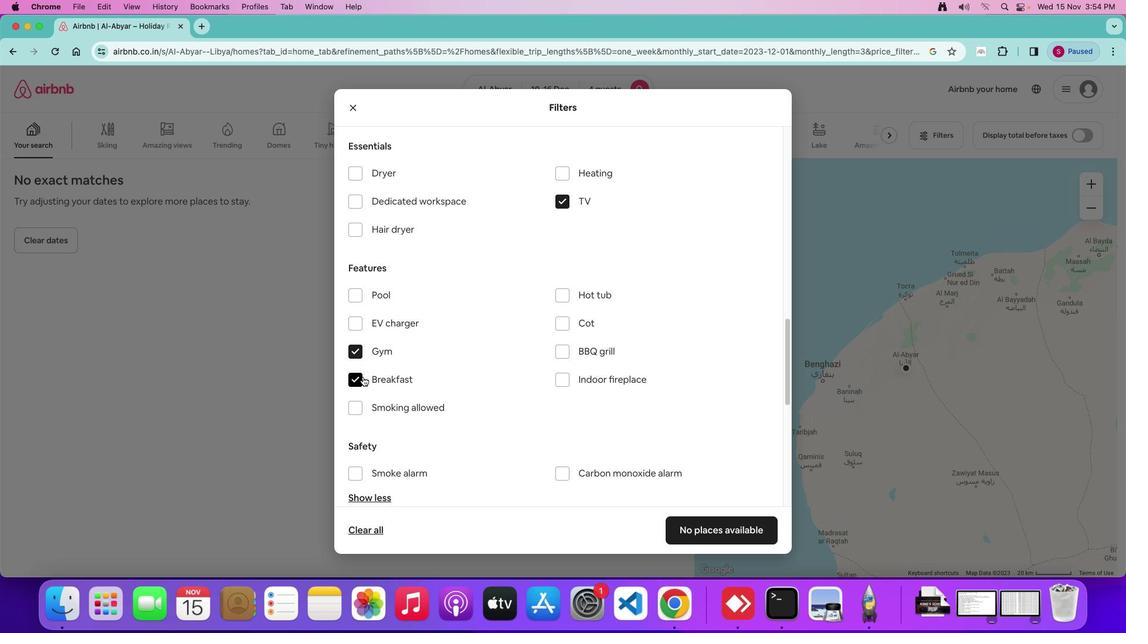 
Action: Mouse pressed left at (360, 378)
Screenshot: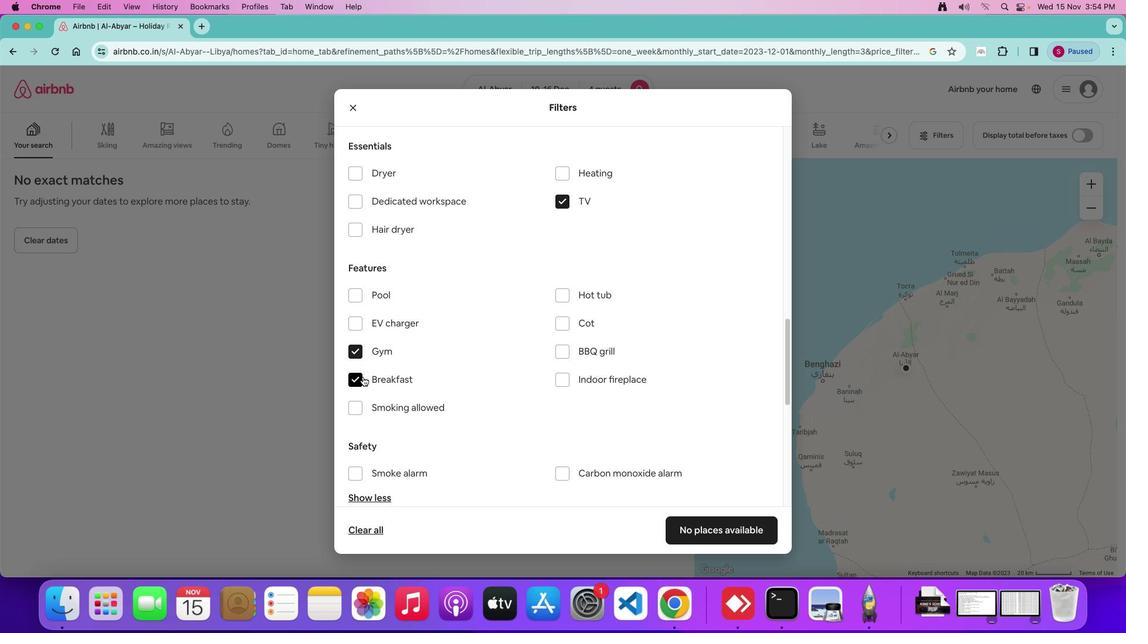 
Action: Mouse moved to (524, 342)
Screenshot: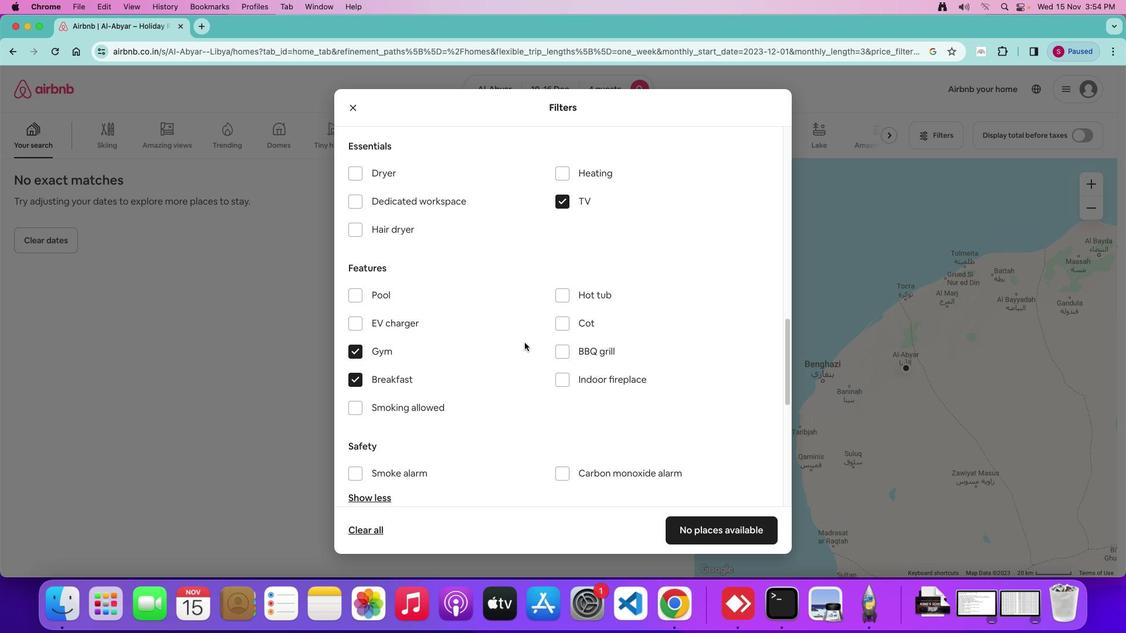 
Action: Mouse scrolled (524, 342) with delta (0, 0)
Screenshot: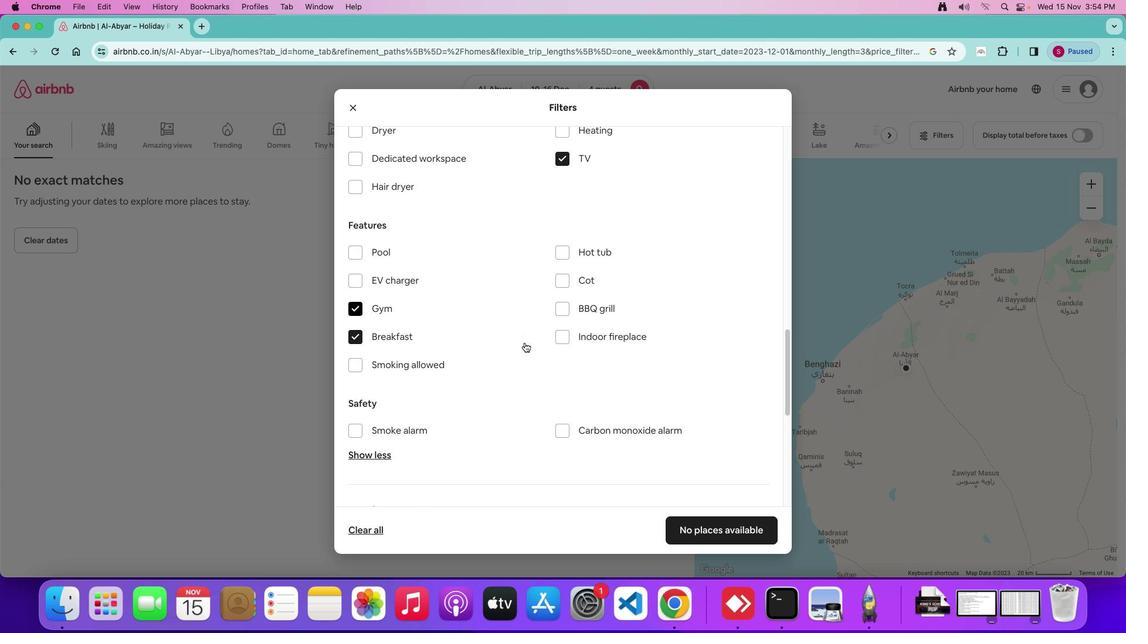 
Action: Mouse scrolled (524, 342) with delta (0, 0)
Screenshot: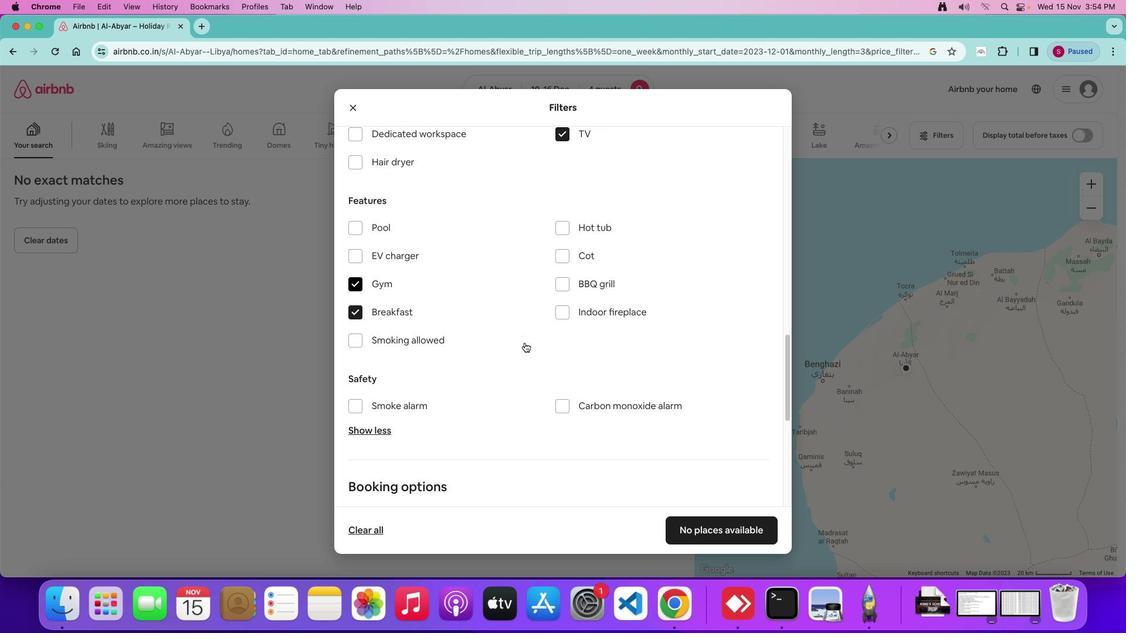 
Action: Mouse scrolled (524, 342) with delta (0, -1)
Screenshot: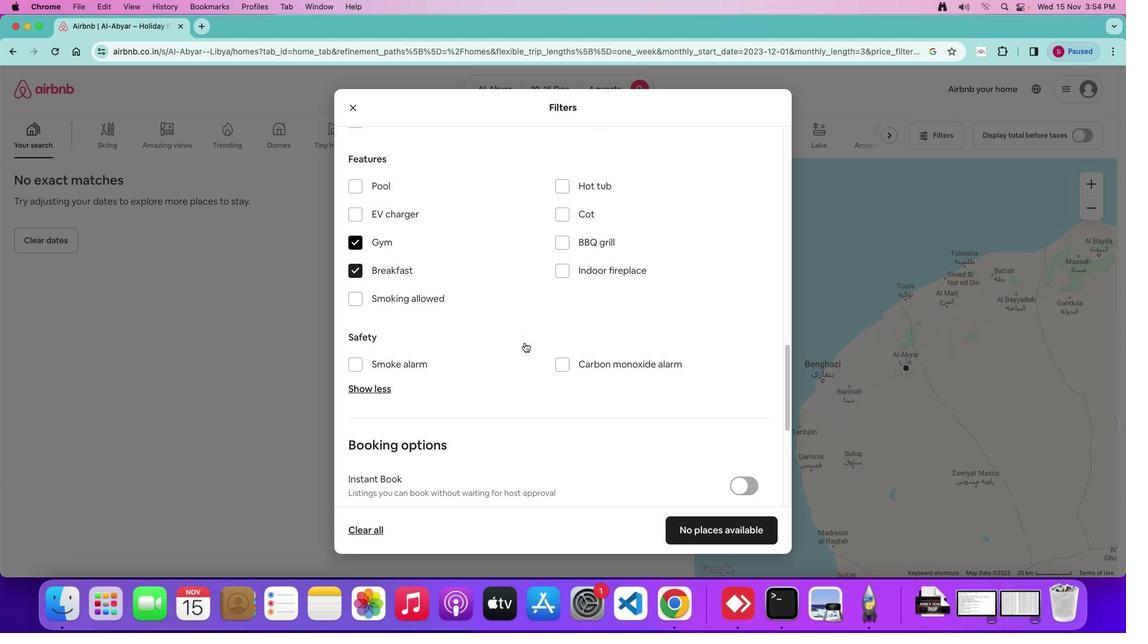 
Action: Mouse moved to (524, 342)
Screenshot: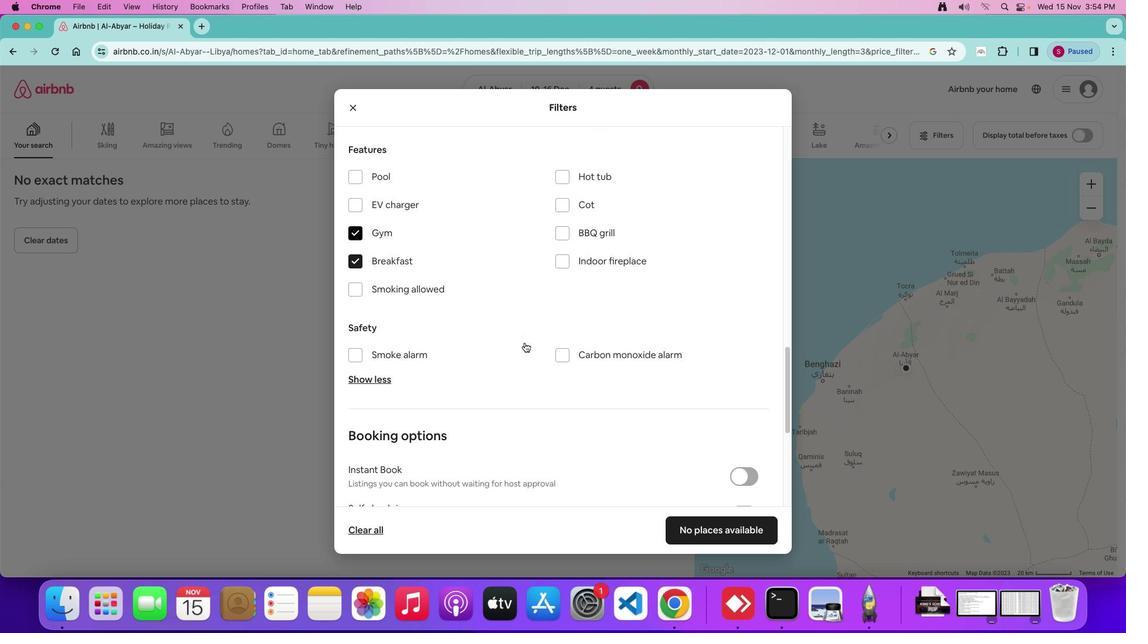 
Action: Mouse scrolled (524, 342) with delta (0, -1)
Screenshot: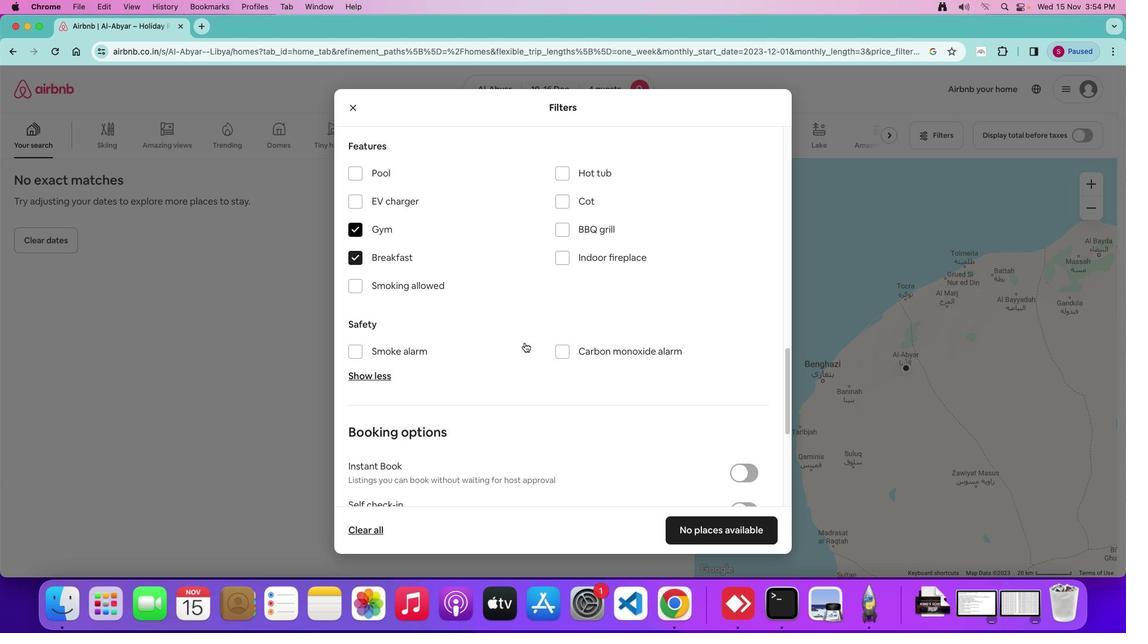 
Action: Mouse moved to (526, 343)
Screenshot: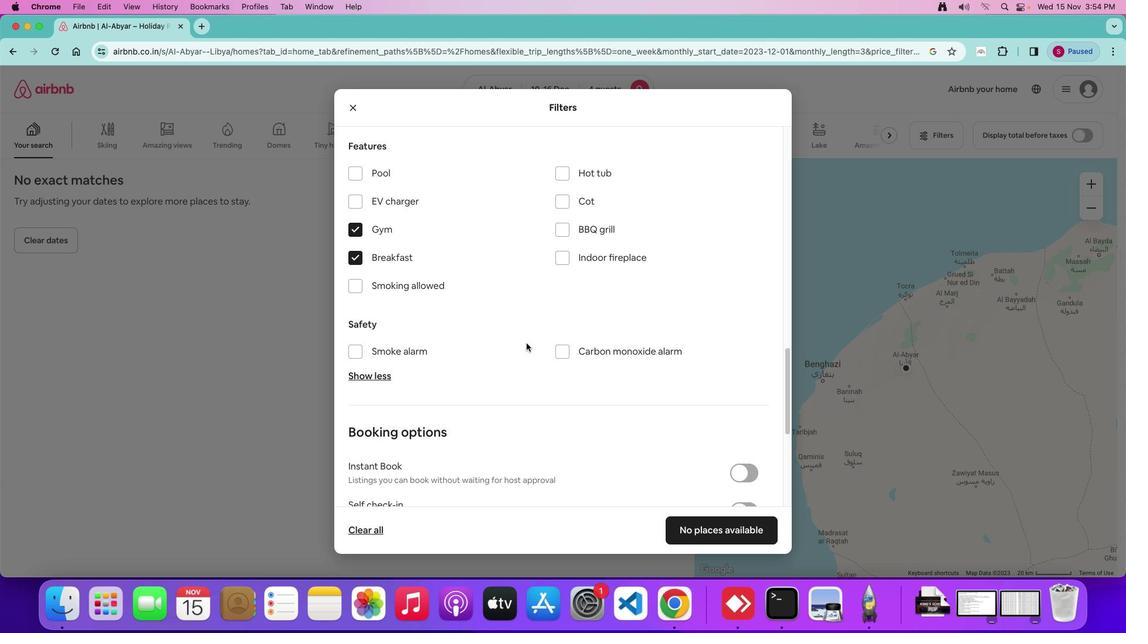 
Action: Mouse scrolled (526, 343) with delta (0, 0)
Screenshot: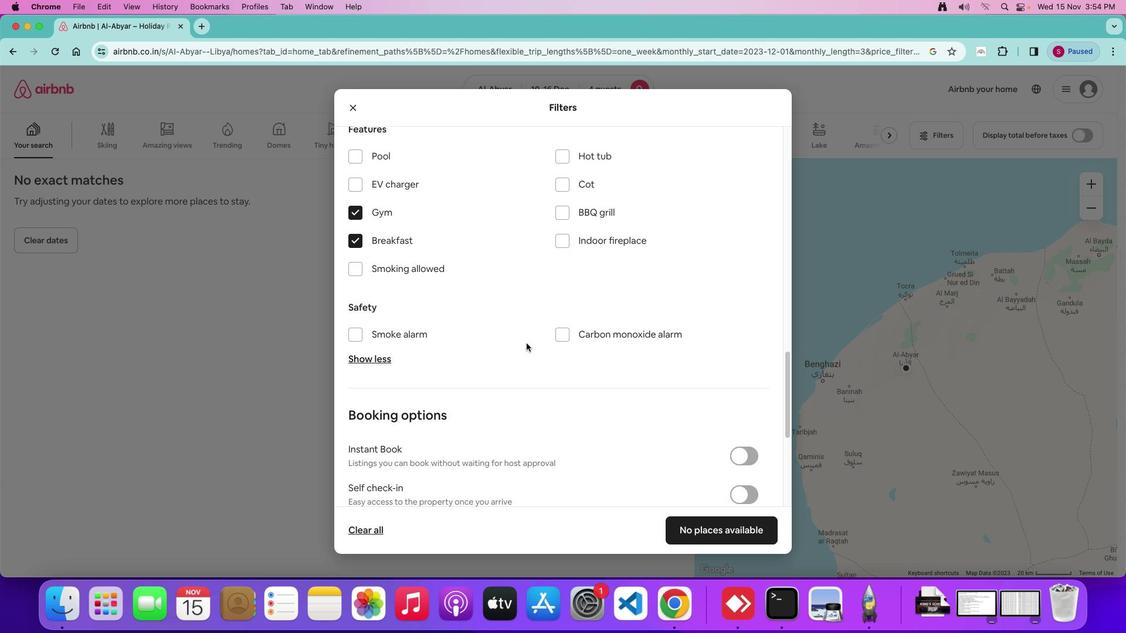 
Action: Mouse scrolled (526, 343) with delta (0, 0)
Screenshot: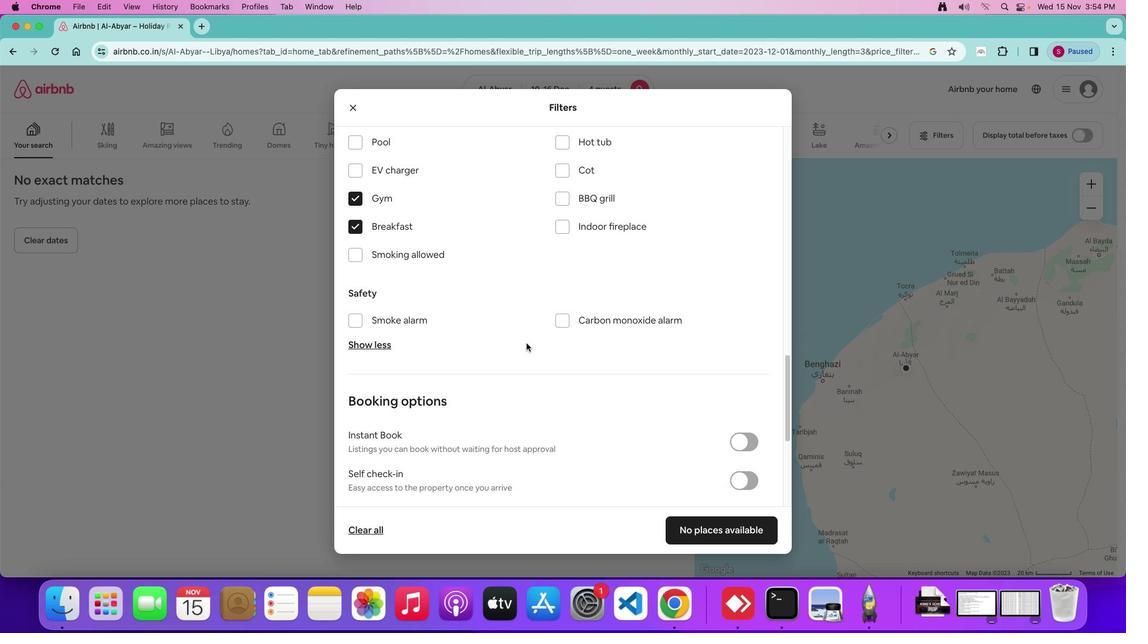 
Action: Mouse scrolled (526, 343) with delta (0, 0)
Screenshot: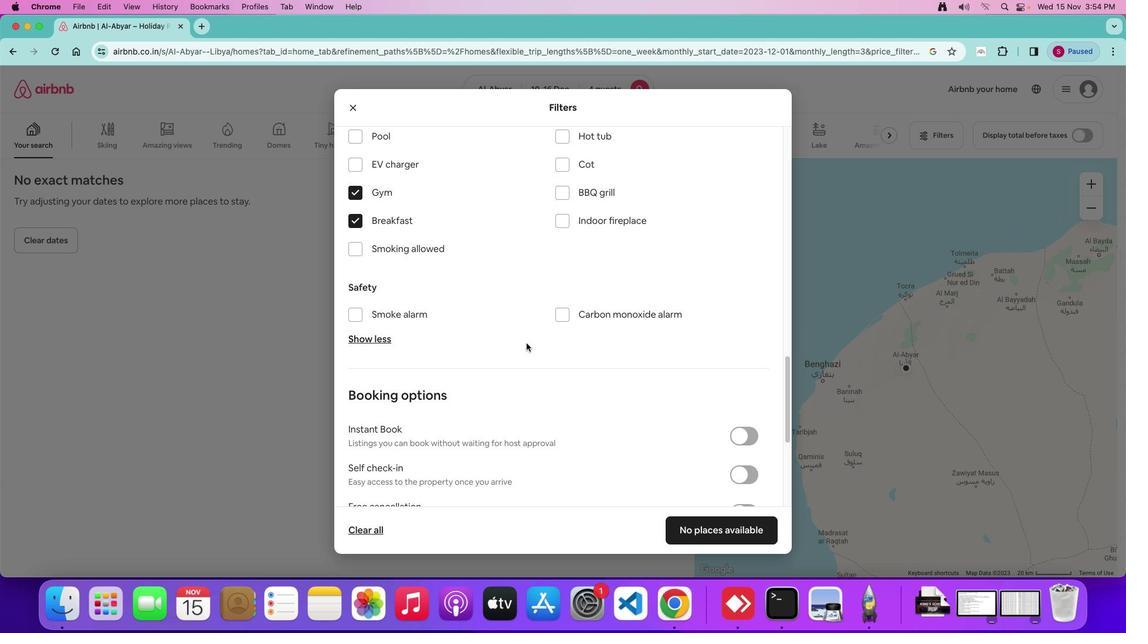 
Action: Mouse scrolled (526, 343) with delta (0, 0)
Screenshot: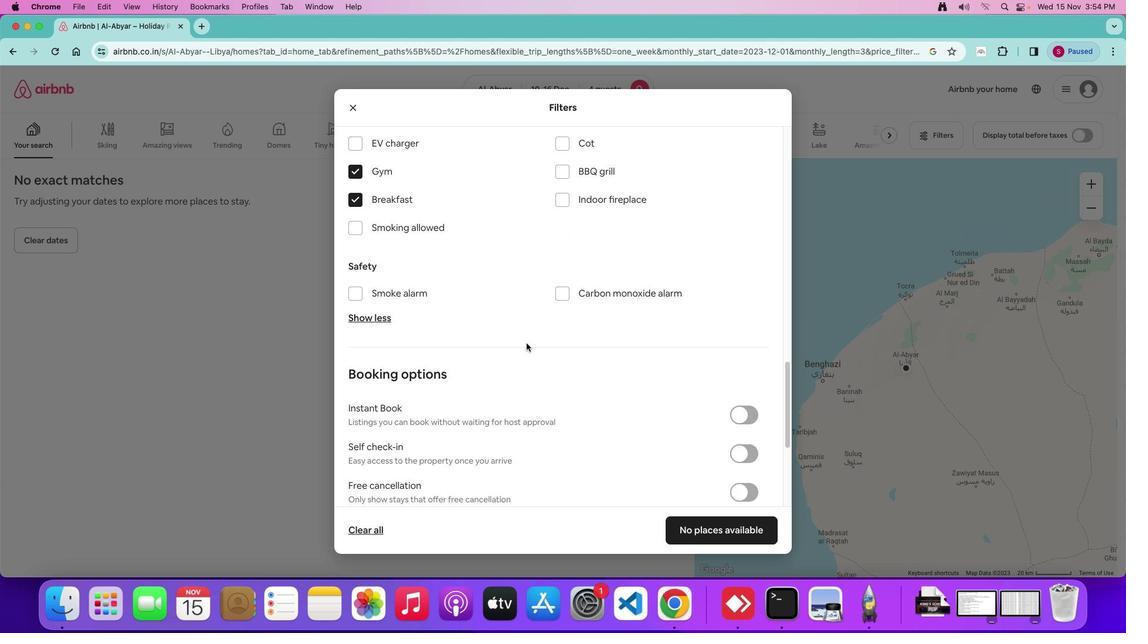 
Action: Mouse scrolled (526, 343) with delta (0, 0)
Screenshot: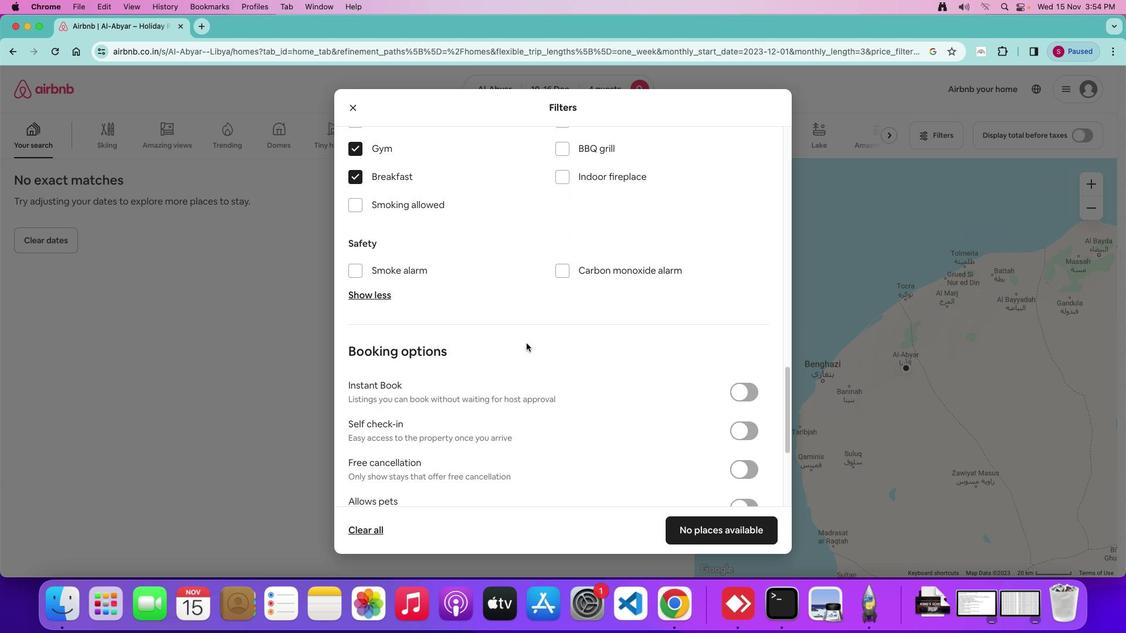 
Action: Mouse scrolled (526, 343) with delta (0, 0)
Screenshot: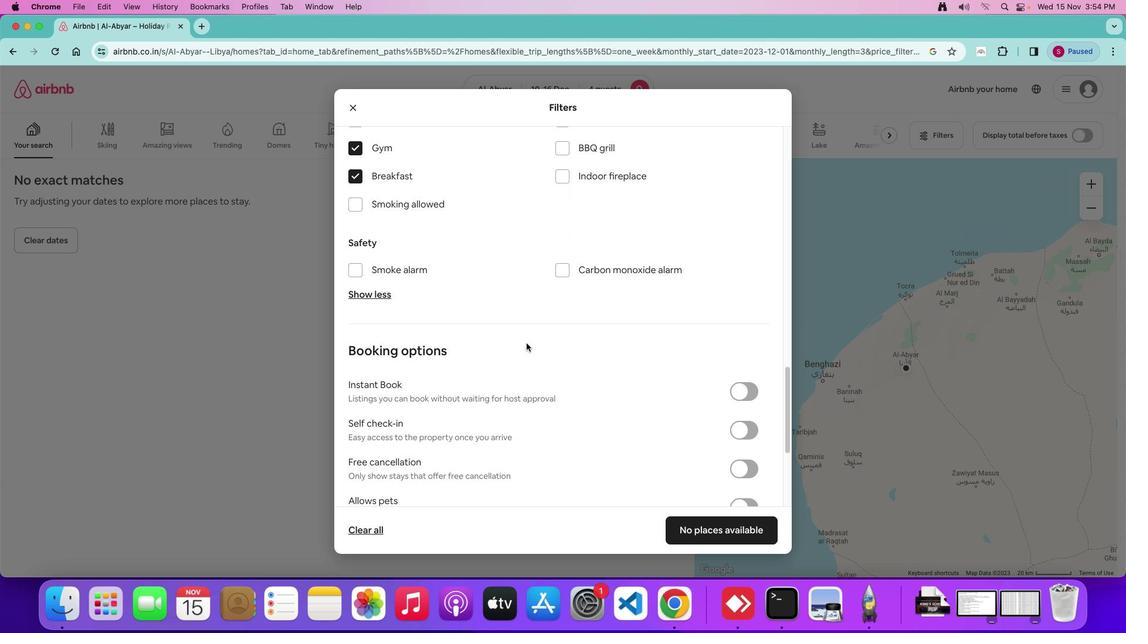 
Action: Mouse scrolled (526, 343) with delta (0, 0)
Screenshot: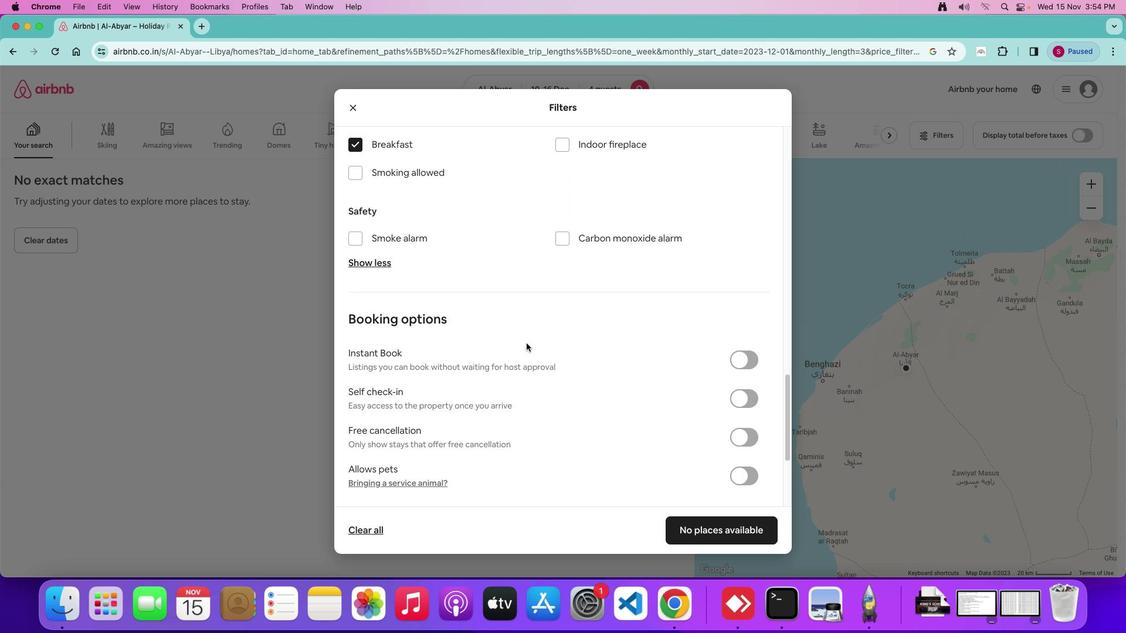 
Action: Mouse scrolled (526, 343) with delta (0, 0)
Screenshot: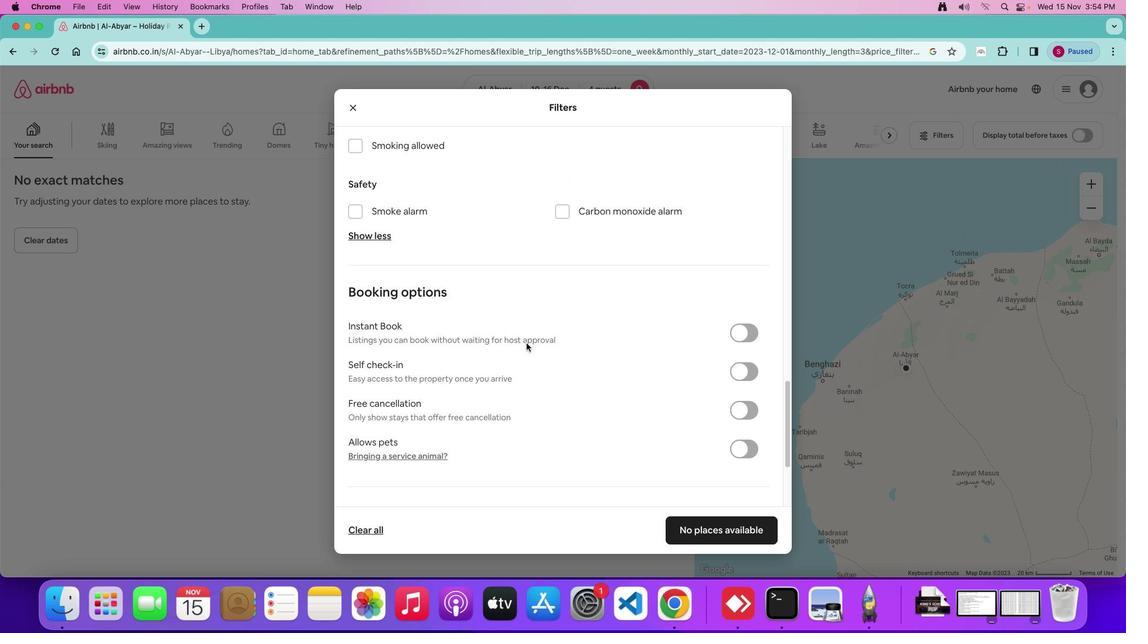 
Action: Mouse scrolled (526, 343) with delta (0, 0)
Screenshot: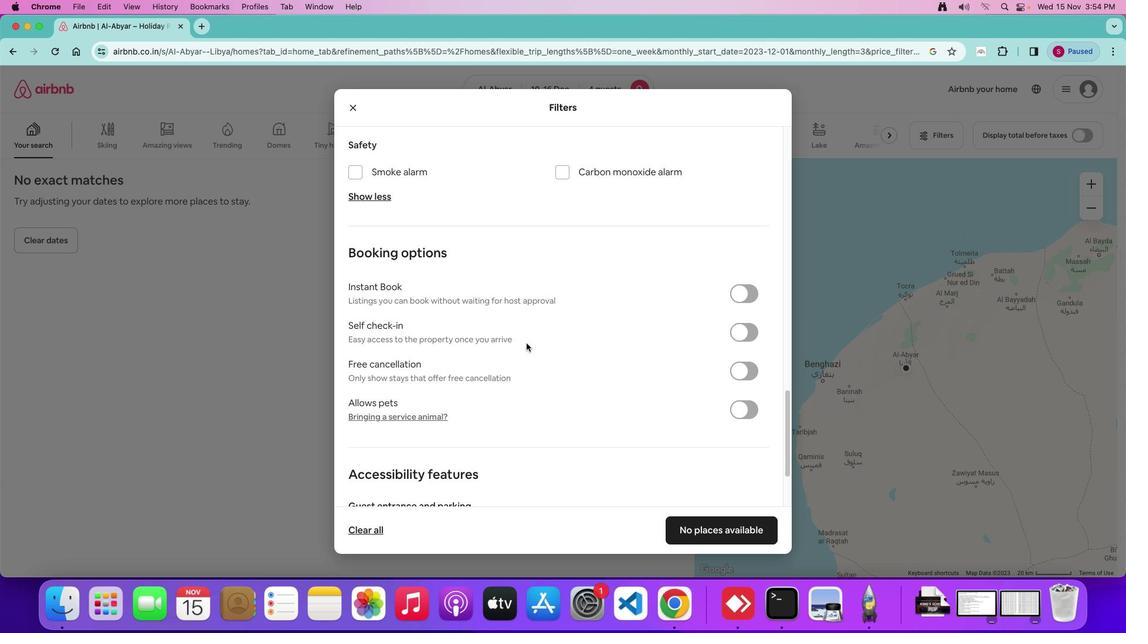 
Action: Mouse scrolled (526, 343) with delta (0, -1)
Screenshot: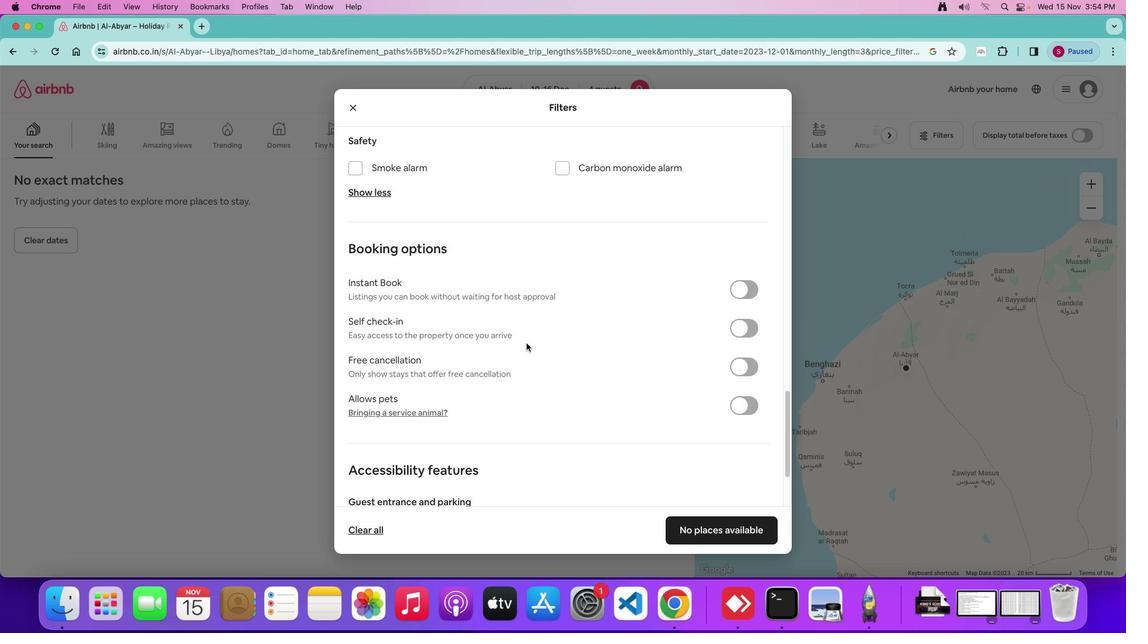
Action: Mouse moved to (534, 344)
Screenshot: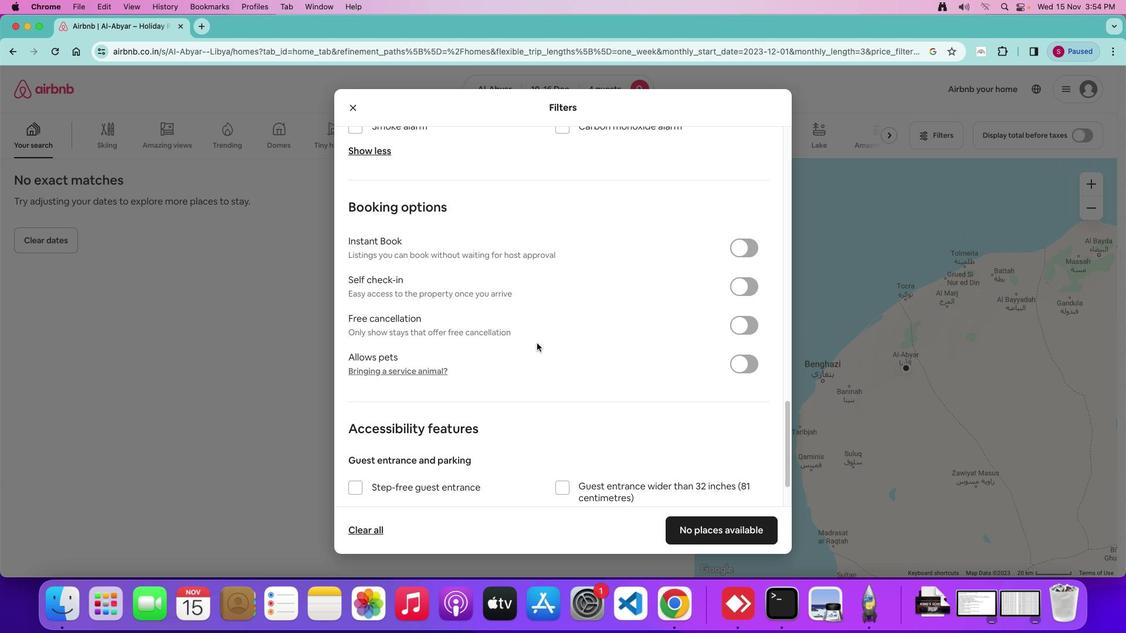 
Action: Mouse scrolled (534, 344) with delta (0, 0)
Screenshot: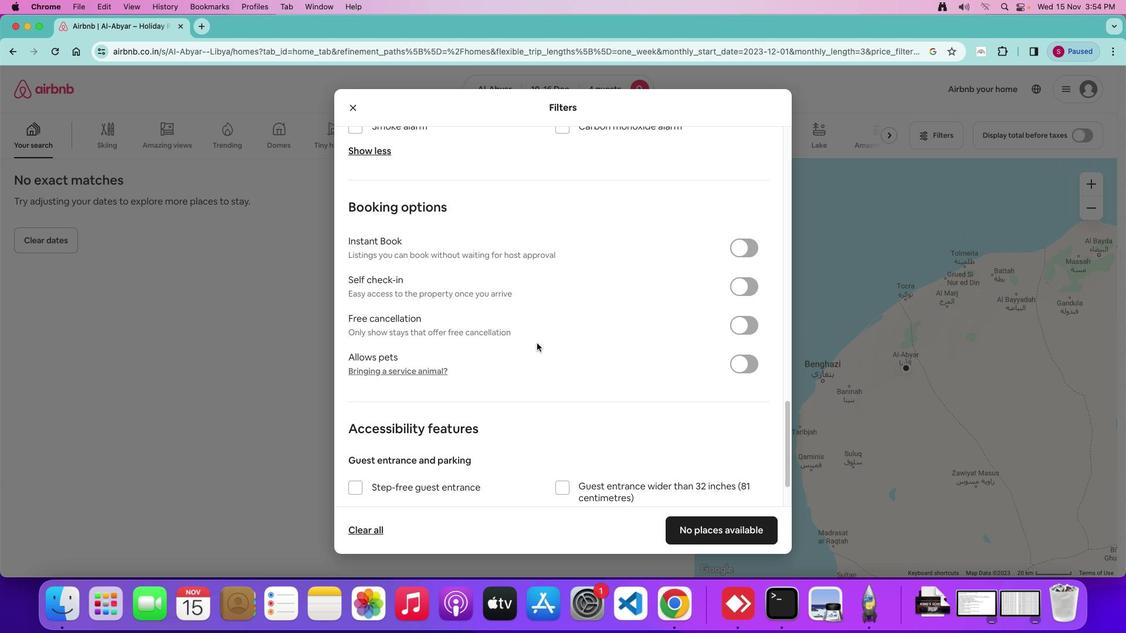 
Action: Mouse moved to (534, 344)
Screenshot: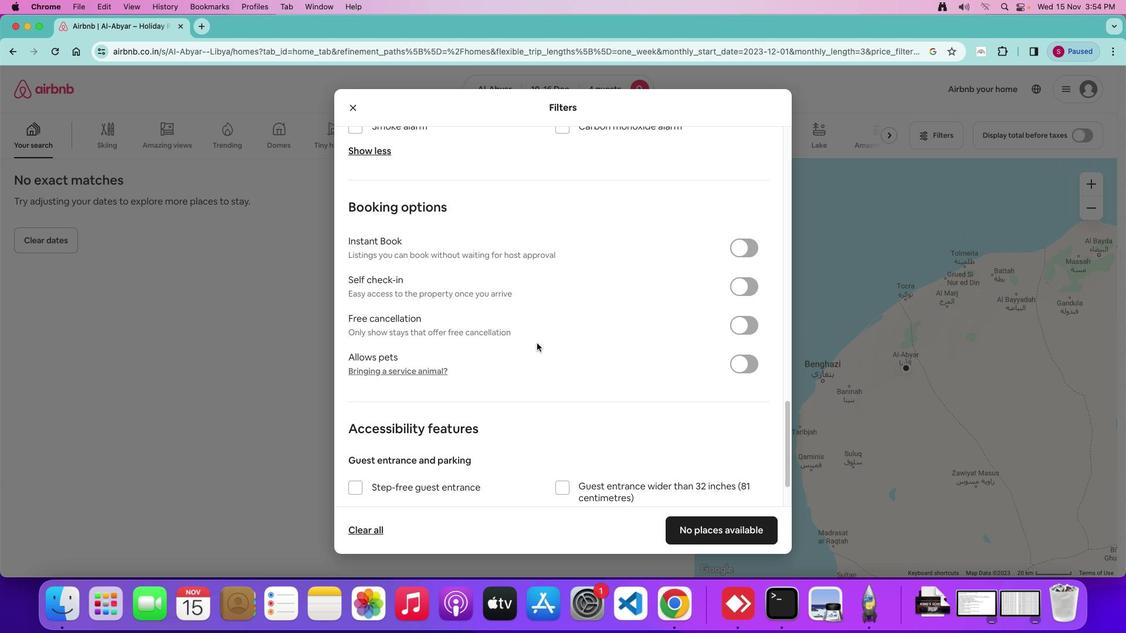 
Action: Mouse scrolled (534, 344) with delta (0, 0)
Screenshot: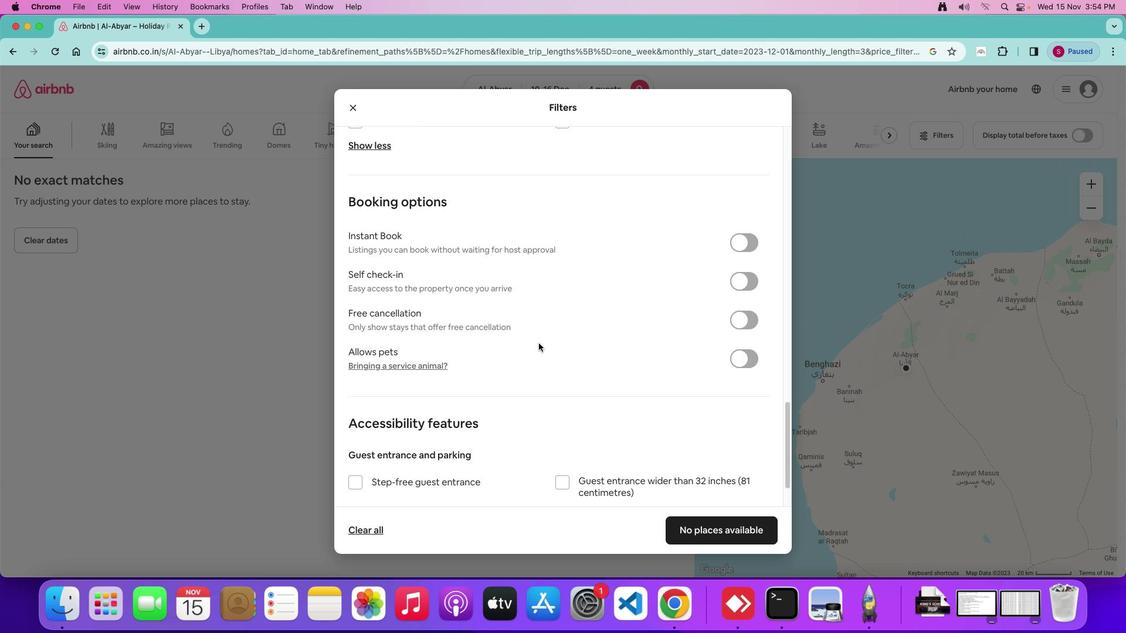 
Action: Mouse moved to (536, 344)
Screenshot: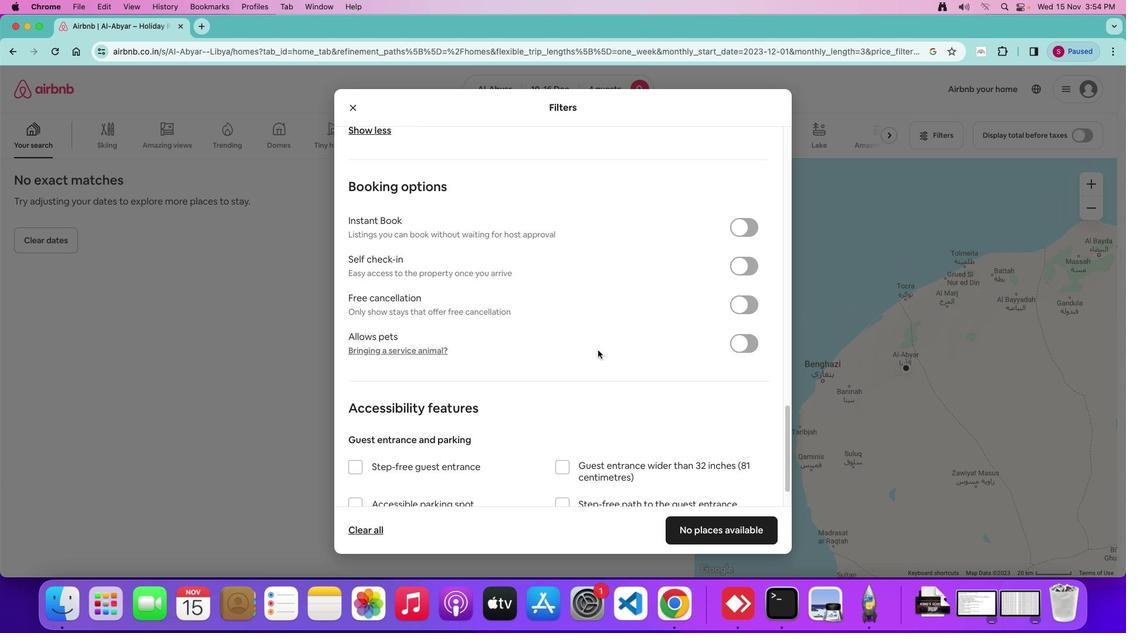 
Action: Mouse scrolled (536, 344) with delta (0, 0)
Screenshot: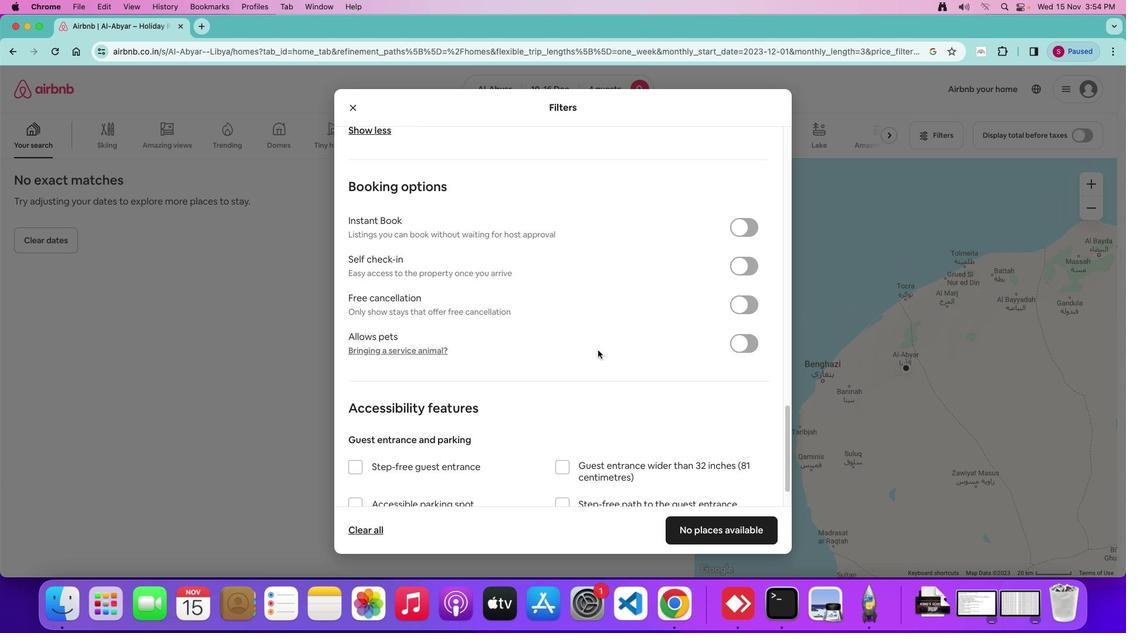 
Action: Mouse moved to (748, 265)
Screenshot: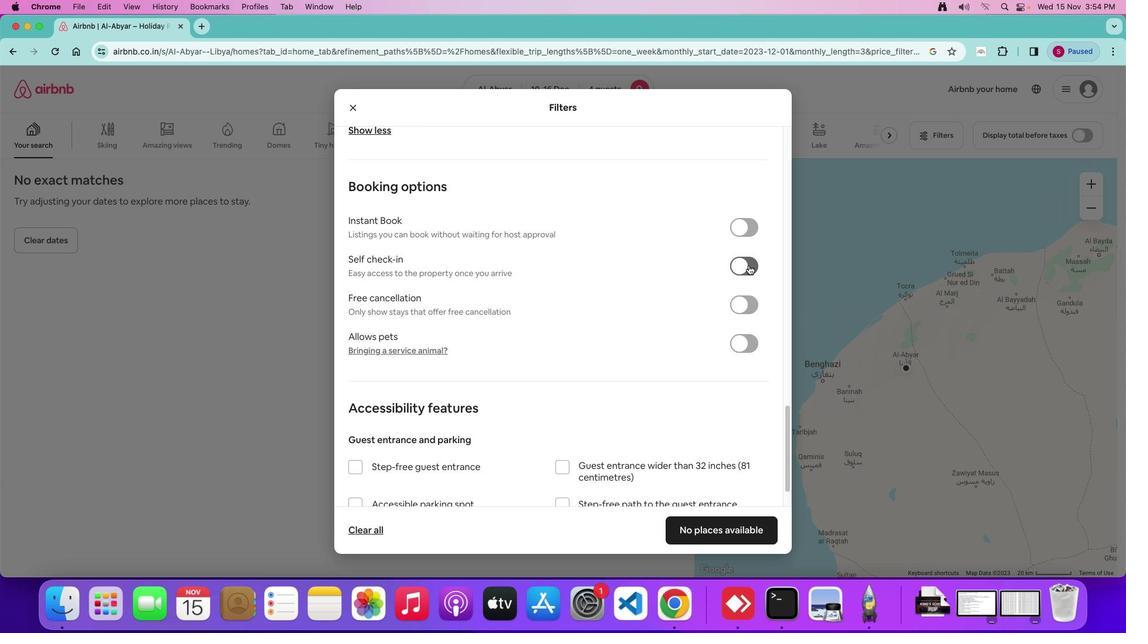 
Action: Mouse pressed left at (748, 265)
Screenshot: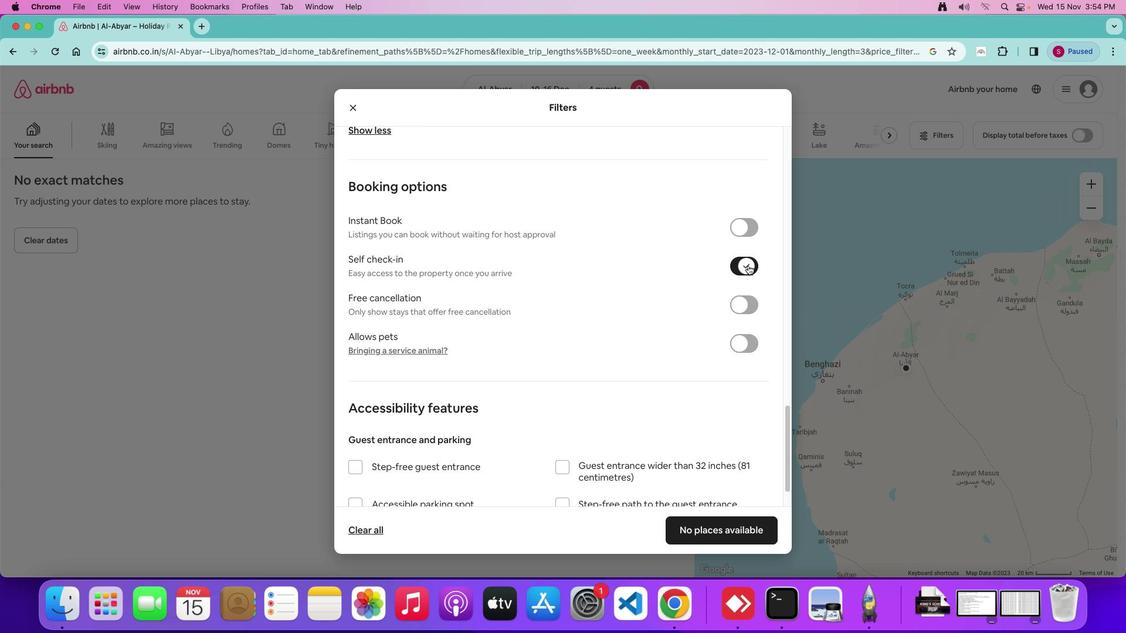 
Action: Mouse moved to (722, 529)
Screenshot: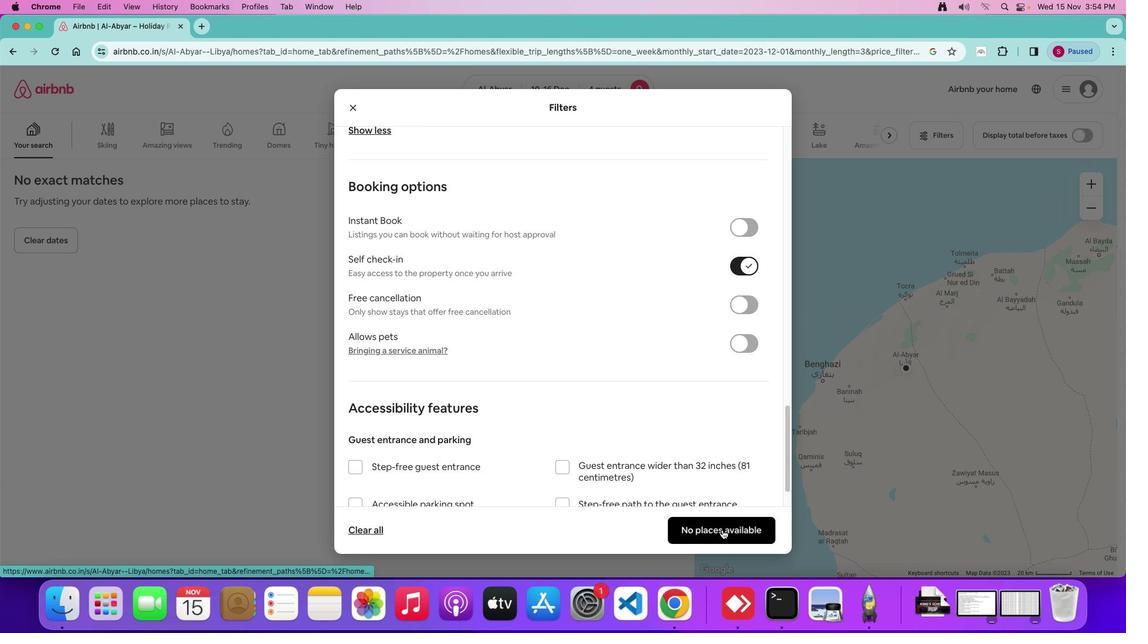 
Action: Mouse pressed left at (722, 529)
Screenshot: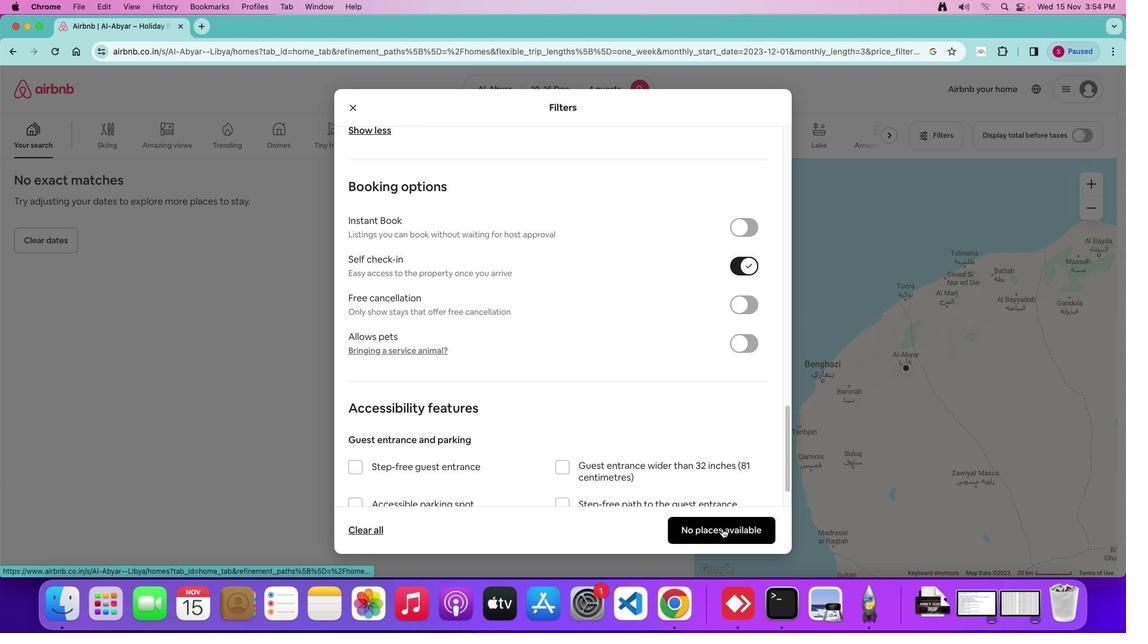 
Action: Mouse moved to (609, 347)
Screenshot: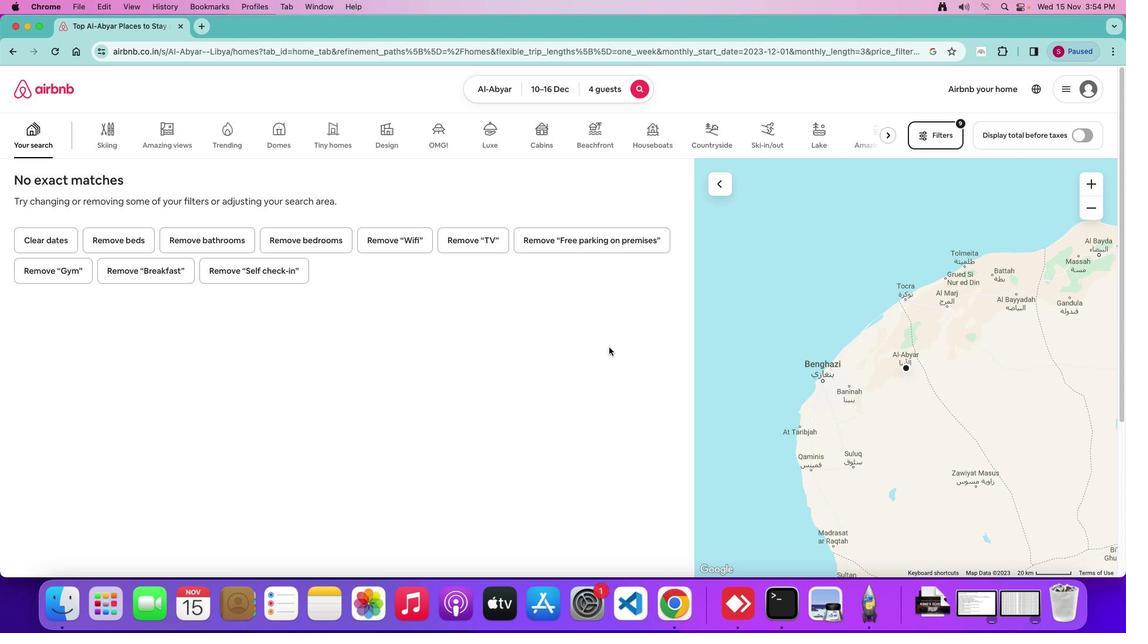 
Action: Mouse pressed left at (609, 347)
Screenshot: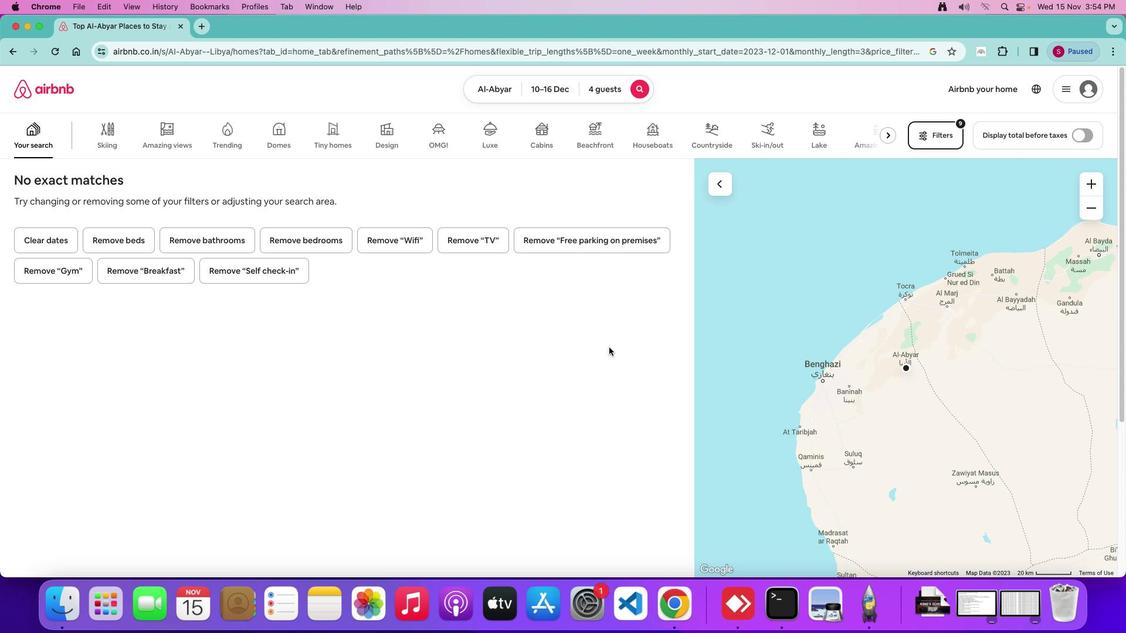 
